 Task: Find connections with filter location Banga with filter topic #aviationwith filter profile language French with filter current company Axis Communications with filter school Careers for BANGALORE with filter industry Semiconductor Manufacturing with filter service category Email Marketing with filter keywords title Boilermaker
Action: Mouse moved to (621, 83)
Screenshot: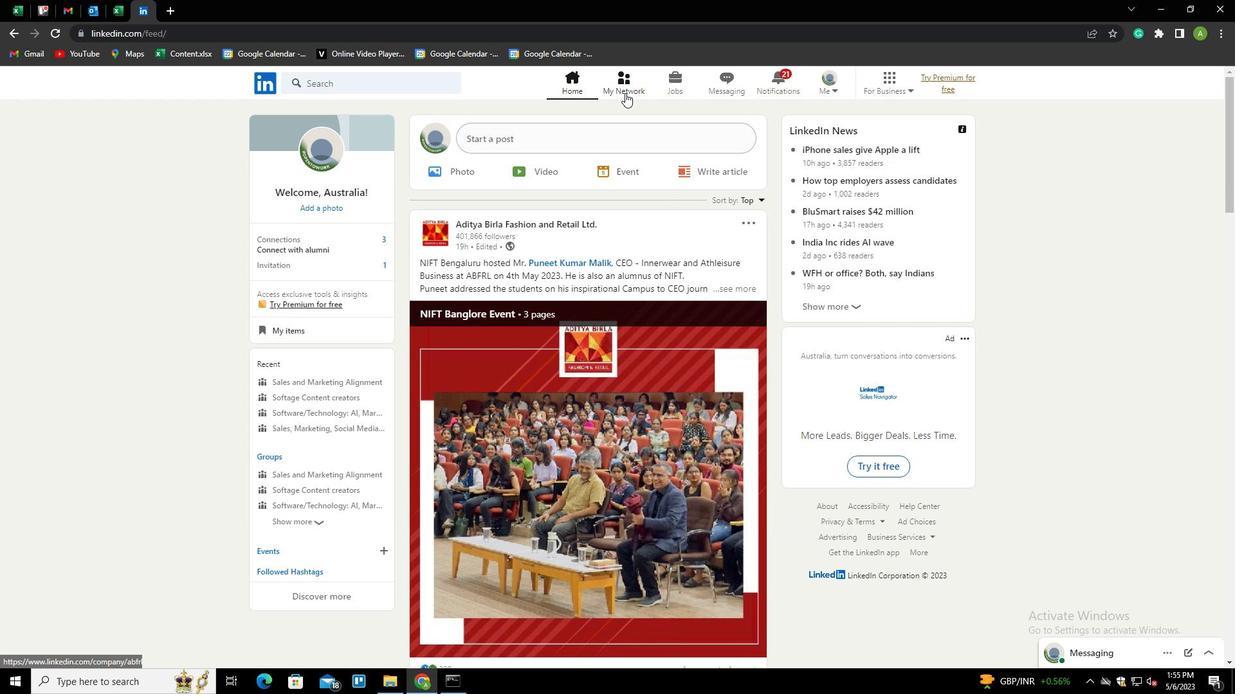 
Action: Mouse pressed left at (621, 83)
Screenshot: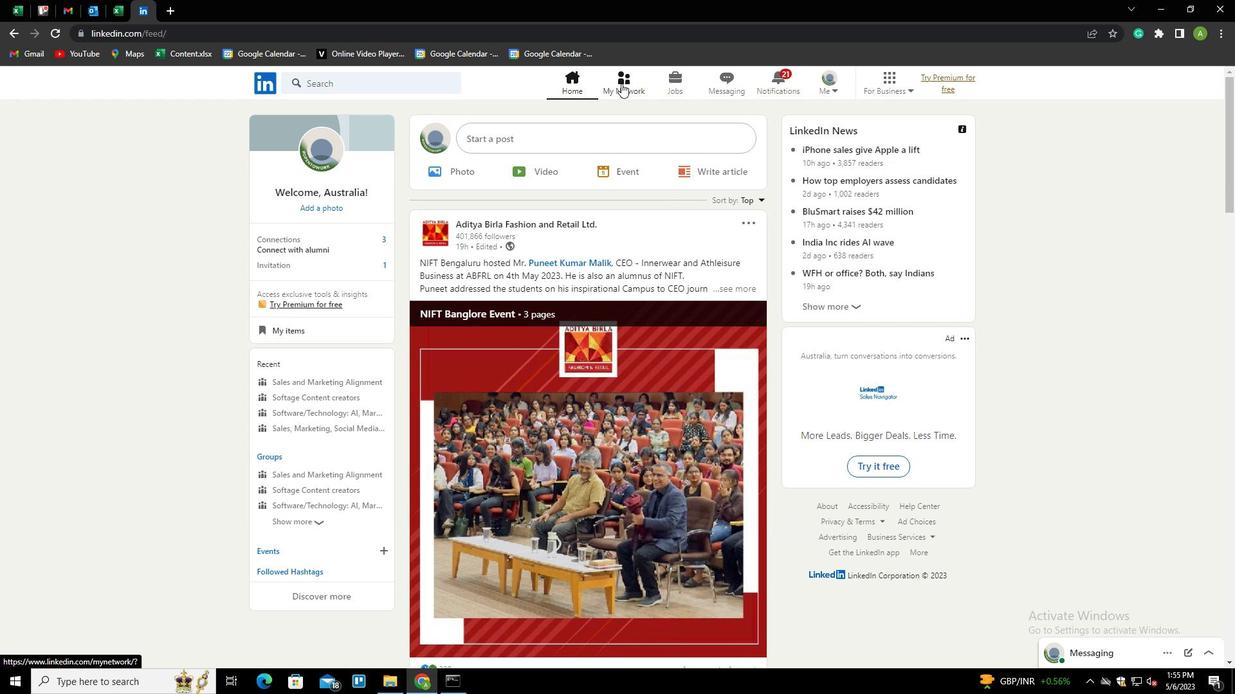 
Action: Mouse moved to (311, 151)
Screenshot: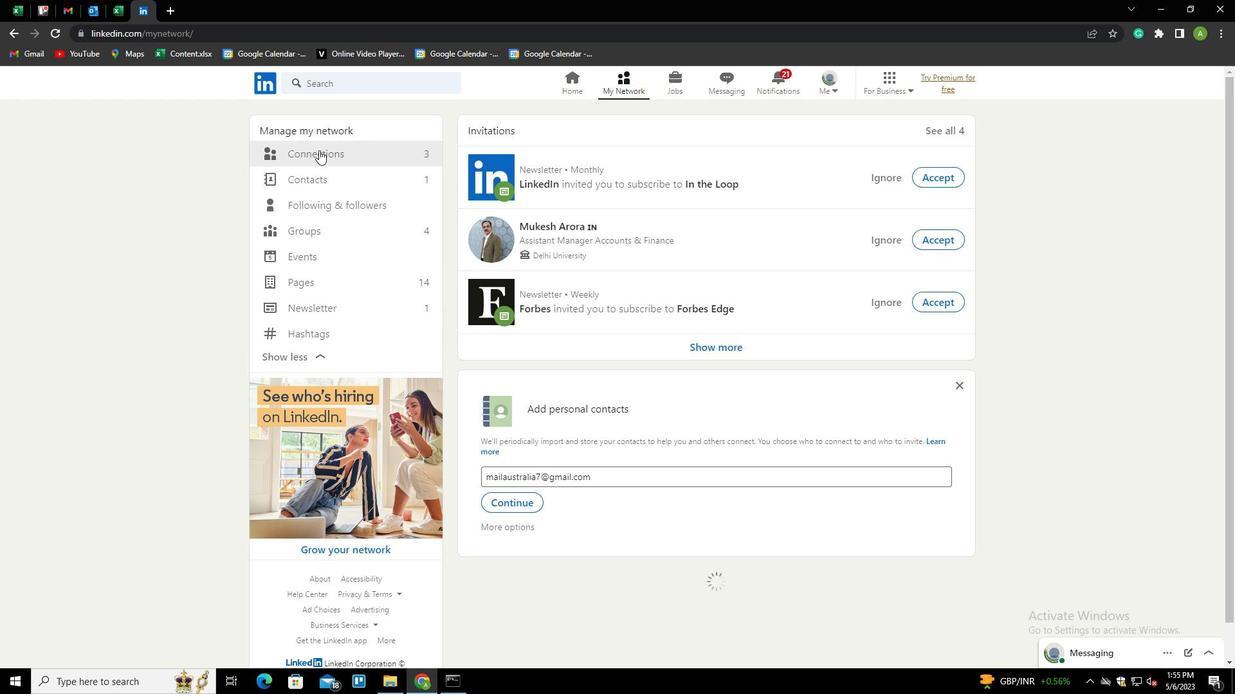 
Action: Mouse pressed left at (311, 151)
Screenshot: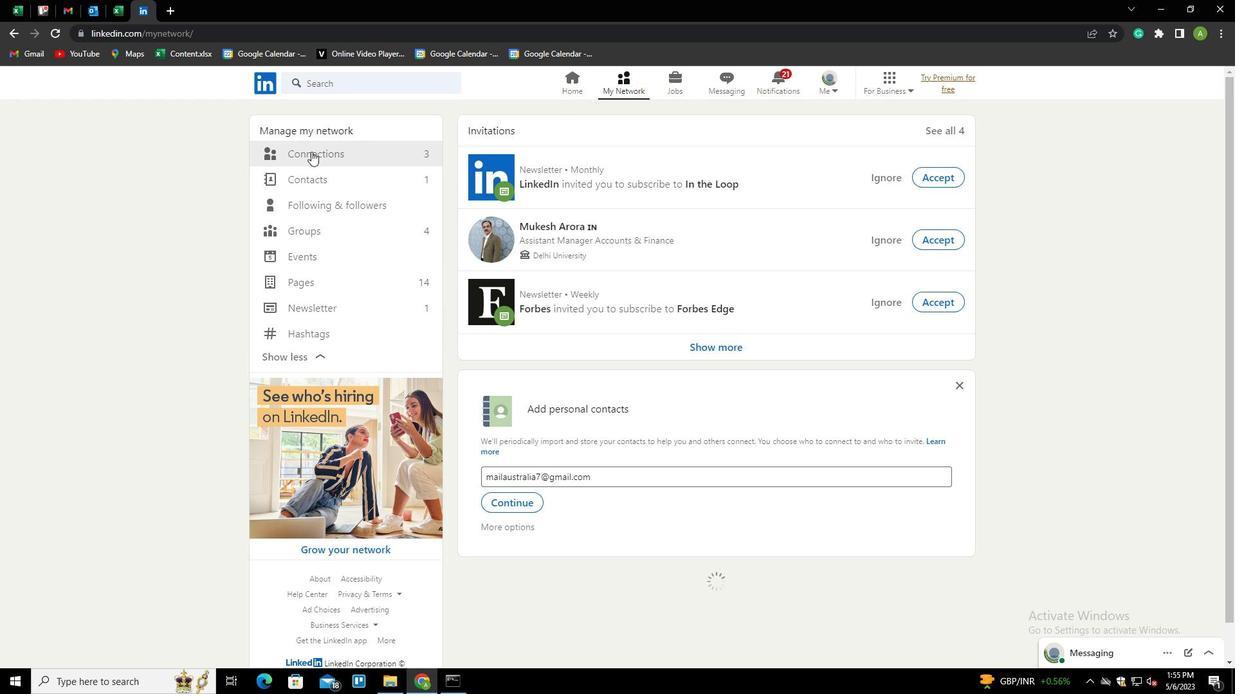 
Action: Mouse moved to (691, 155)
Screenshot: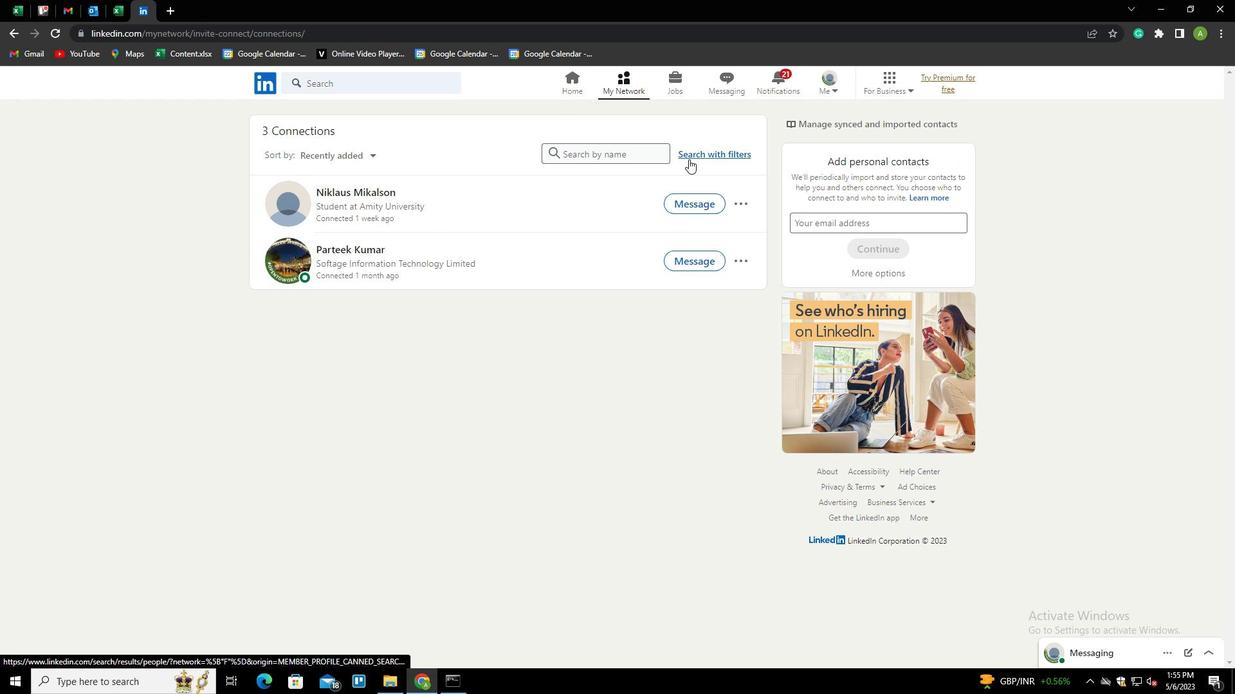 
Action: Mouse pressed left at (691, 155)
Screenshot: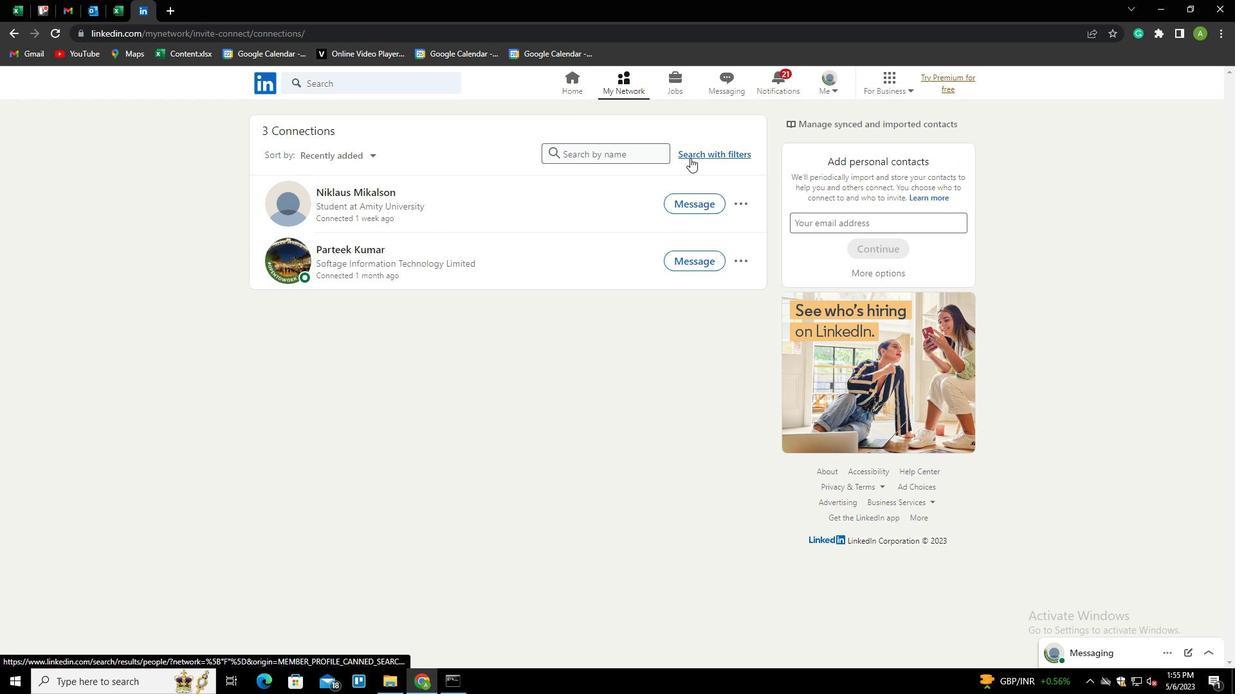 
Action: Mouse moved to (652, 115)
Screenshot: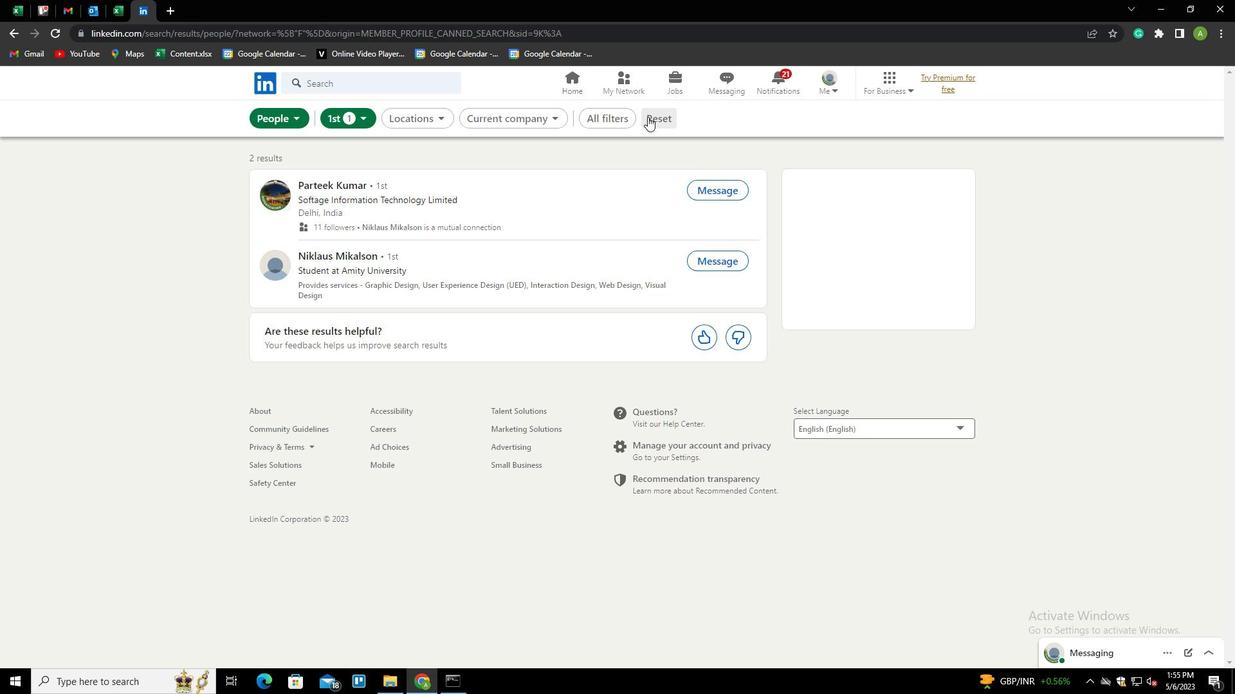 
Action: Mouse pressed left at (652, 115)
Screenshot: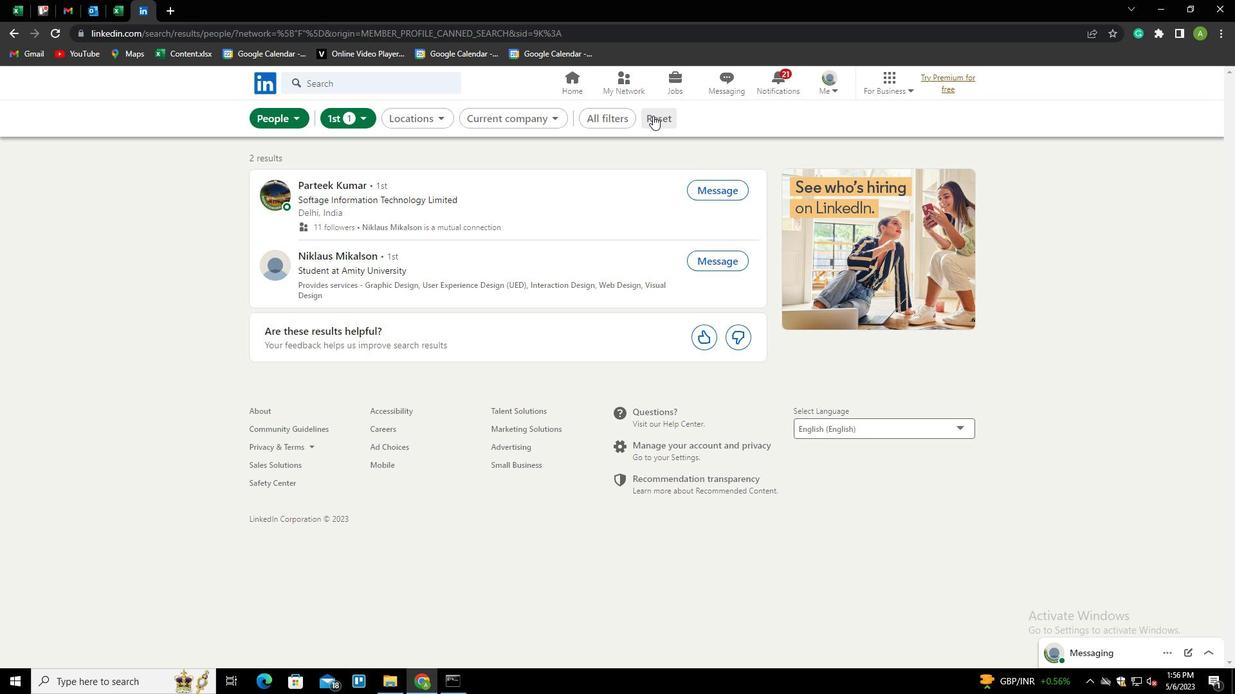 
Action: Mouse moved to (632, 117)
Screenshot: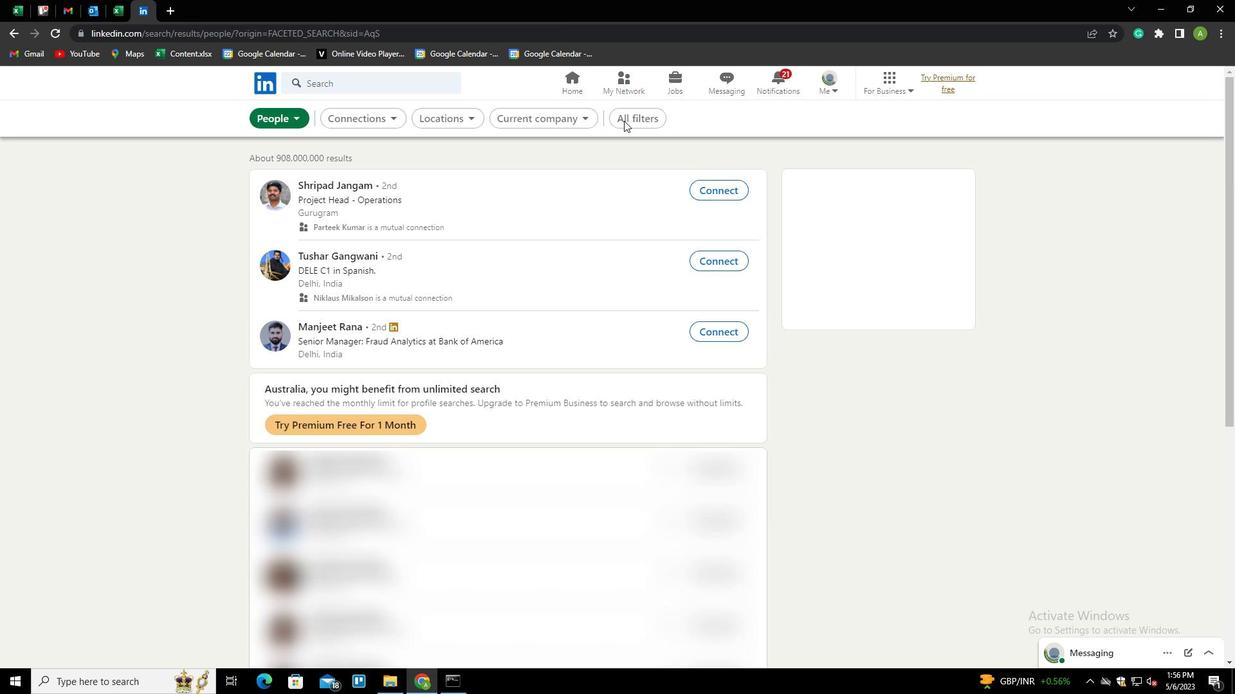 
Action: Mouse pressed left at (632, 117)
Screenshot: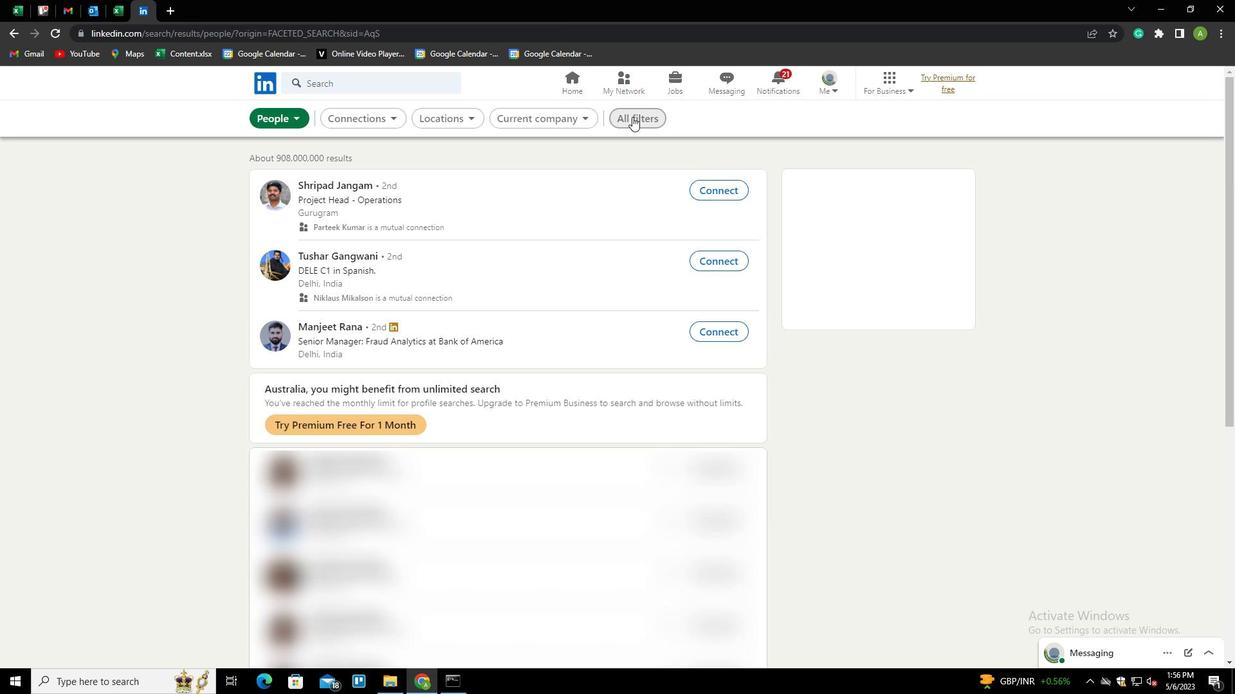 
Action: Mouse moved to (1030, 463)
Screenshot: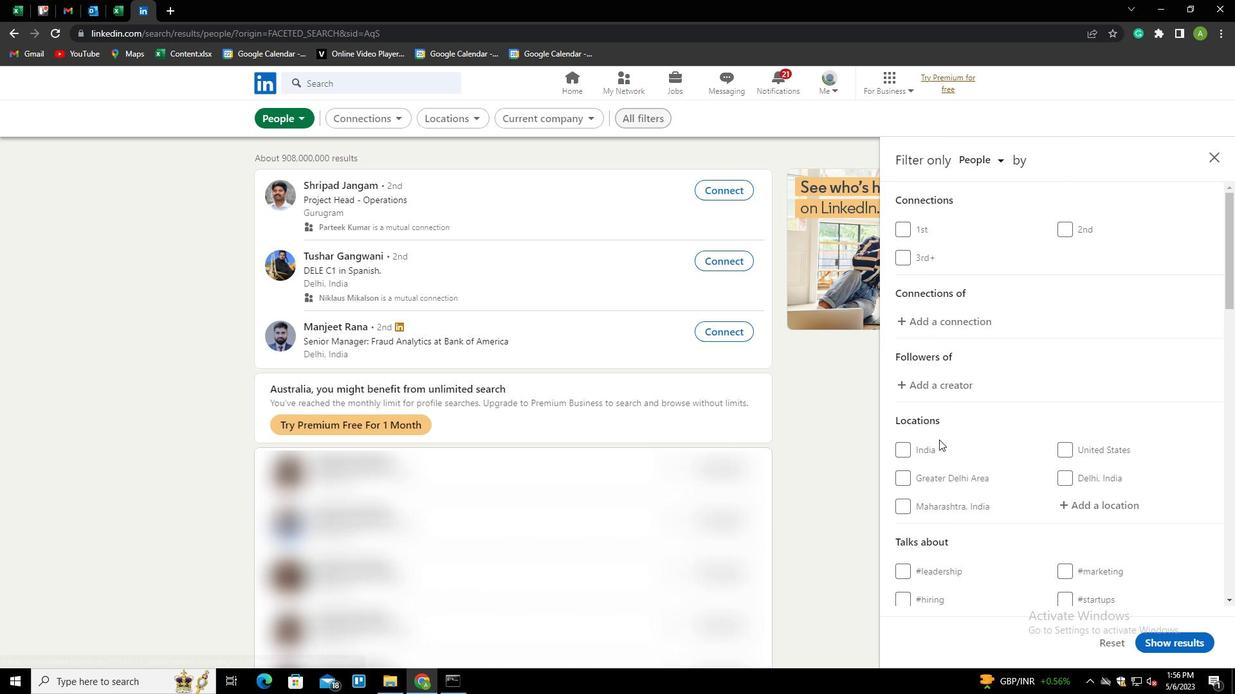 
Action: Mouse scrolled (1030, 462) with delta (0, 0)
Screenshot: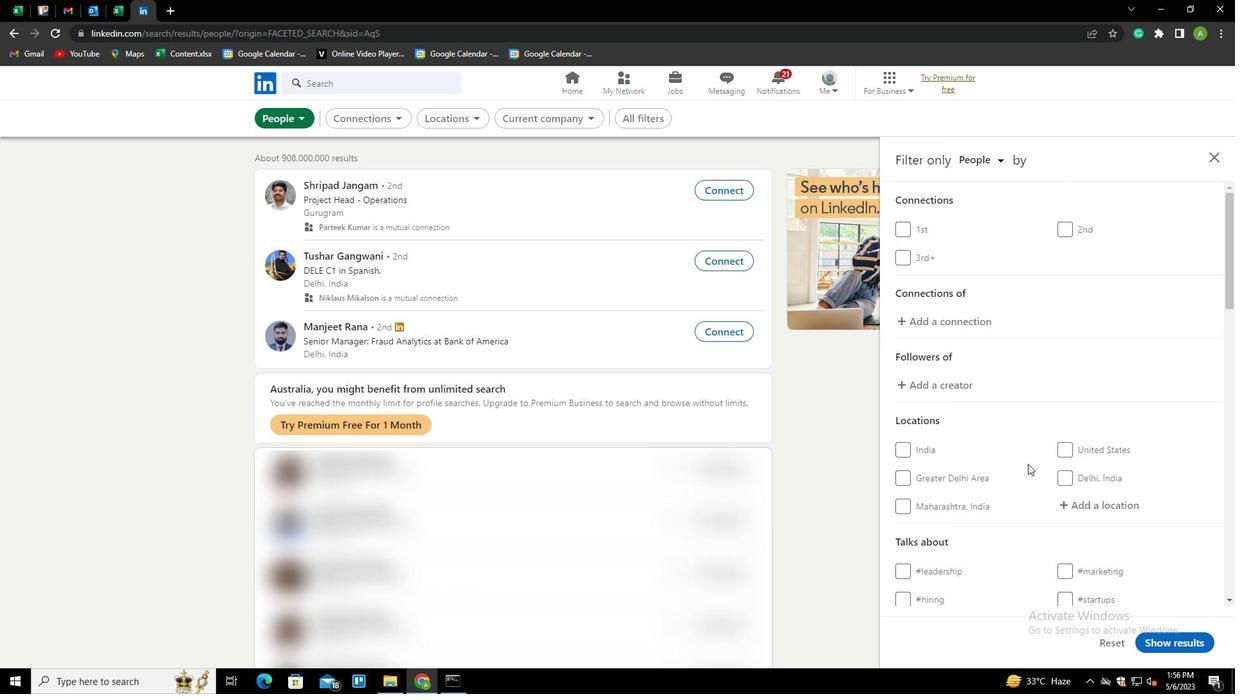 
Action: Mouse scrolled (1030, 462) with delta (0, 0)
Screenshot: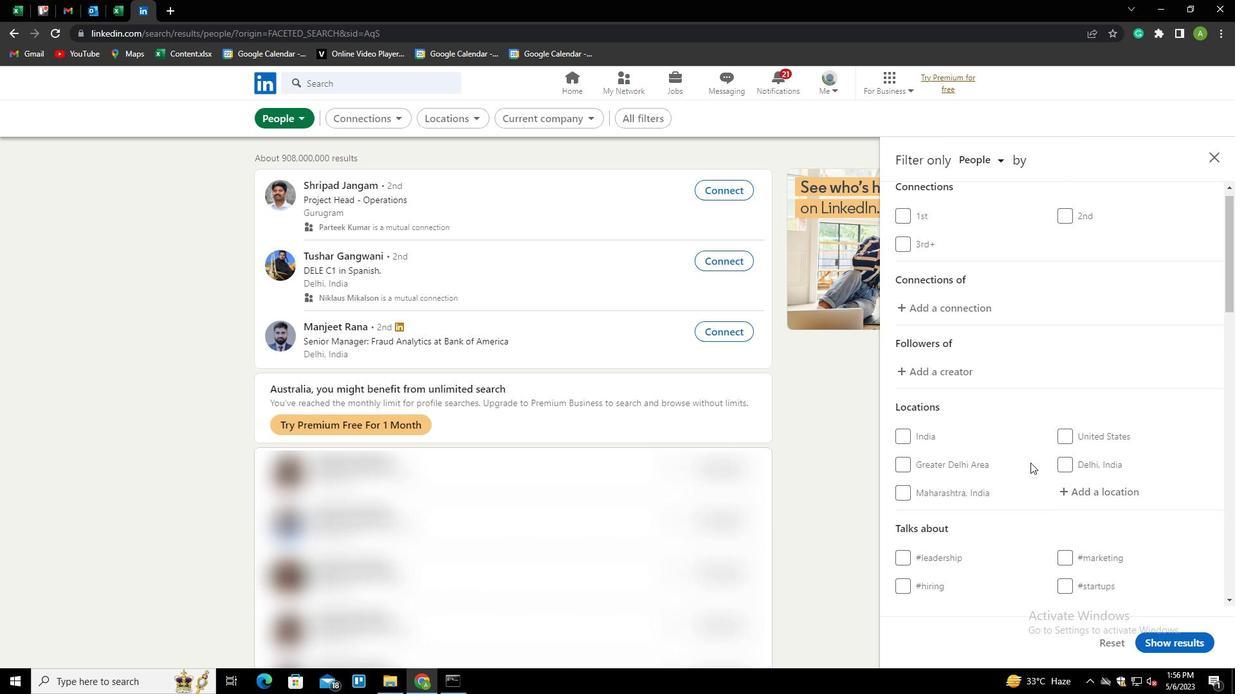 
Action: Mouse moved to (1098, 376)
Screenshot: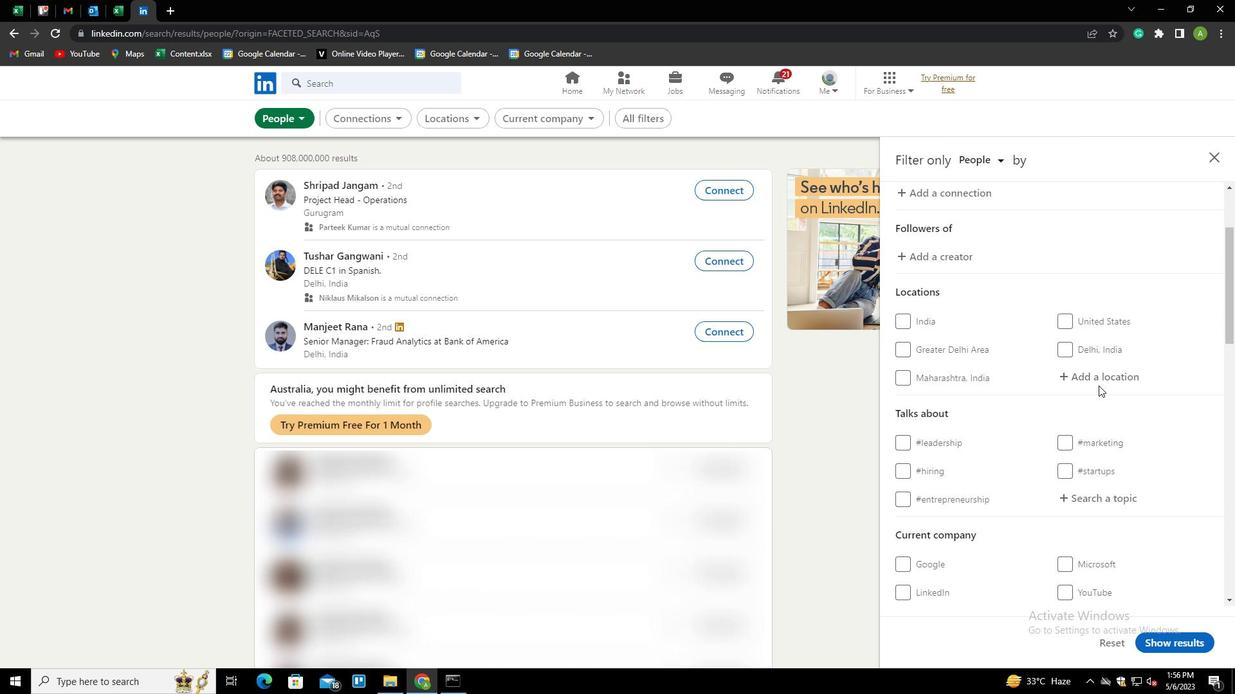 
Action: Mouse pressed left at (1098, 376)
Screenshot: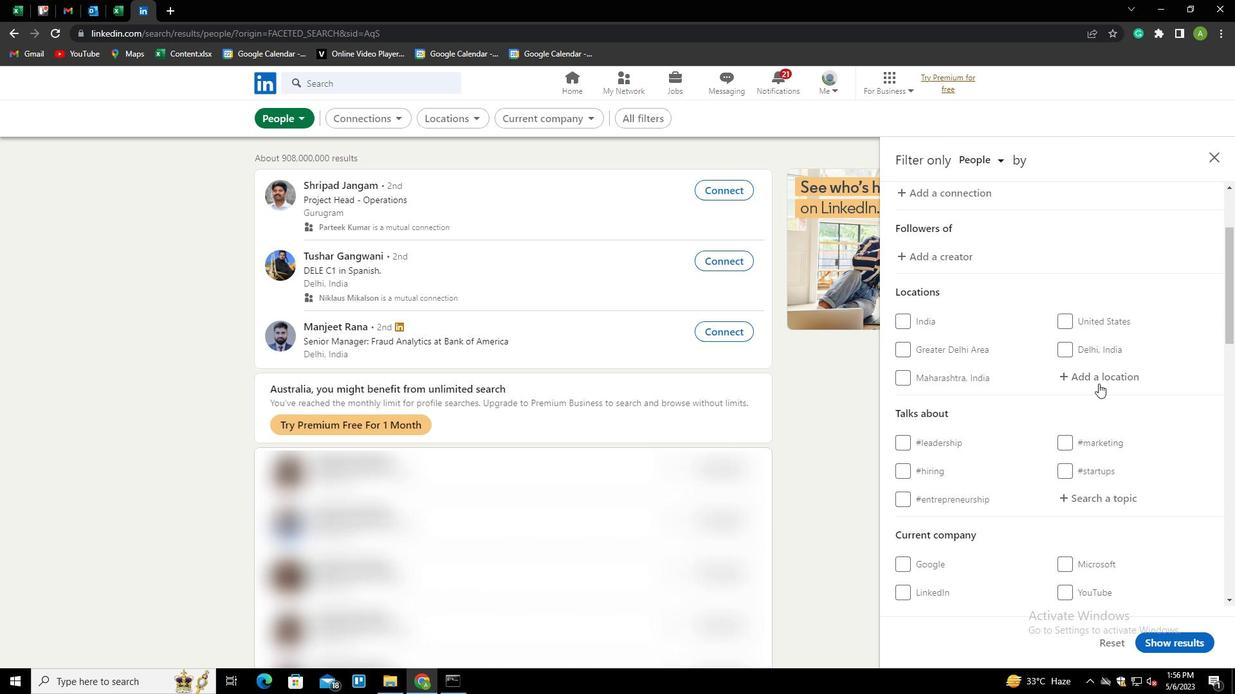 
Action: Key pressed <Key.shift>BANGA<Key.down><Key.down><Key.down><Key.enter>
Screenshot: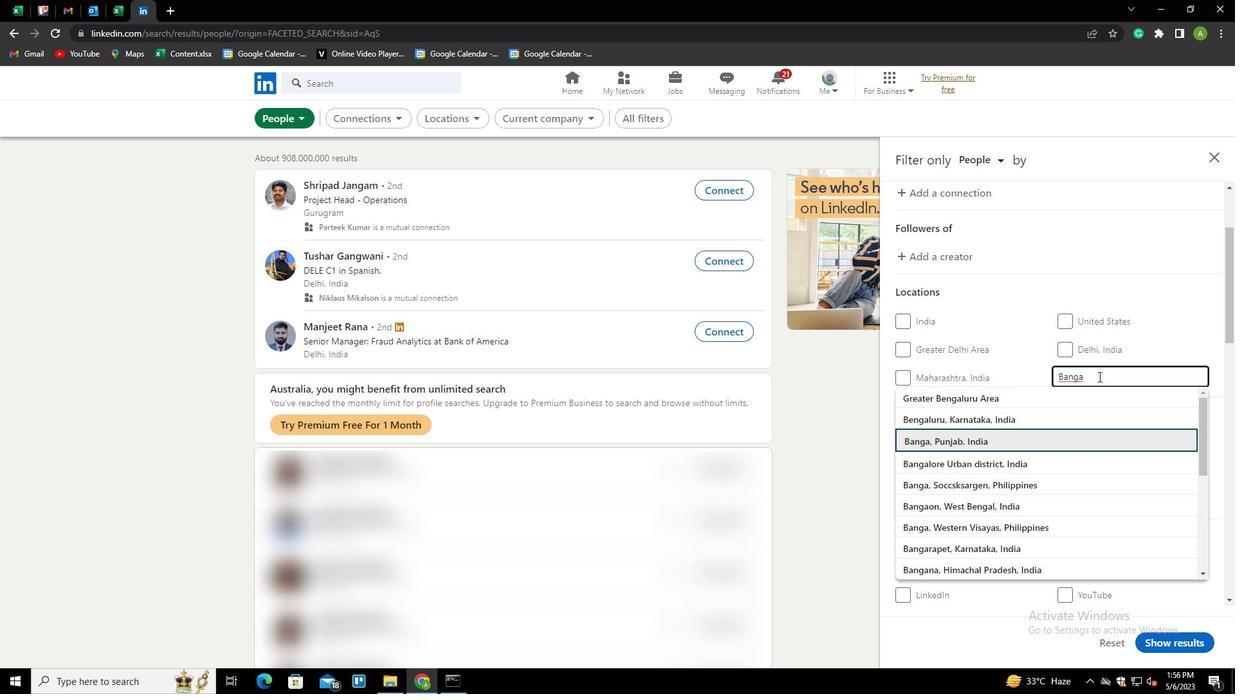 
Action: Mouse moved to (1103, 376)
Screenshot: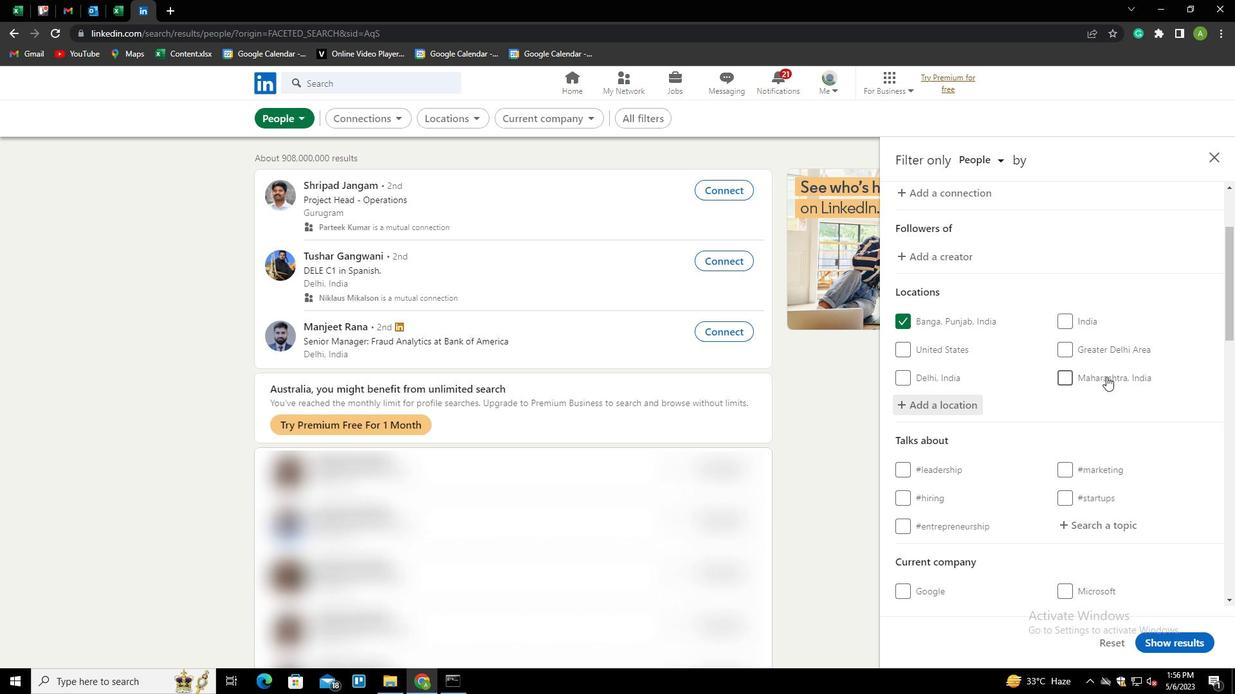 
Action: Mouse scrolled (1103, 376) with delta (0, 0)
Screenshot: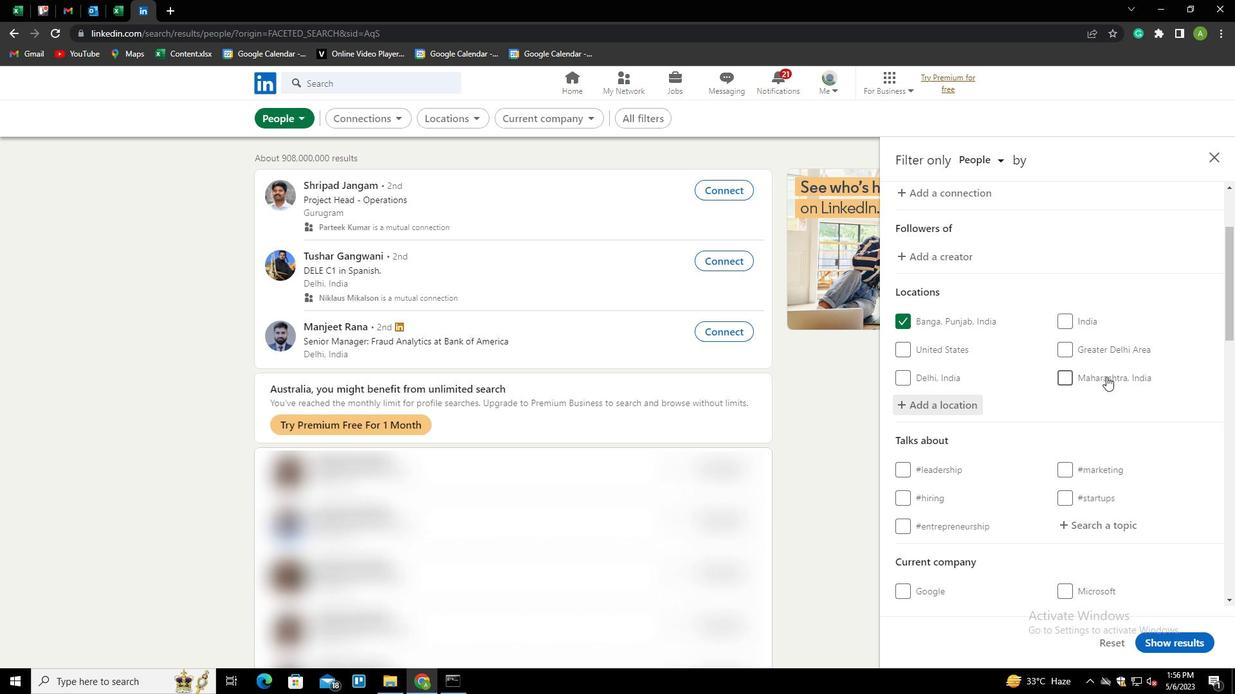 
Action: Mouse scrolled (1103, 376) with delta (0, 0)
Screenshot: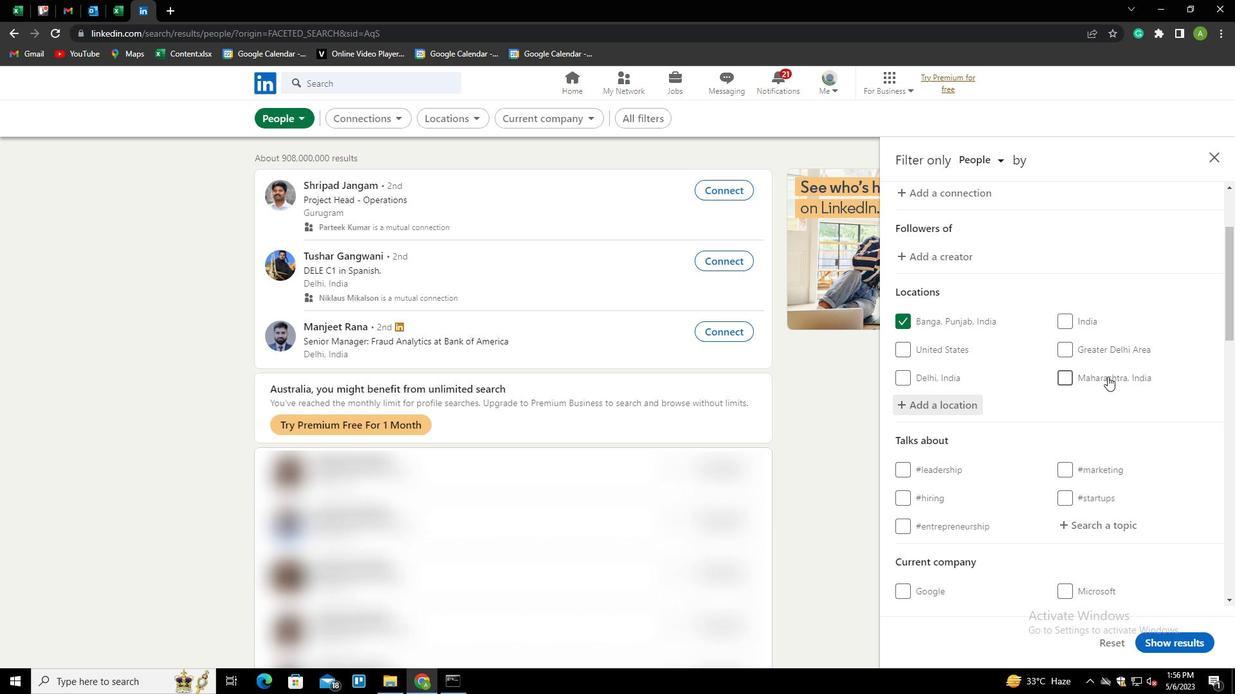 
Action: Mouse moved to (1091, 398)
Screenshot: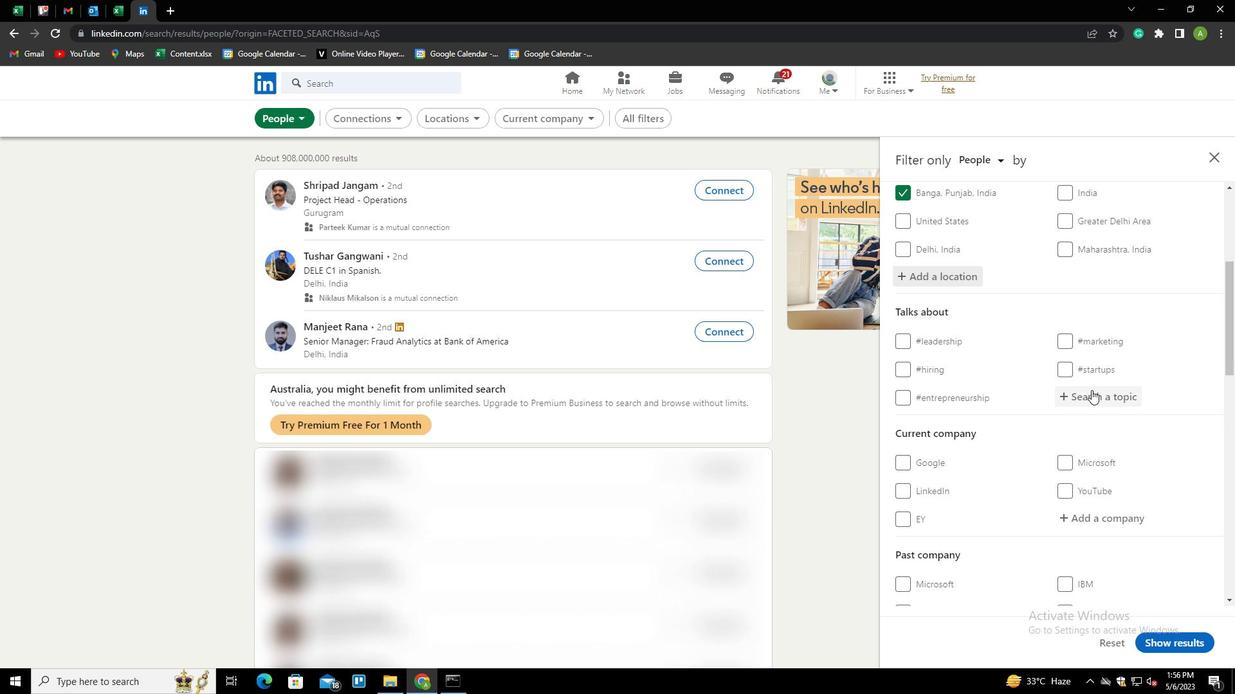 
Action: Mouse pressed left at (1091, 398)
Screenshot: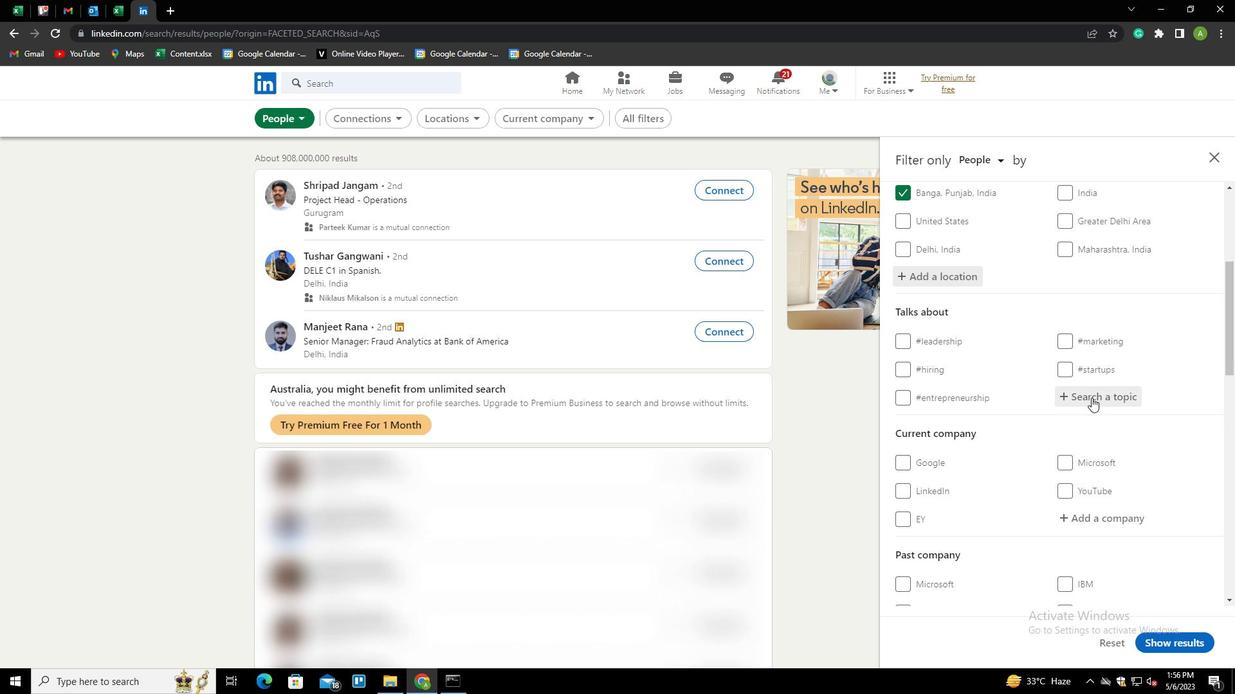 
Action: Key pressed AVIATION<Key.down><Key.enter>
Screenshot: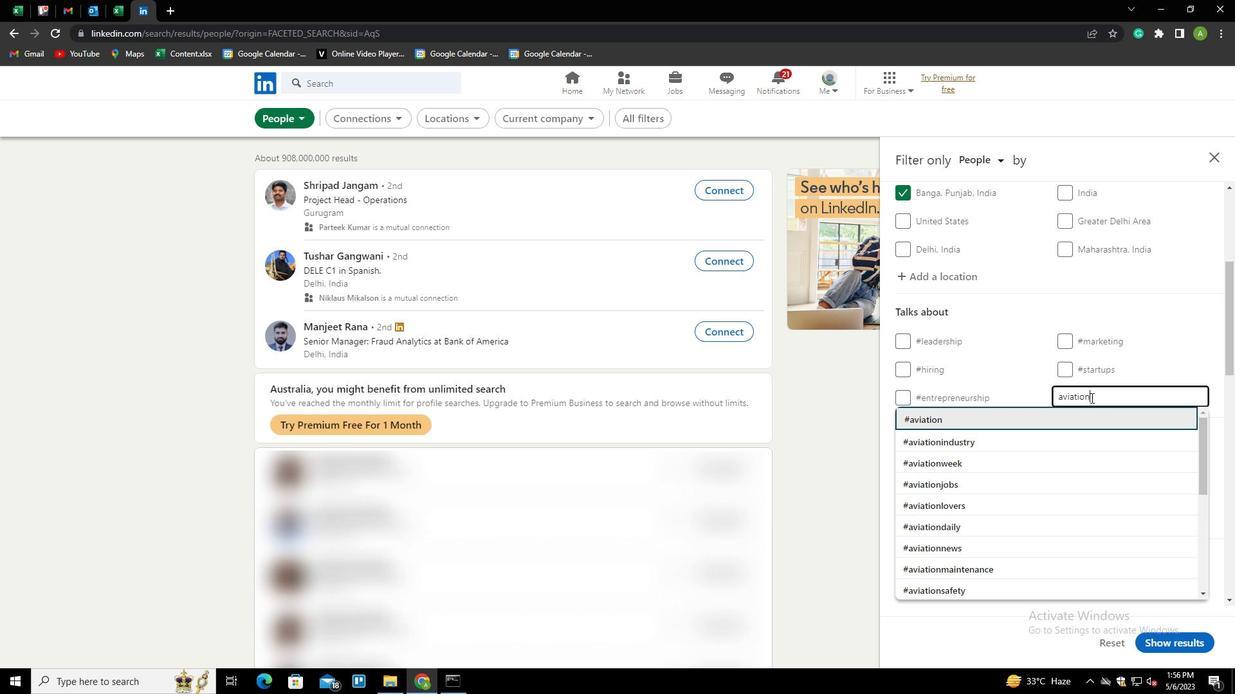 
Action: Mouse moved to (1092, 399)
Screenshot: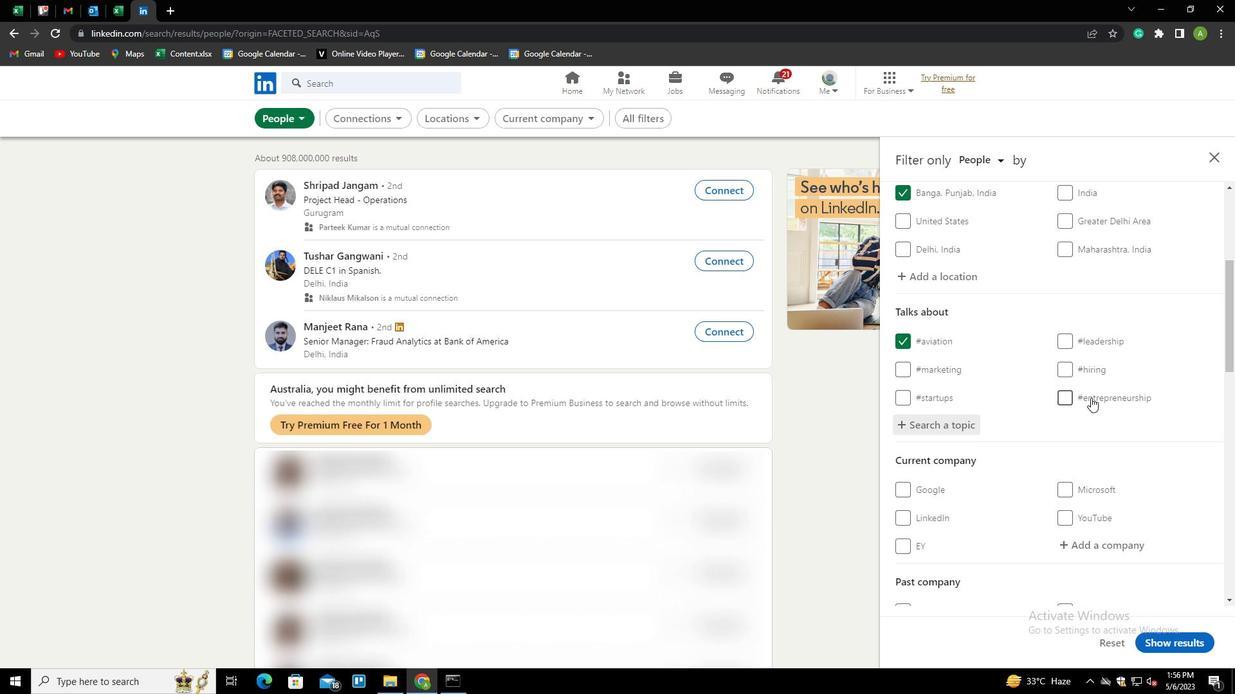 
Action: Mouse scrolled (1092, 398) with delta (0, 0)
Screenshot: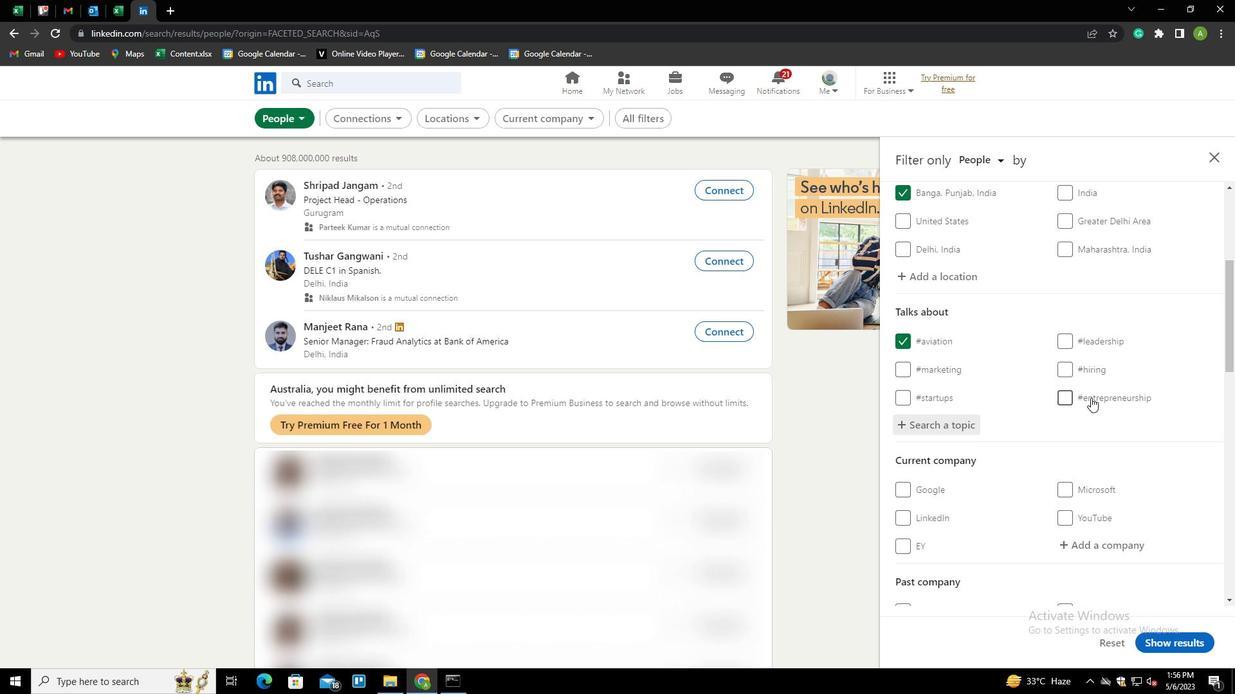 
Action: Mouse moved to (1092, 400)
Screenshot: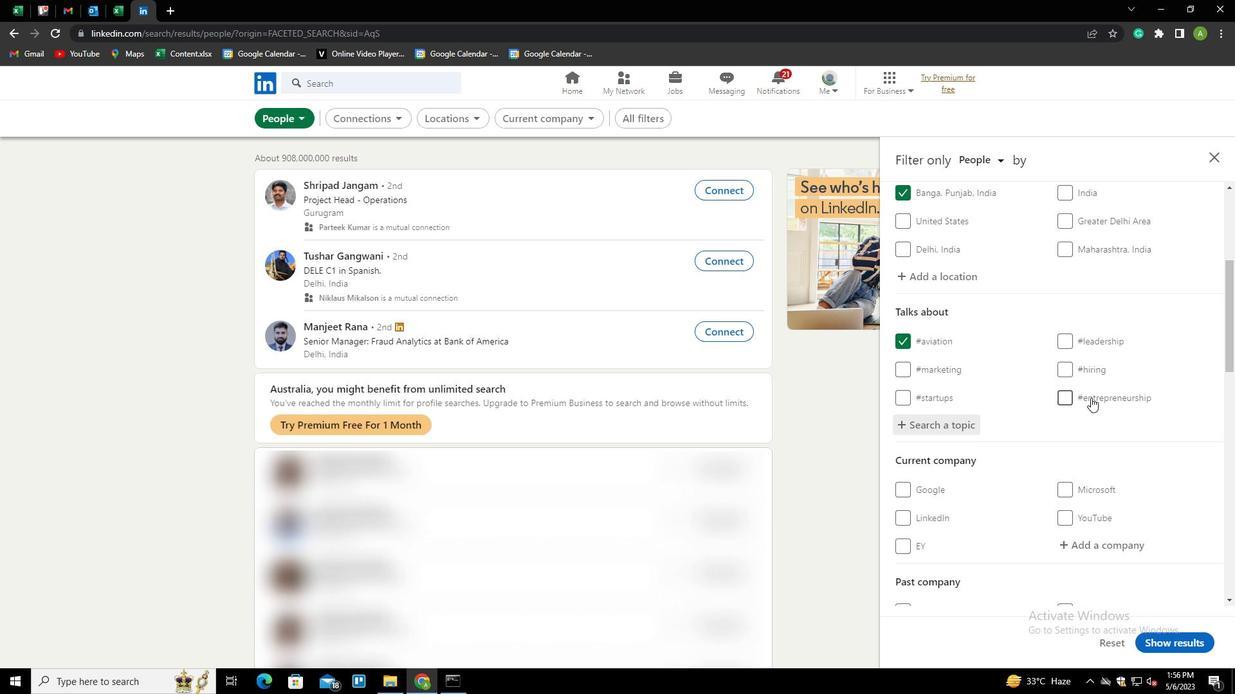 
Action: Mouse scrolled (1092, 399) with delta (0, 0)
Screenshot: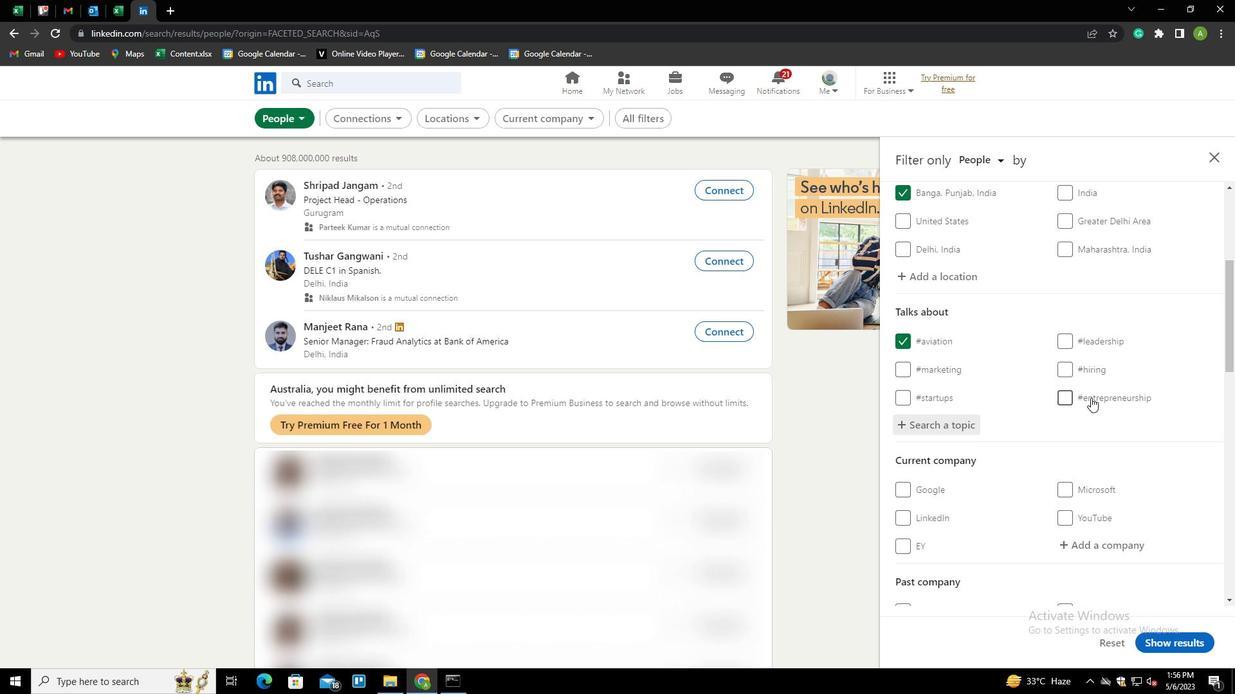 
Action: Mouse scrolled (1092, 399) with delta (0, 0)
Screenshot: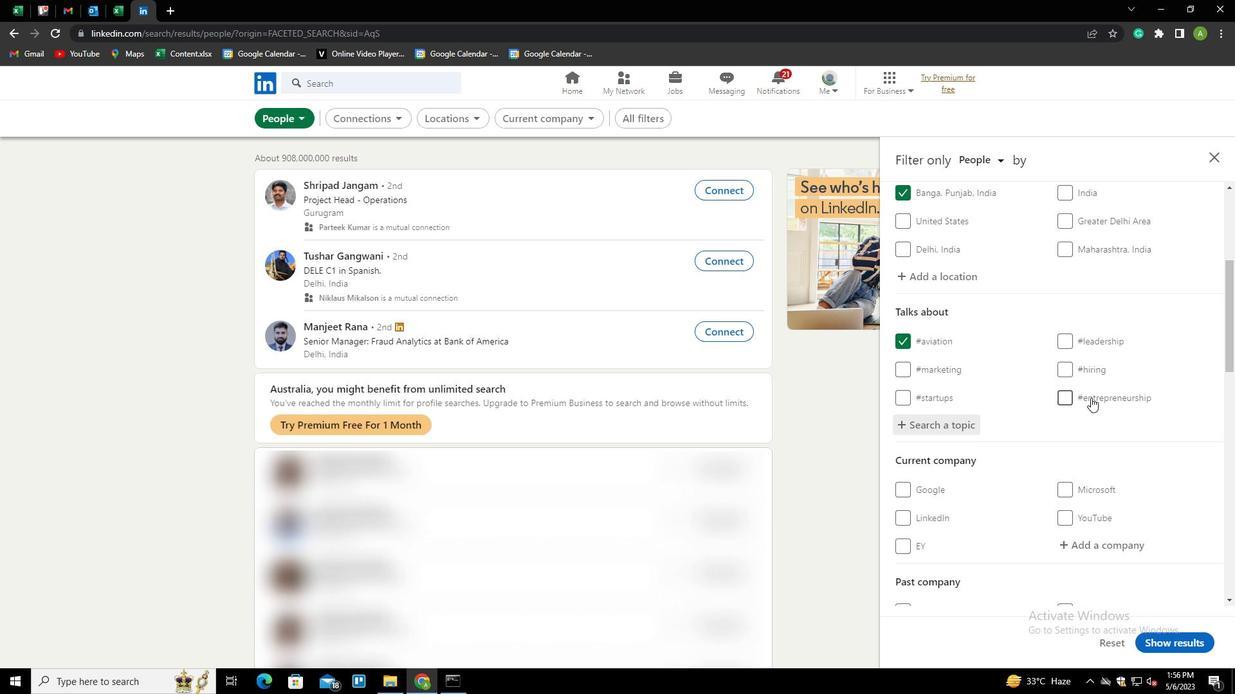 
Action: Mouse scrolled (1092, 399) with delta (0, 0)
Screenshot: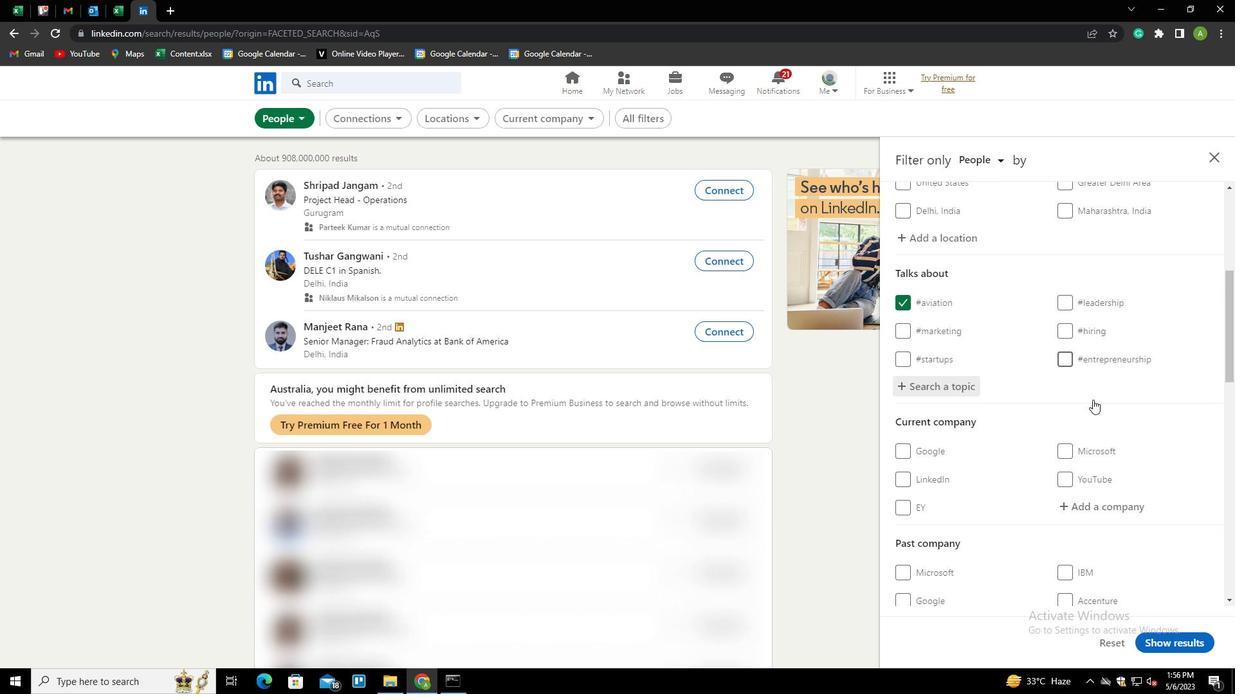 
Action: Mouse scrolled (1092, 399) with delta (0, 0)
Screenshot: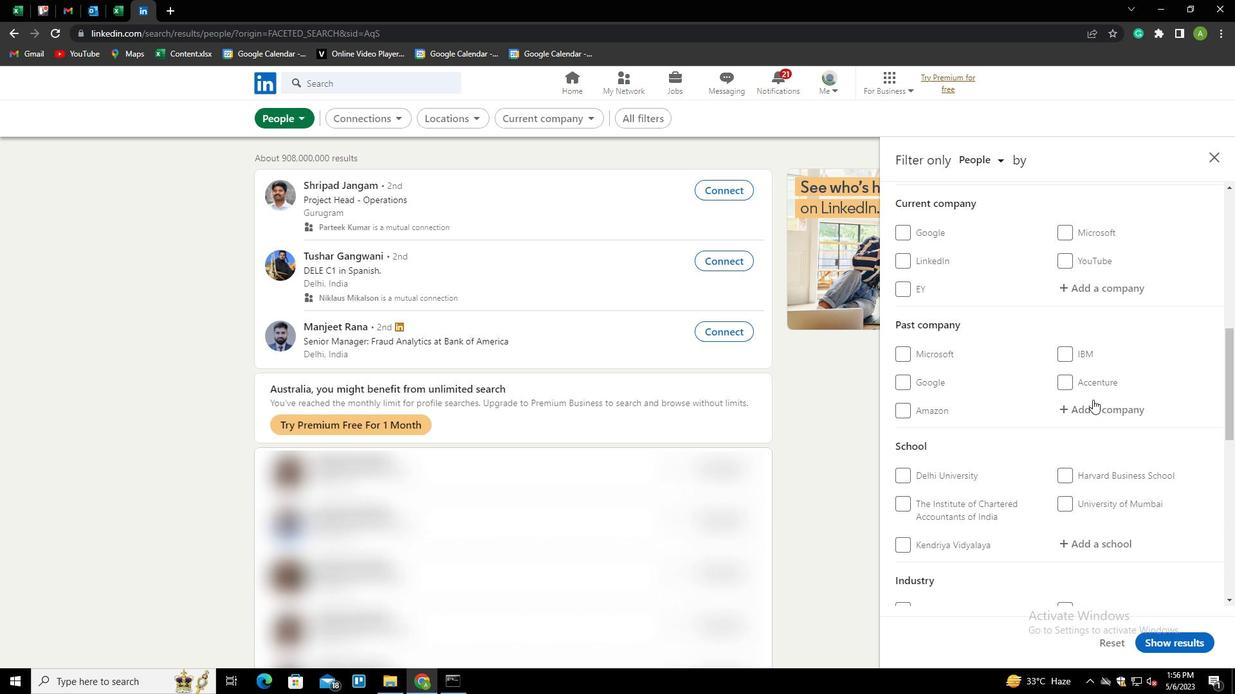 
Action: Mouse scrolled (1092, 399) with delta (0, 0)
Screenshot: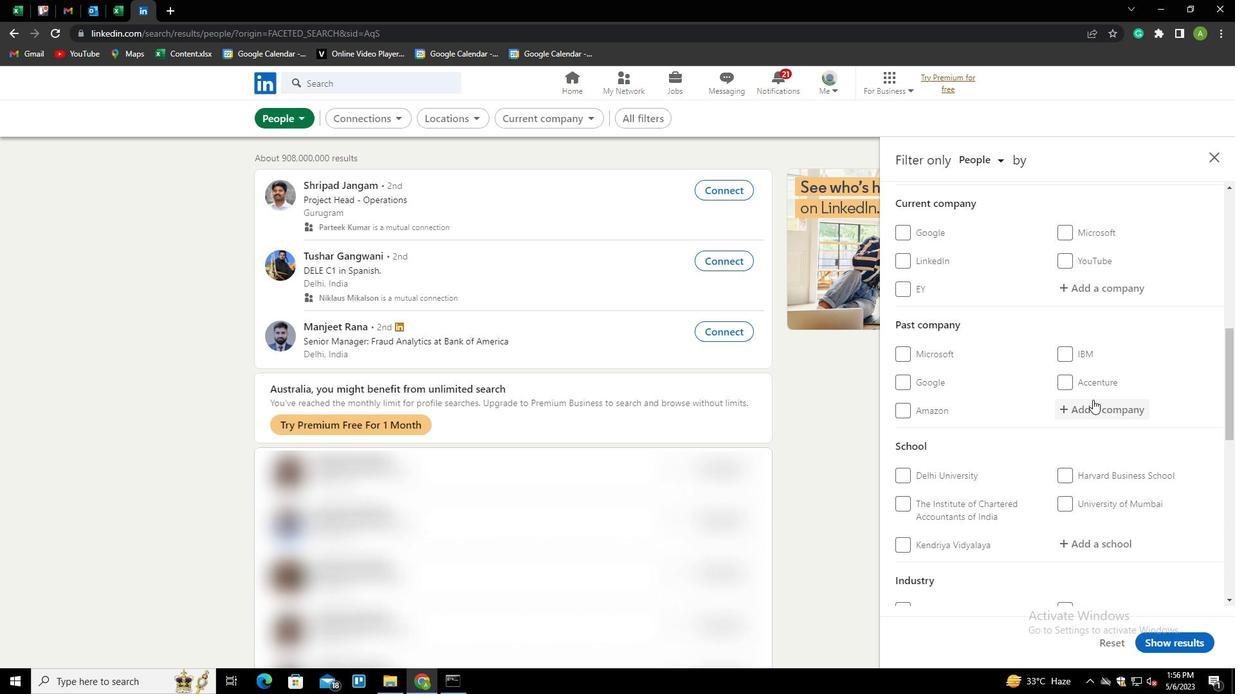 
Action: Mouse scrolled (1092, 399) with delta (0, 0)
Screenshot: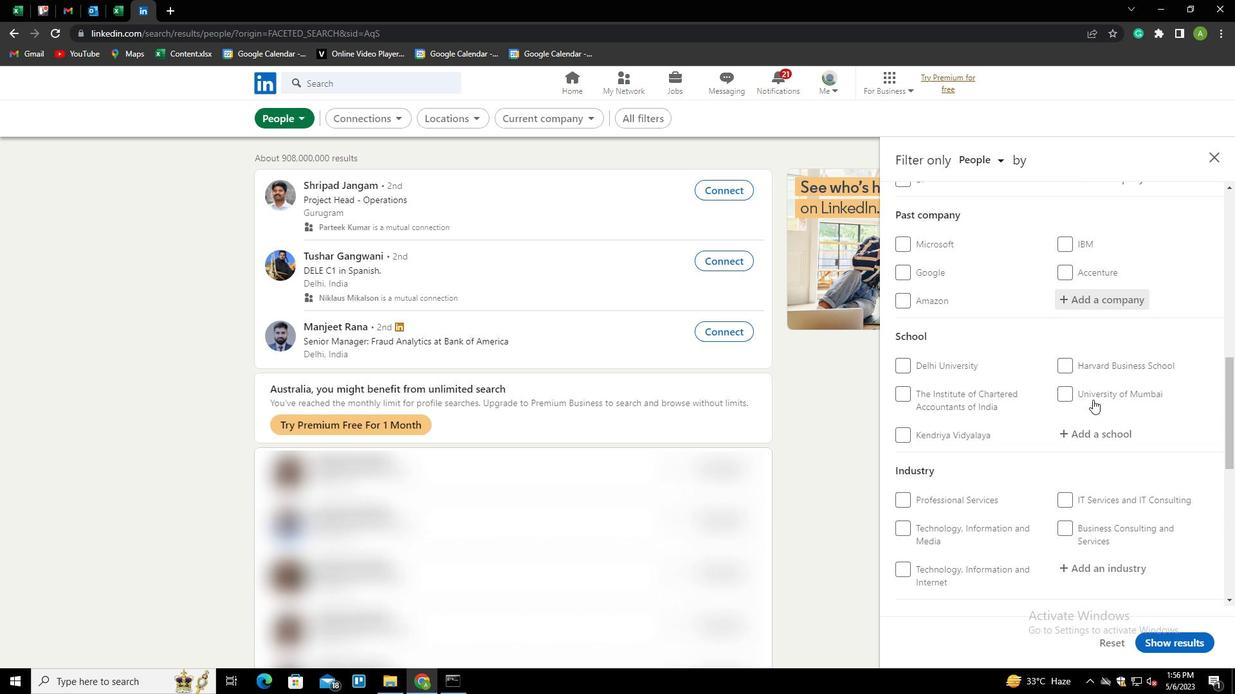 
Action: Mouse scrolled (1092, 399) with delta (0, 0)
Screenshot: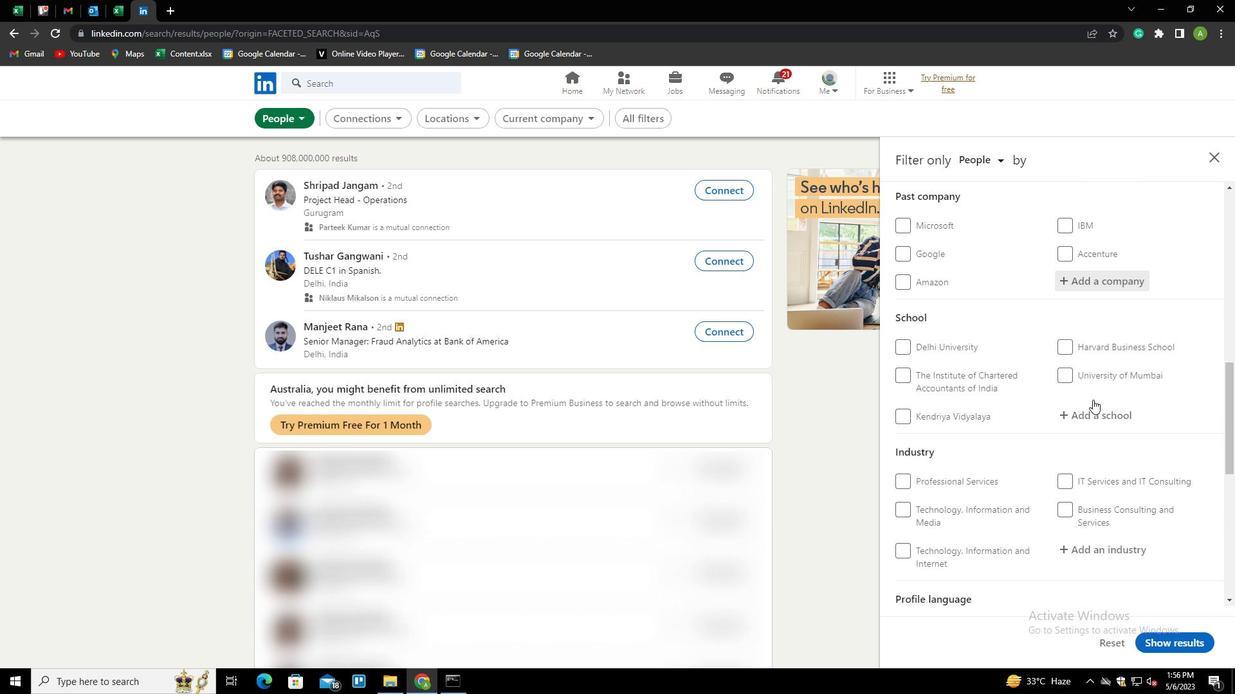 
Action: Mouse scrolled (1092, 399) with delta (0, 0)
Screenshot: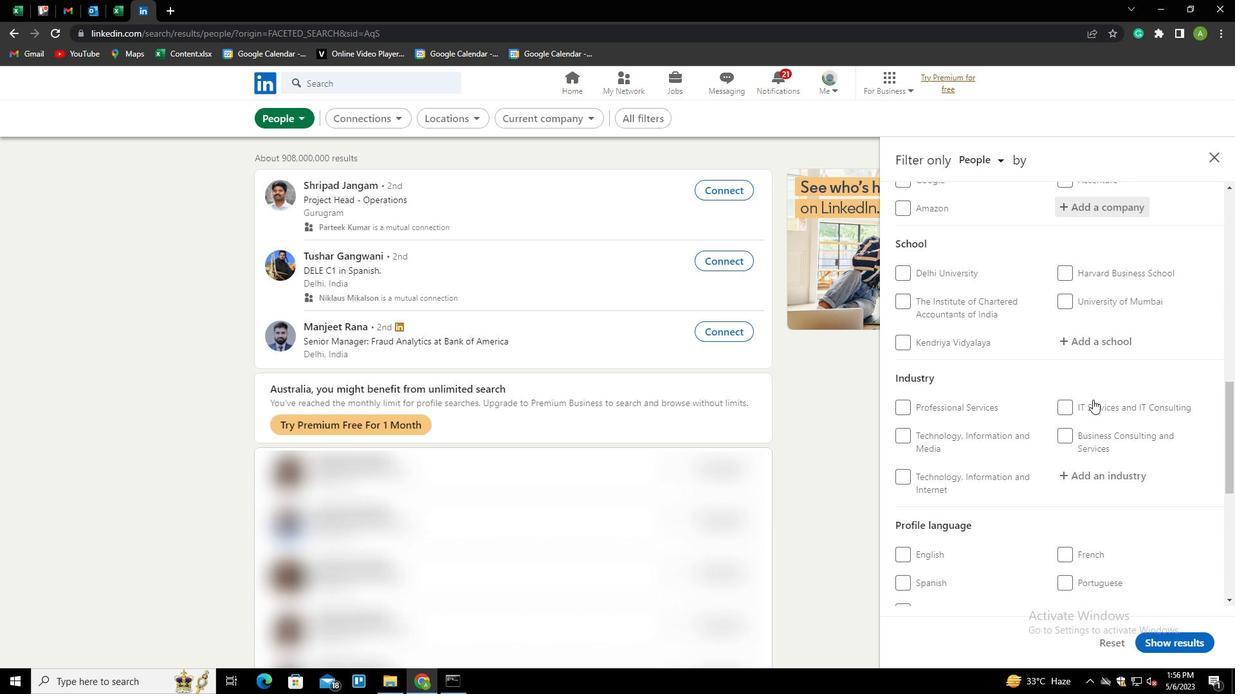 
Action: Mouse moved to (1071, 435)
Screenshot: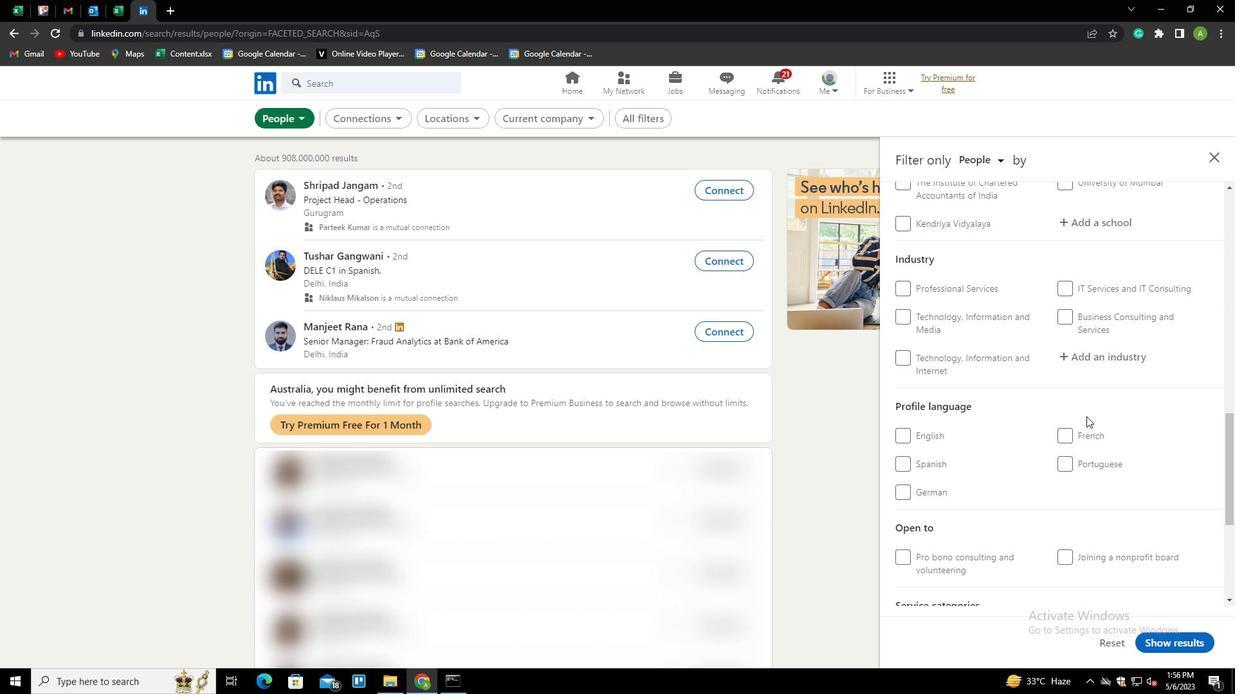 
Action: Mouse pressed left at (1071, 435)
Screenshot: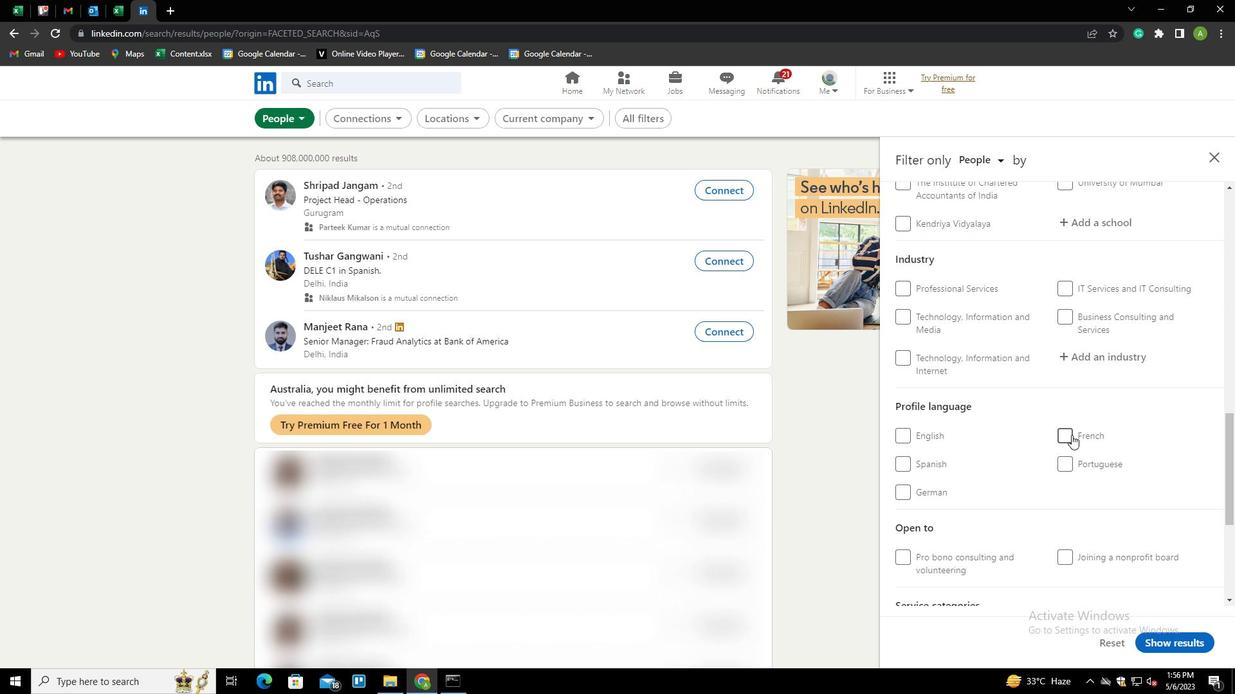 
Action: Mouse moved to (1101, 425)
Screenshot: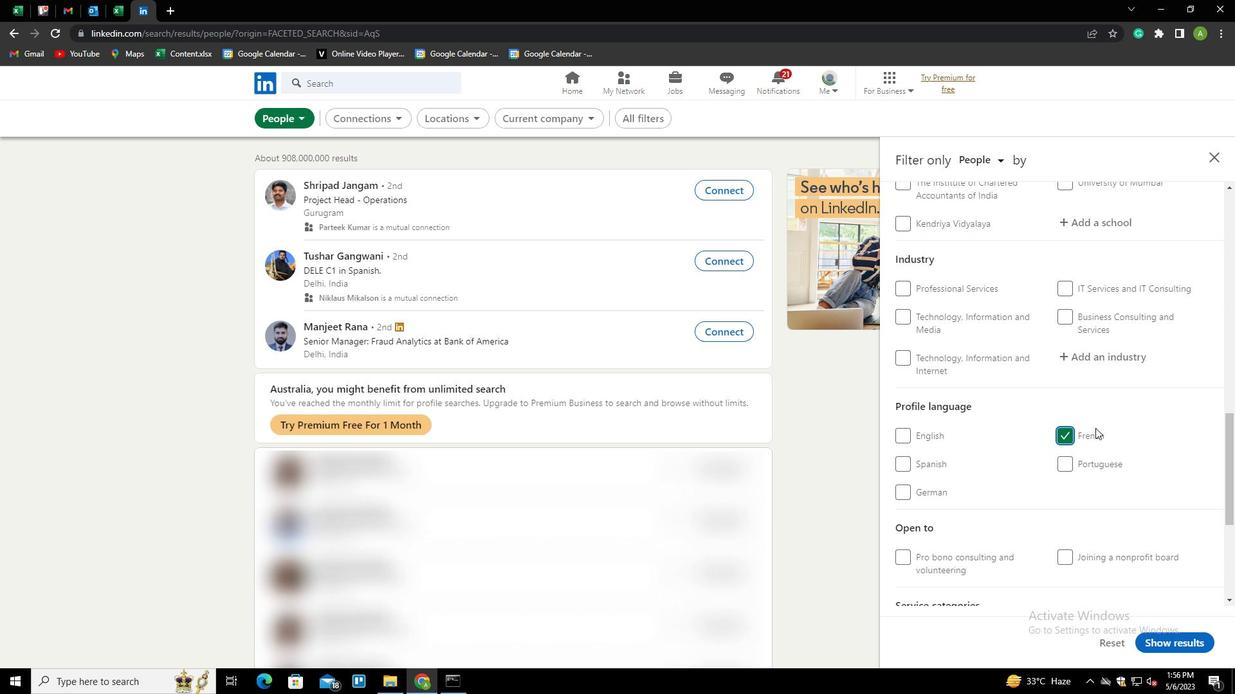 
Action: Mouse scrolled (1101, 425) with delta (0, 0)
Screenshot: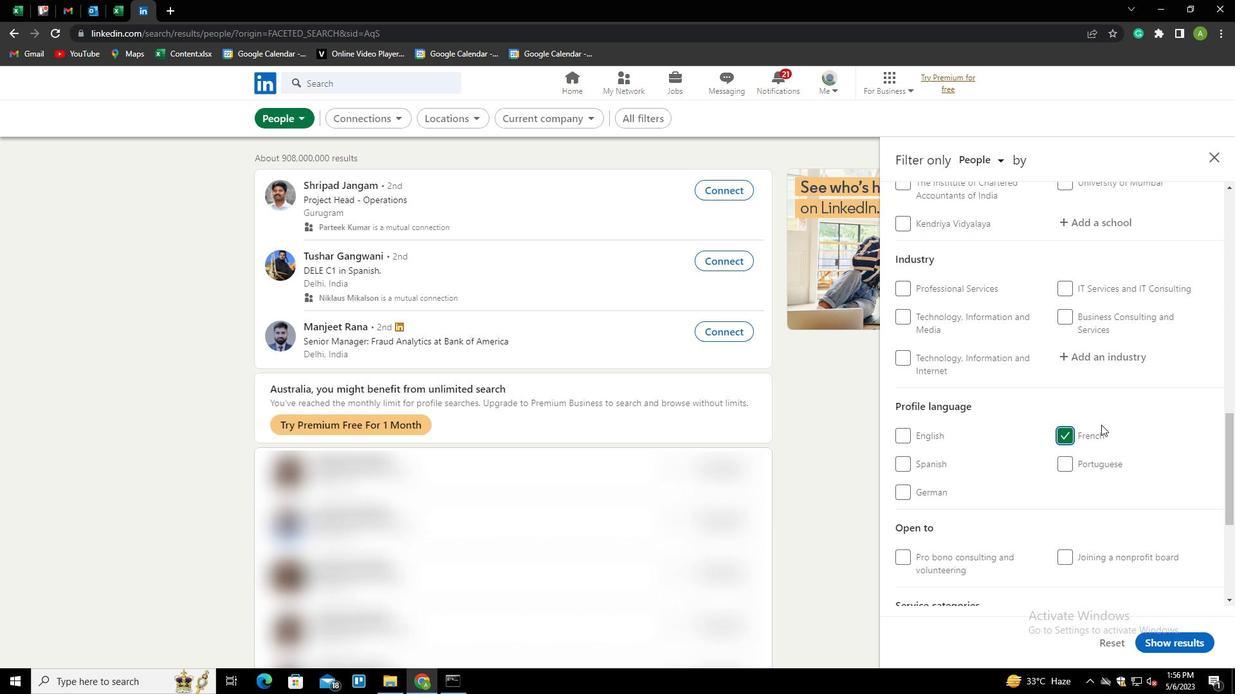 
Action: Mouse moved to (1101, 425)
Screenshot: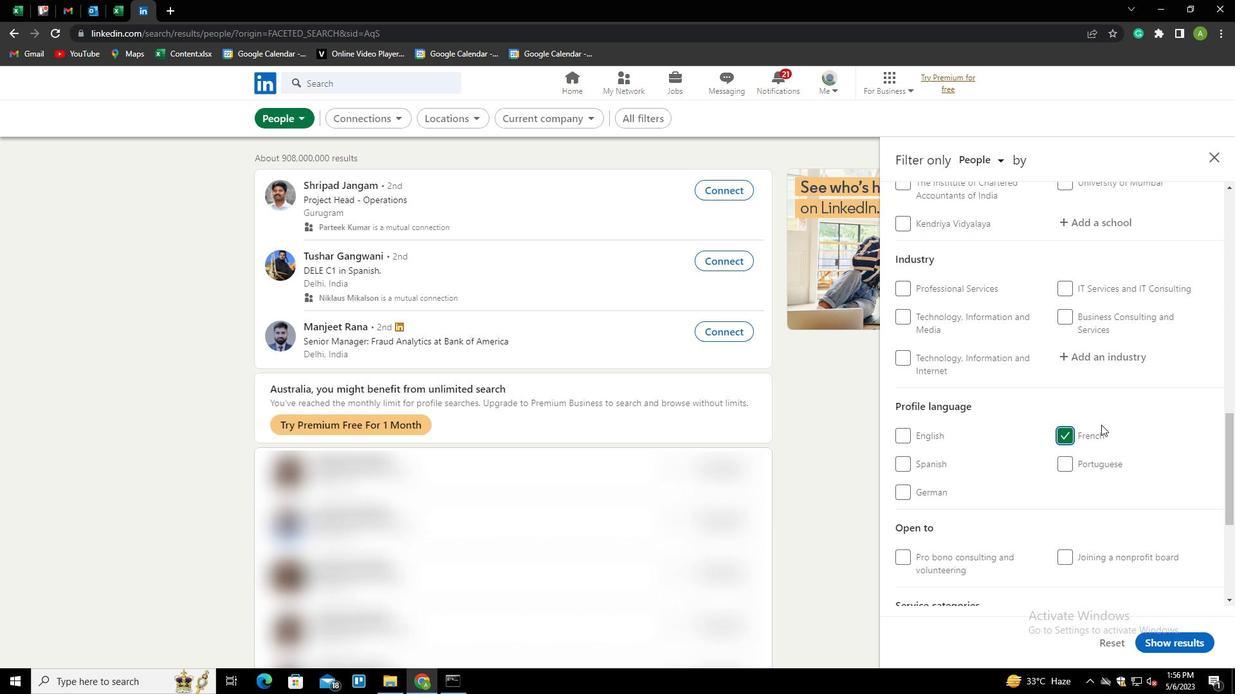 
Action: Mouse scrolled (1101, 425) with delta (0, 0)
Screenshot: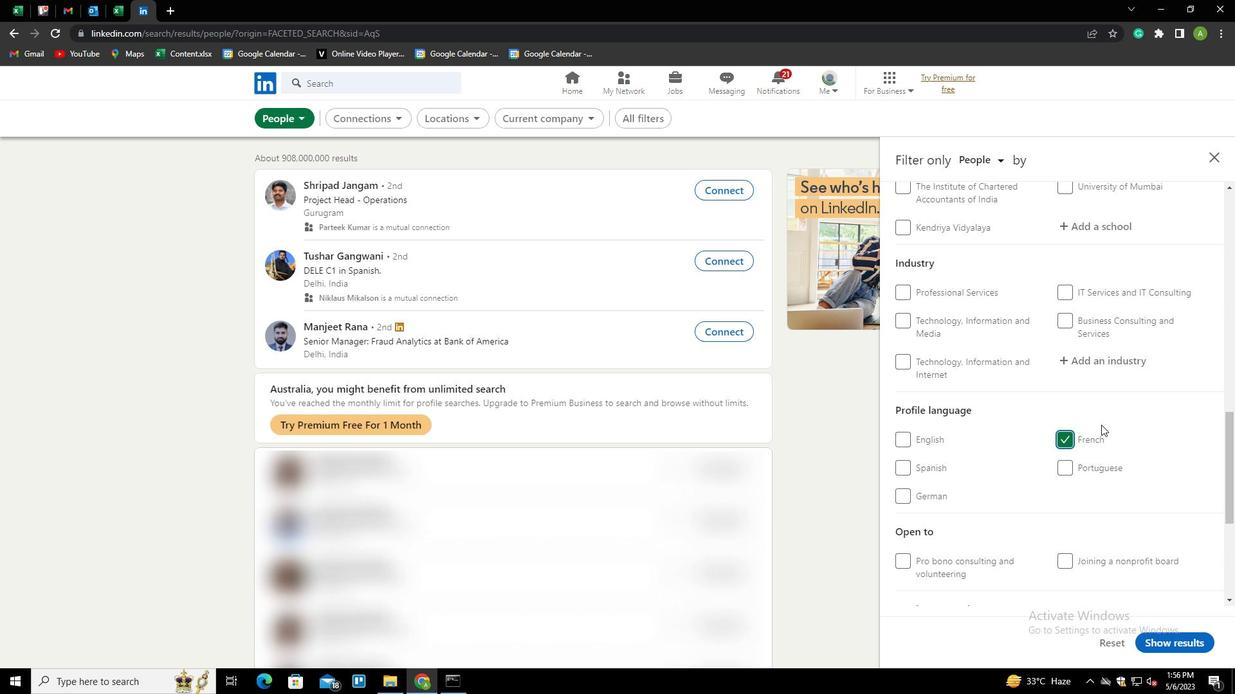 
Action: Mouse scrolled (1101, 425) with delta (0, 0)
Screenshot: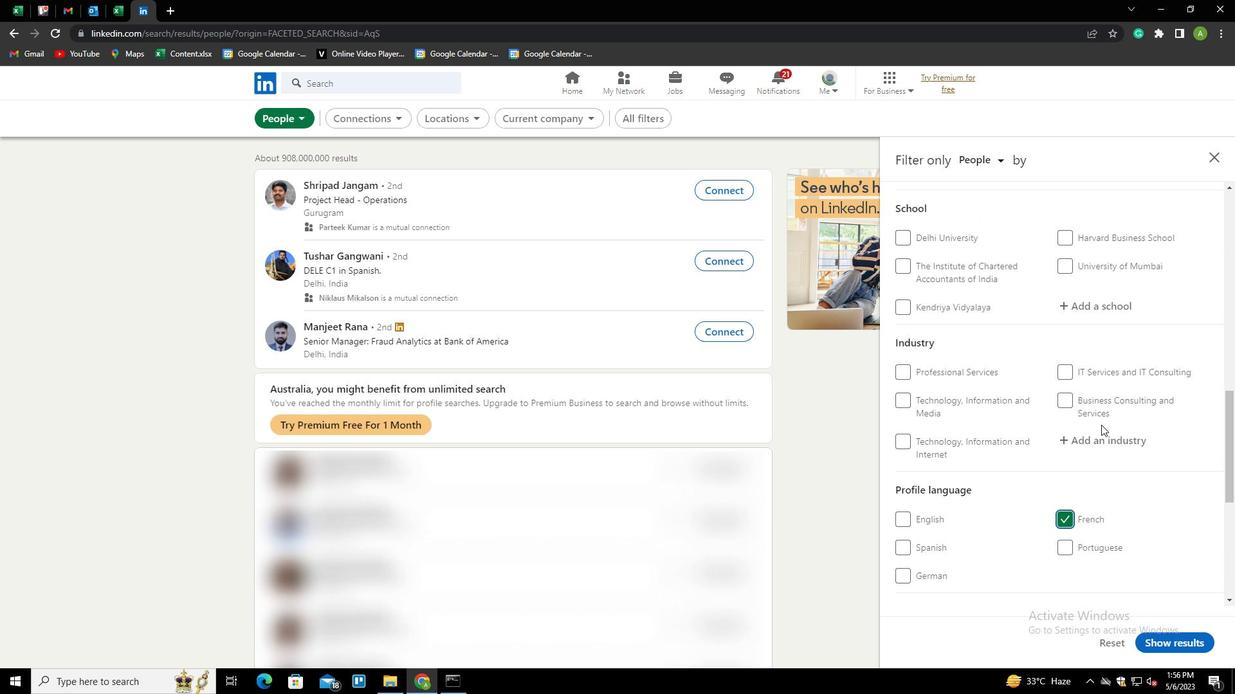 
Action: Mouse scrolled (1101, 425) with delta (0, 0)
Screenshot: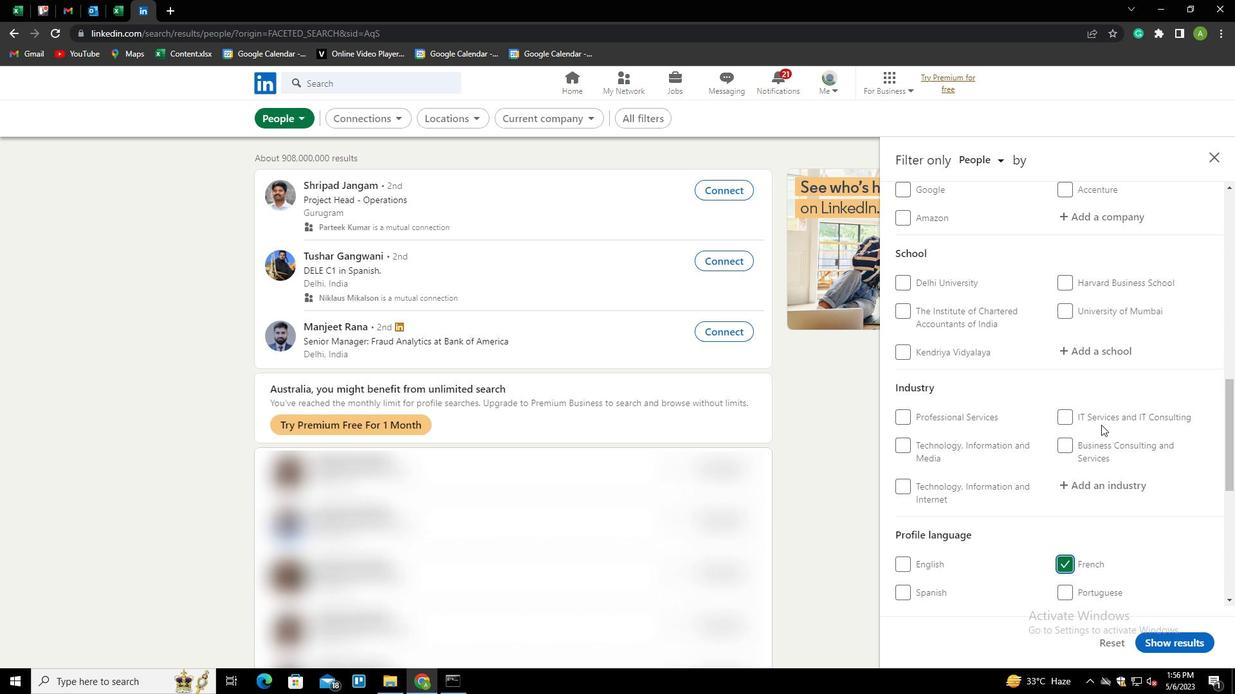 
Action: Mouse scrolled (1101, 425) with delta (0, 0)
Screenshot: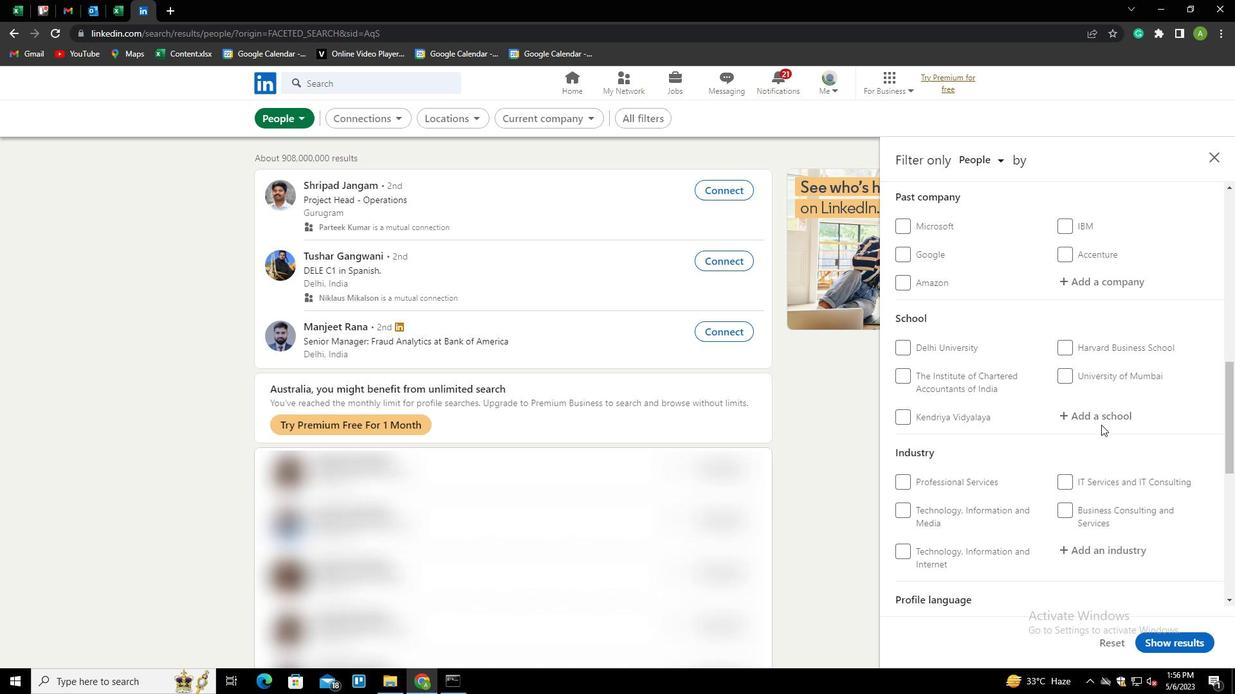 
Action: Mouse scrolled (1101, 425) with delta (0, 0)
Screenshot: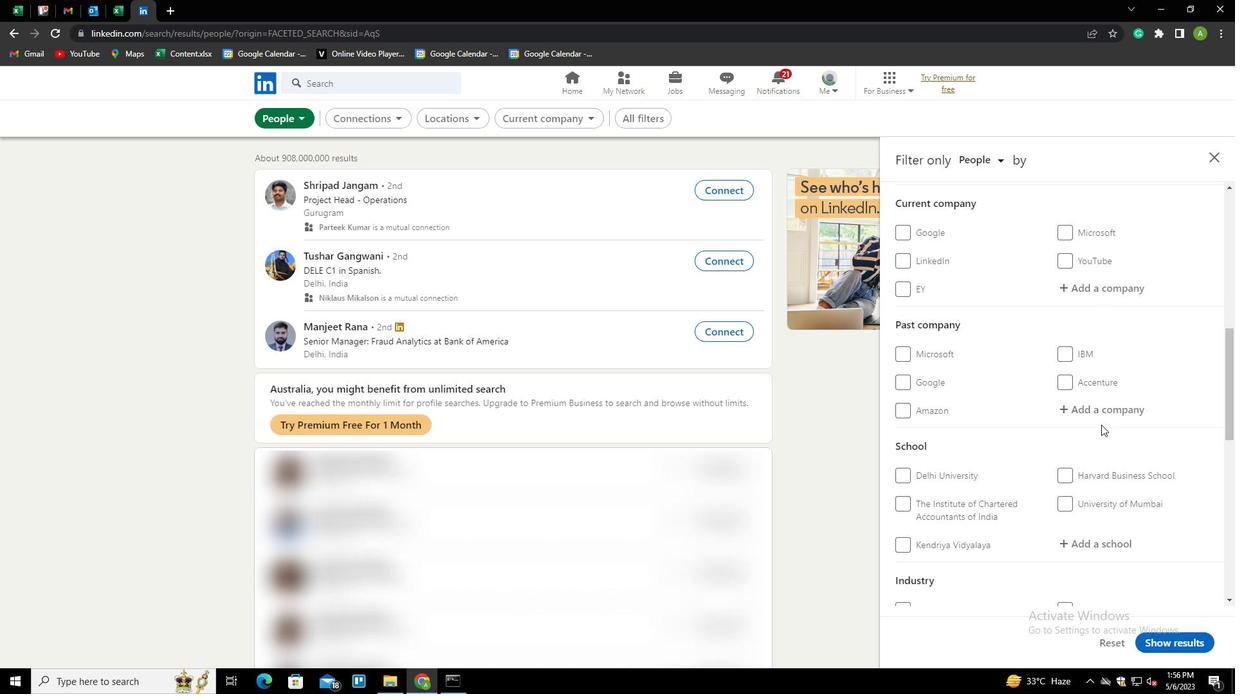 
Action: Mouse moved to (1087, 373)
Screenshot: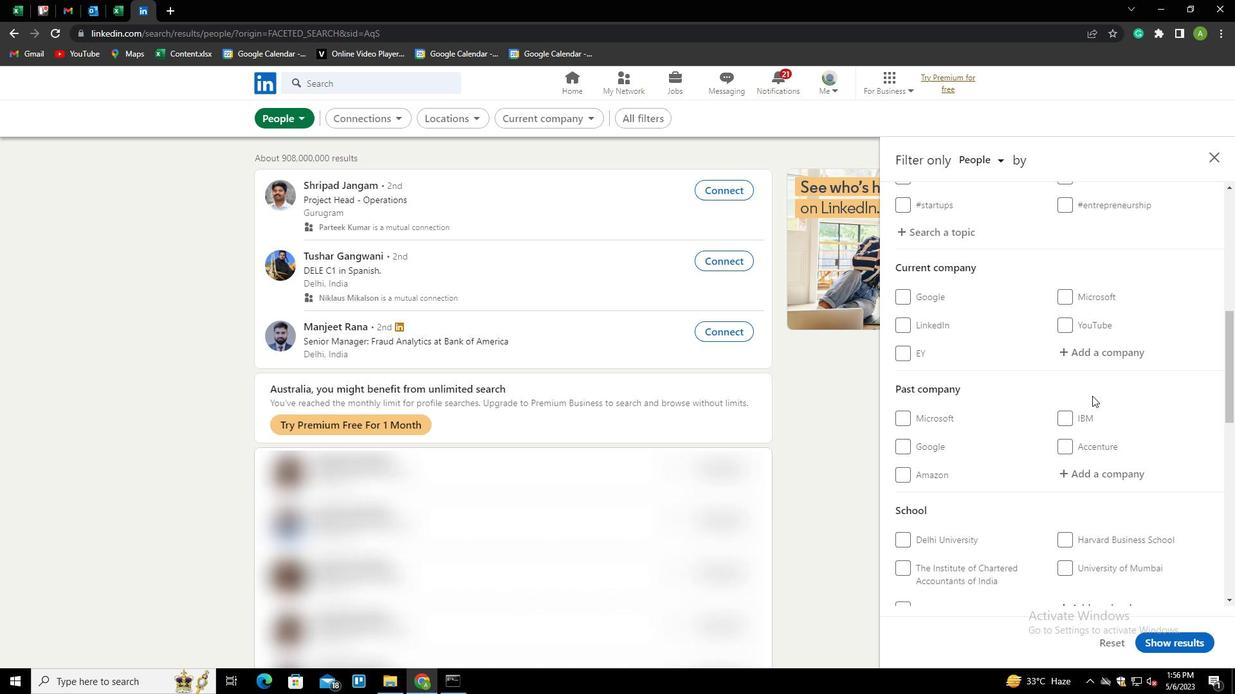 
Action: Key pressed <Key.shift>
Screenshot: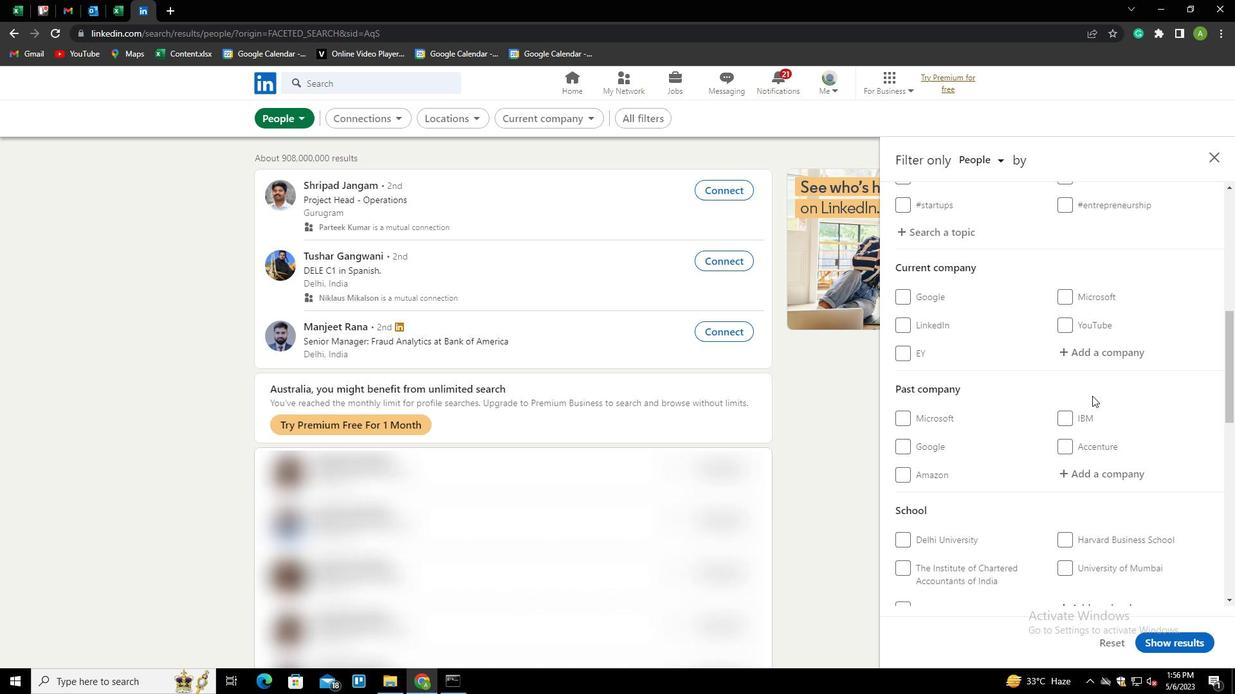 
Action: Mouse moved to (1088, 357)
Screenshot: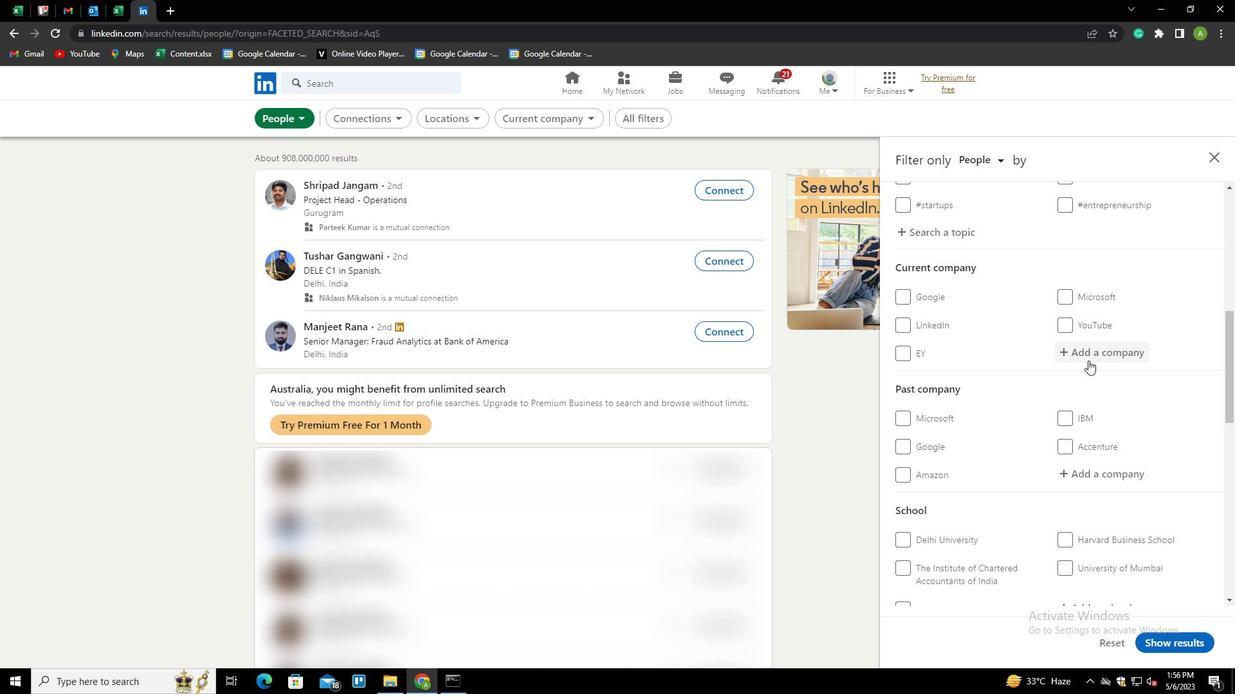 
Action: Key pressed A
Screenshot: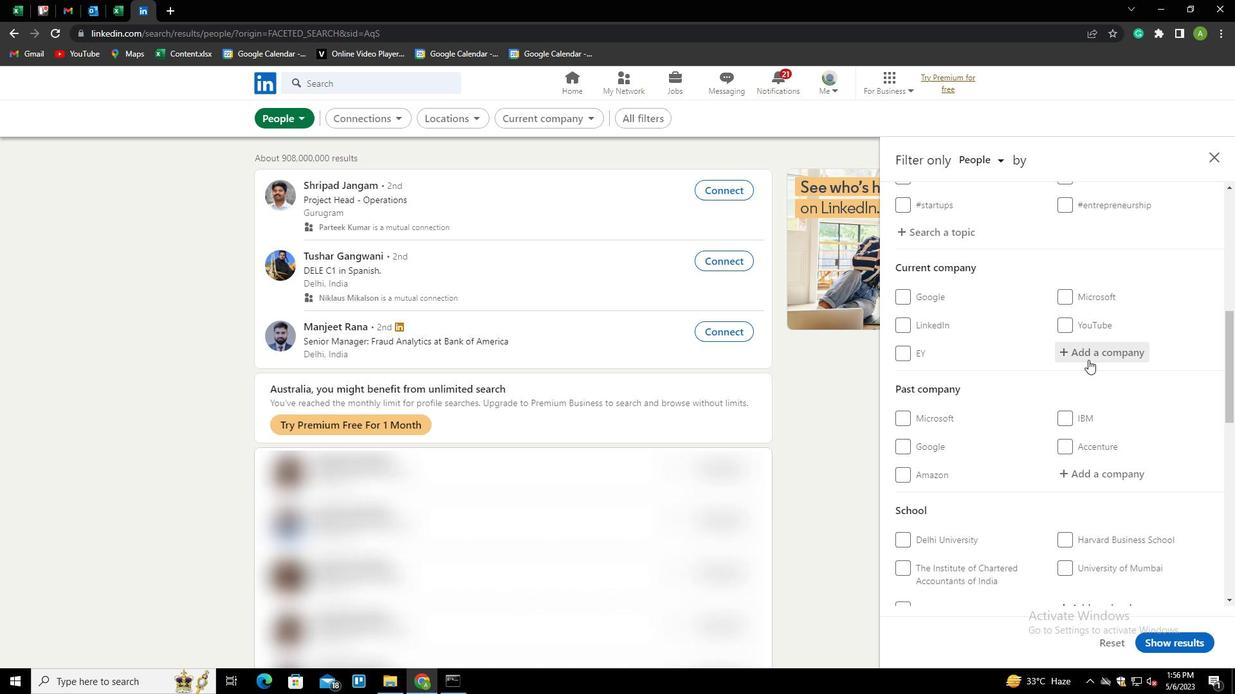 
Action: Mouse moved to (1088, 356)
Screenshot: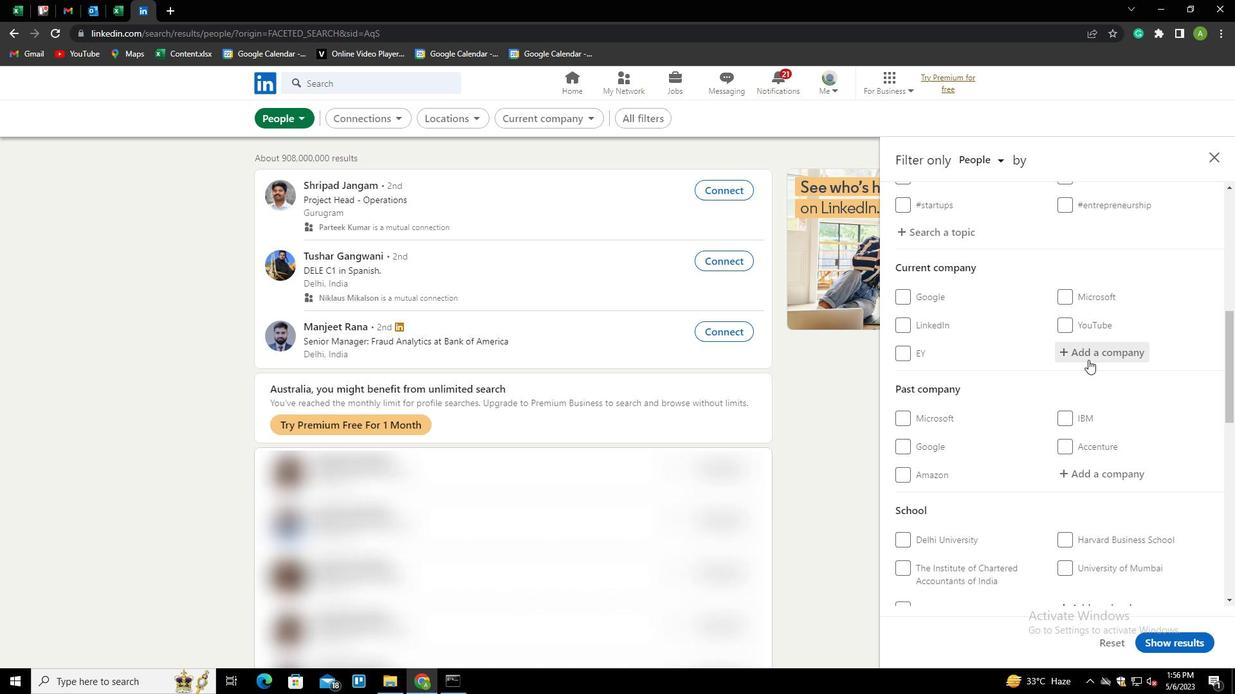 
Action: Mouse pressed left at (1088, 356)
Screenshot: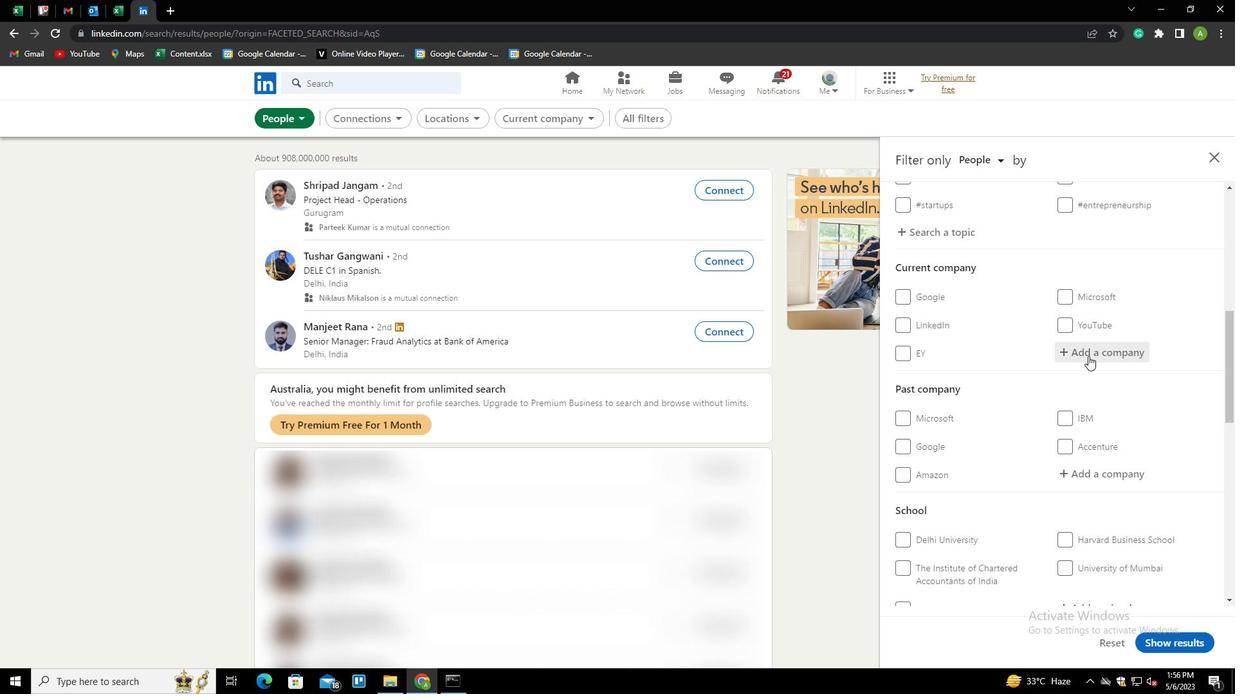 
Action: Key pressed AXIS<Key.space><Key.shift>COM<Key.backspace><Key.backspace>OMMUNICATIONS<Key.down><Key.enter>
Screenshot: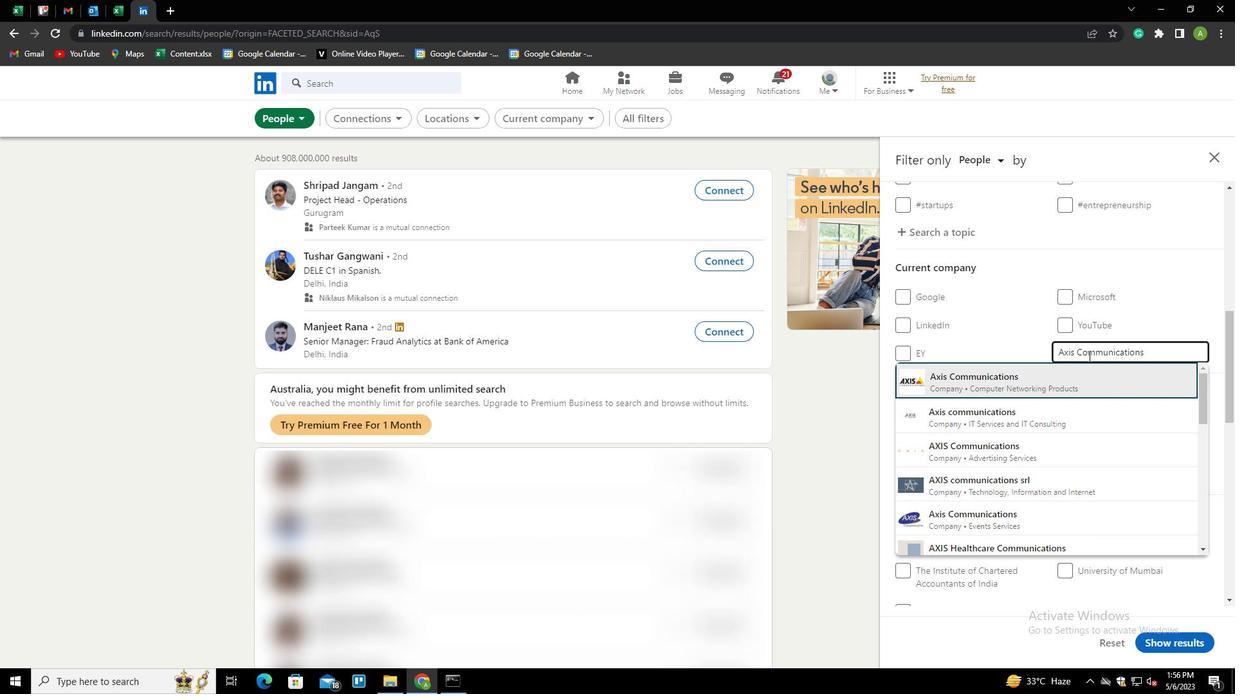 
Action: Mouse scrolled (1088, 355) with delta (0, 0)
Screenshot: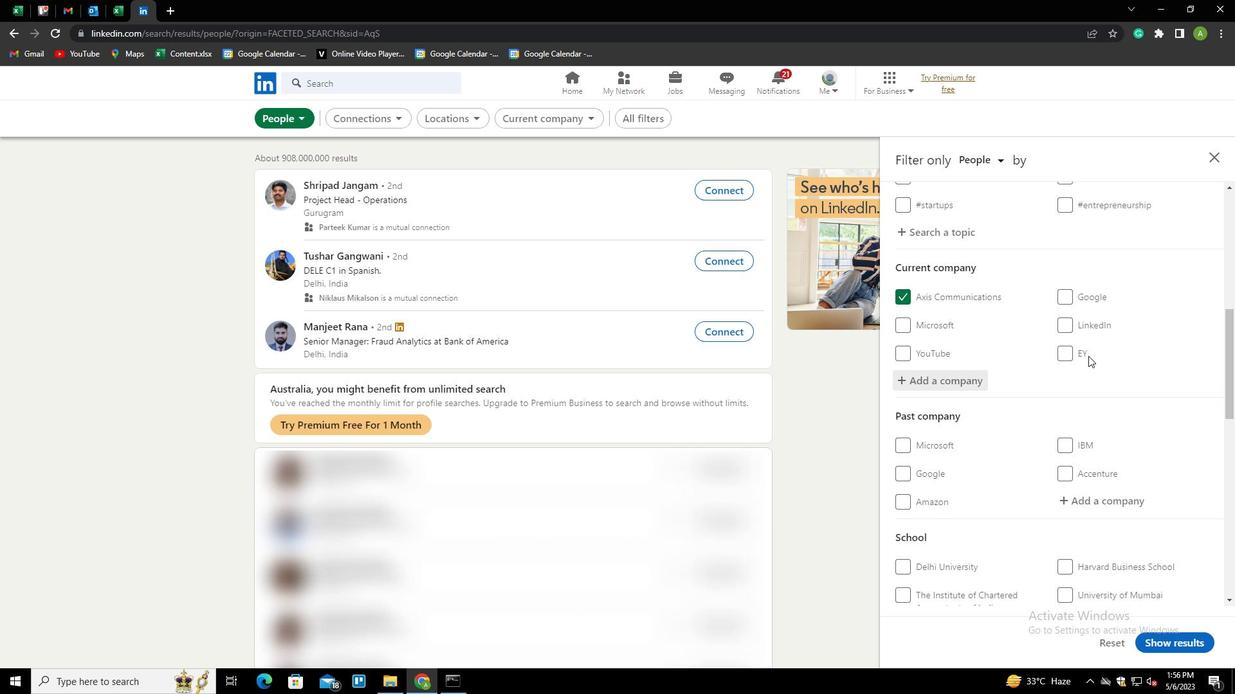 
Action: Mouse moved to (1078, 353)
Screenshot: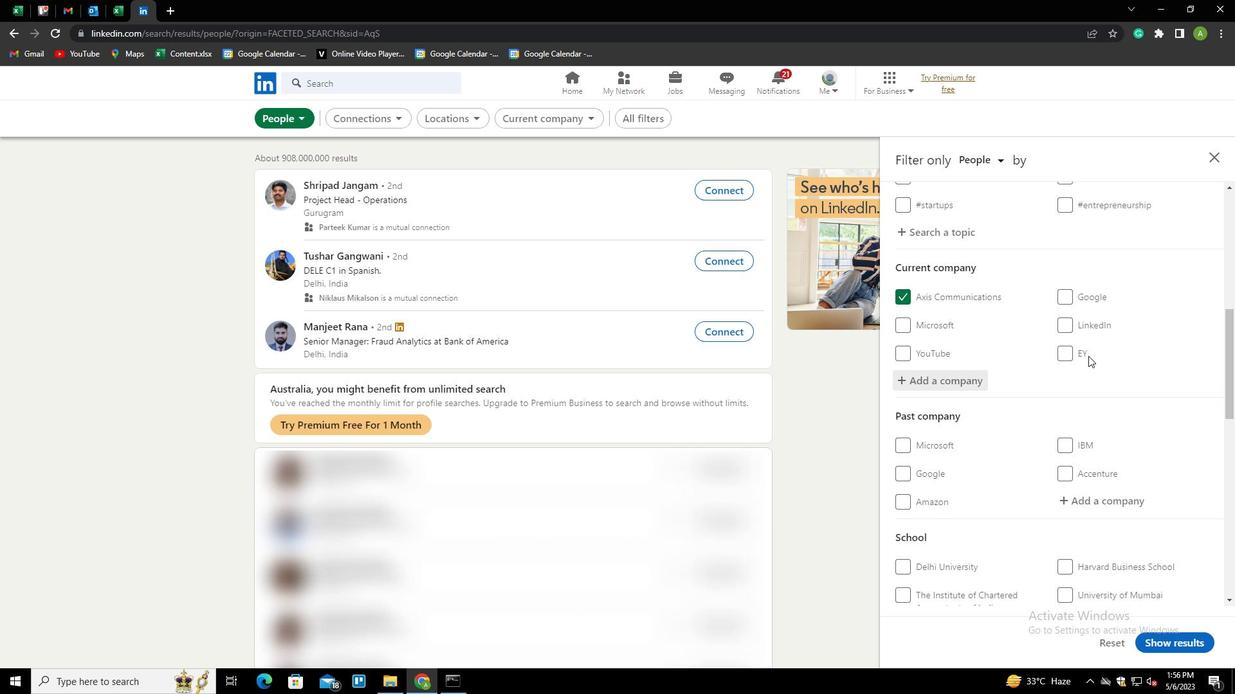 
Action: Mouse scrolled (1078, 352) with delta (0, 0)
Screenshot: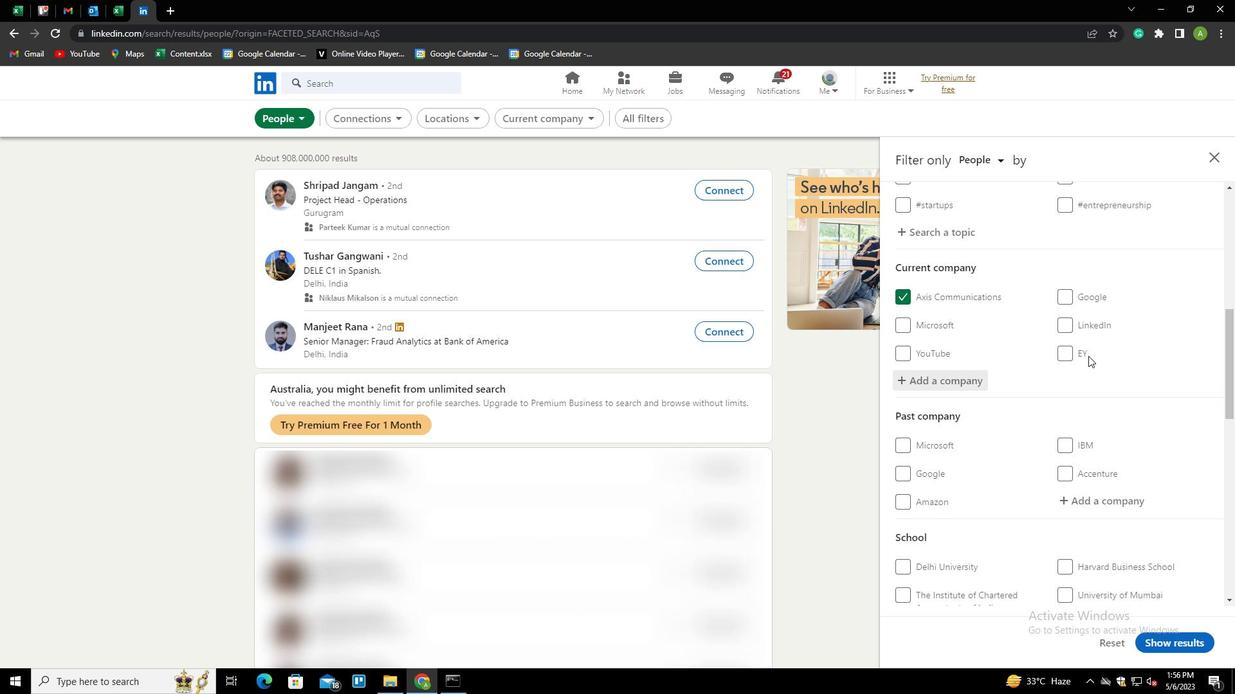 
Action: Mouse scrolled (1078, 352) with delta (0, 0)
Screenshot: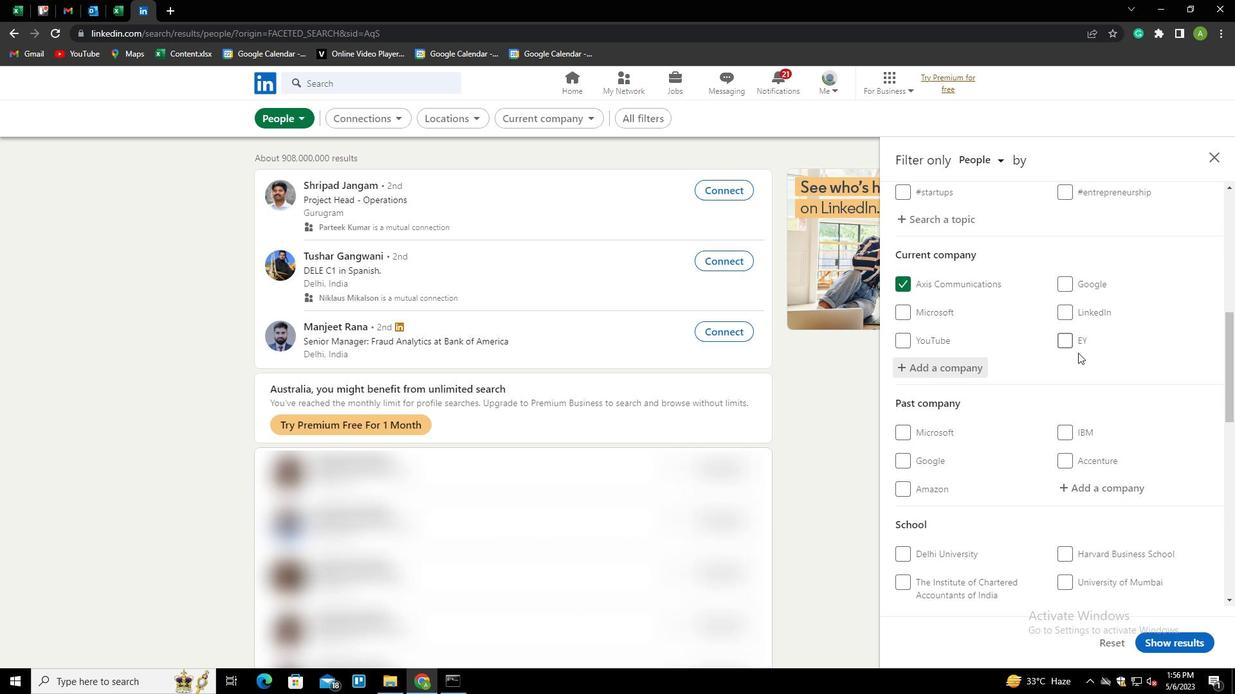 
Action: Mouse scrolled (1078, 352) with delta (0, 0)
Screenshot: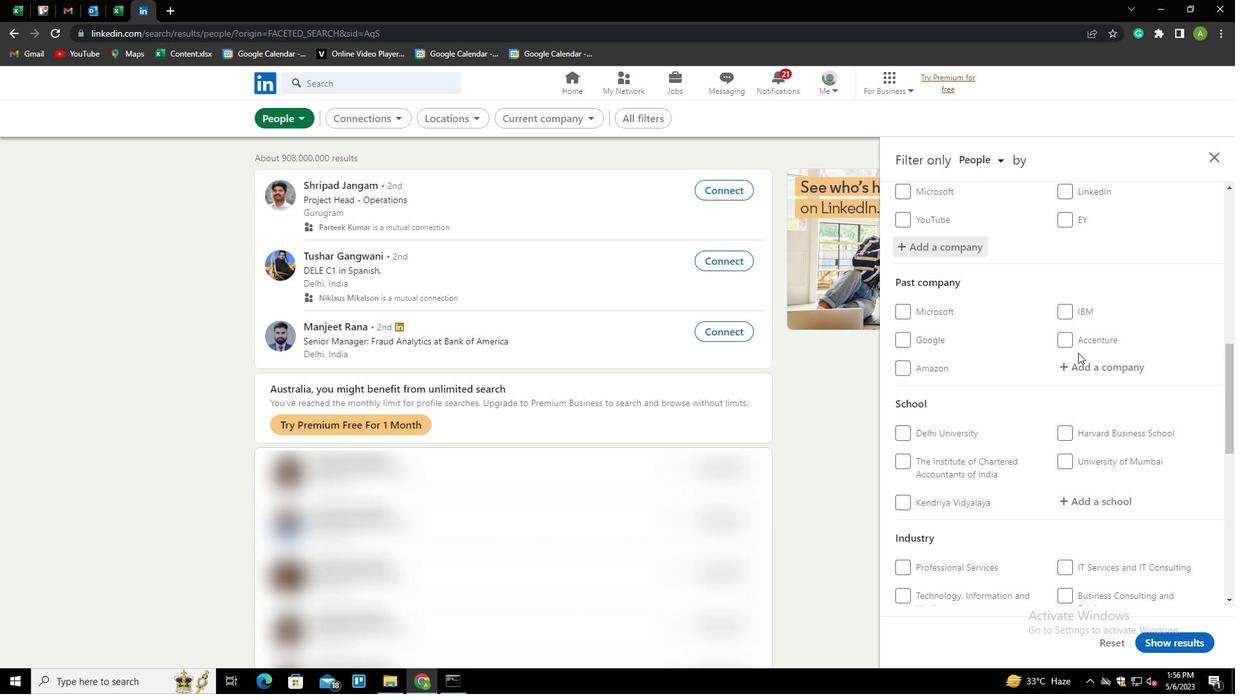 
Action: Mouse moved to (1086, 382)
Screenshot: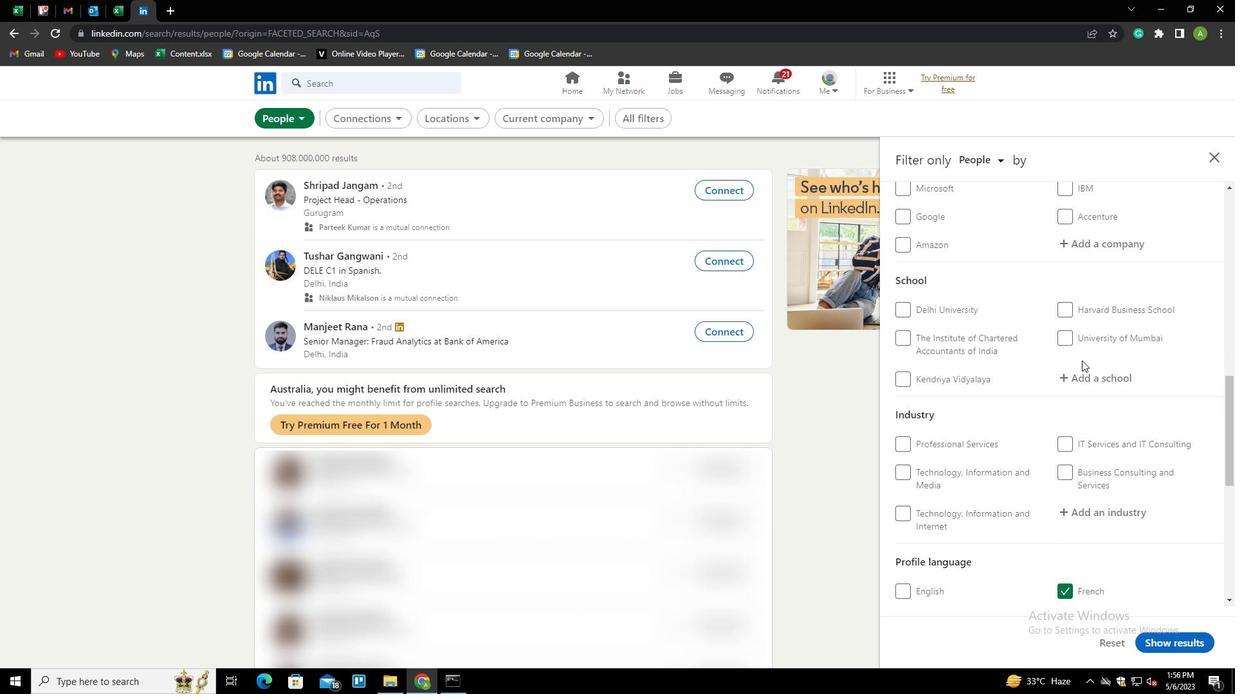 
Action: Mouse pressed left at (1086, 382)
Screenshot: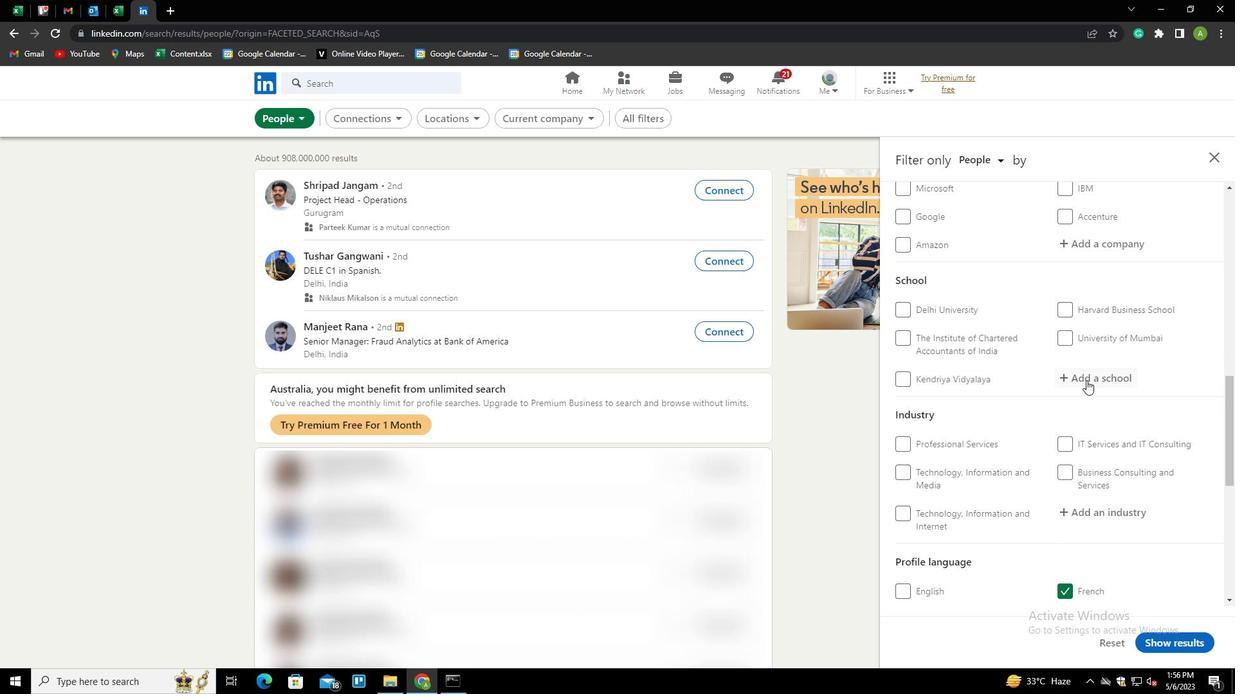 
Action: Key pressed <Key.shift>CAREER
Screenshot: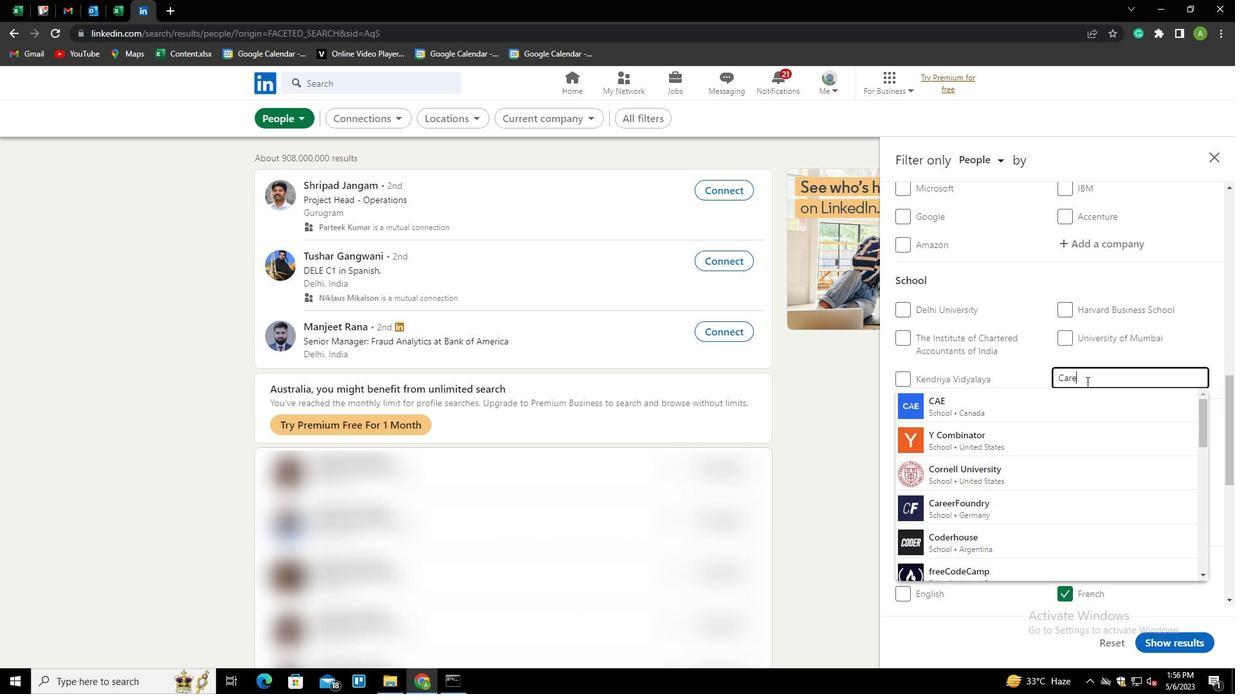 
Action: Mouse moved to (1084, 382)
Screenshot: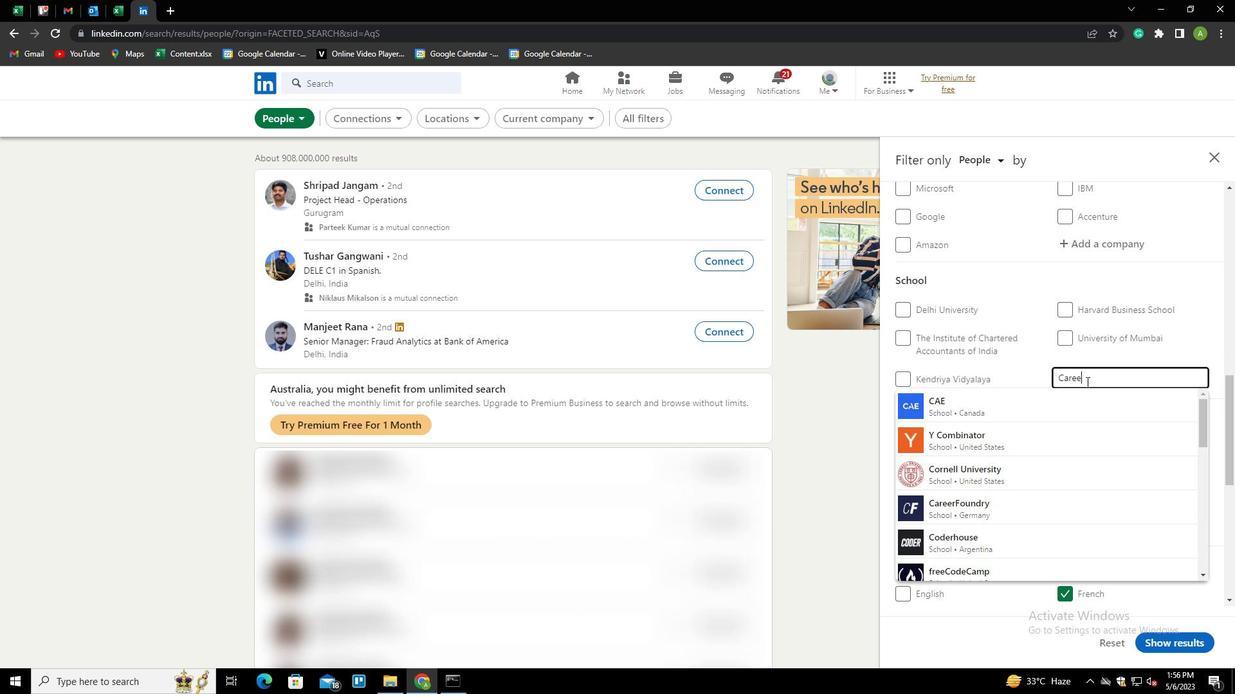 
Action: Key pressed S<Key.space>FOR<Key.space><Key.shift>BANGALORE<Key.down><Key.enter>
Screenshot: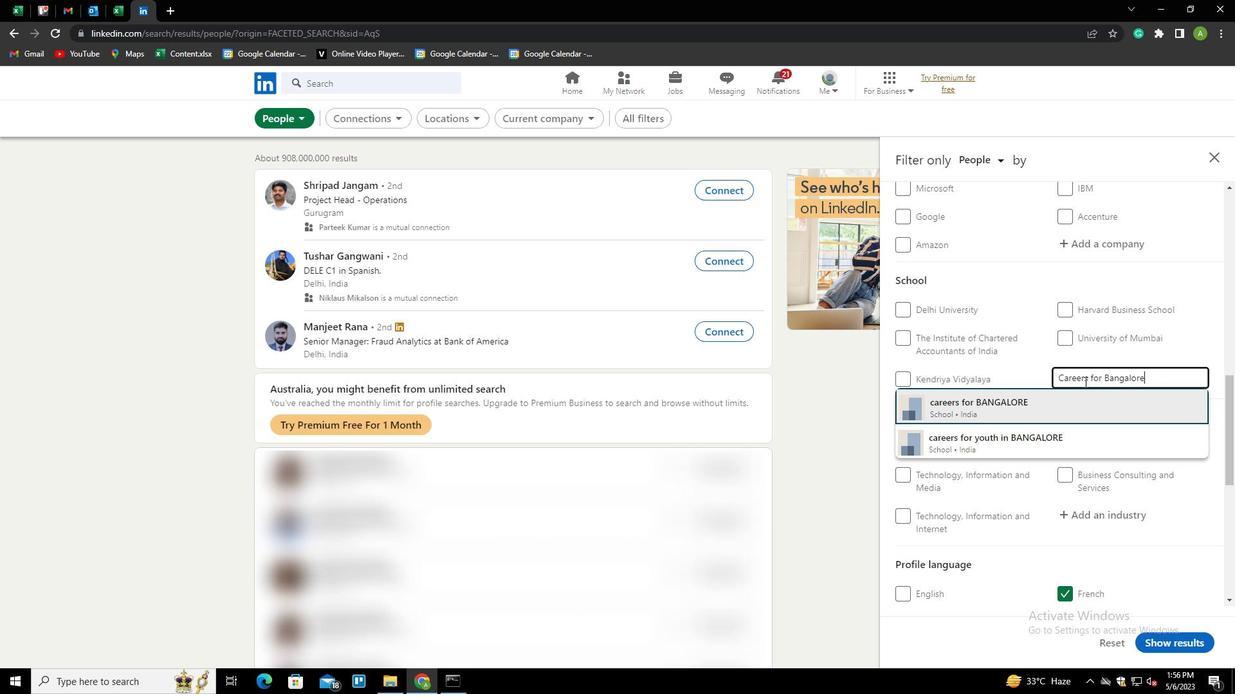 
Action: Mouse scrolled (1084, 381) with delta (0, 0)
Screenshot: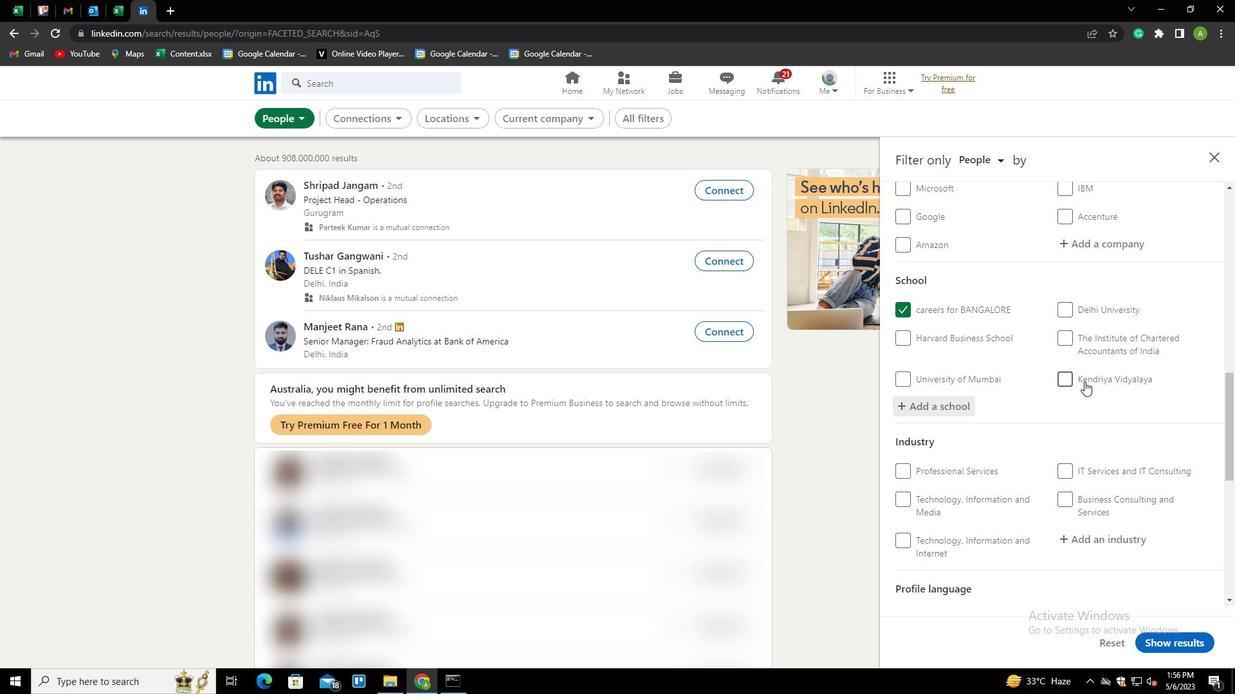 
Action: Mouse scrolled (1084, 381) with delta (0, 0)
Screenshot: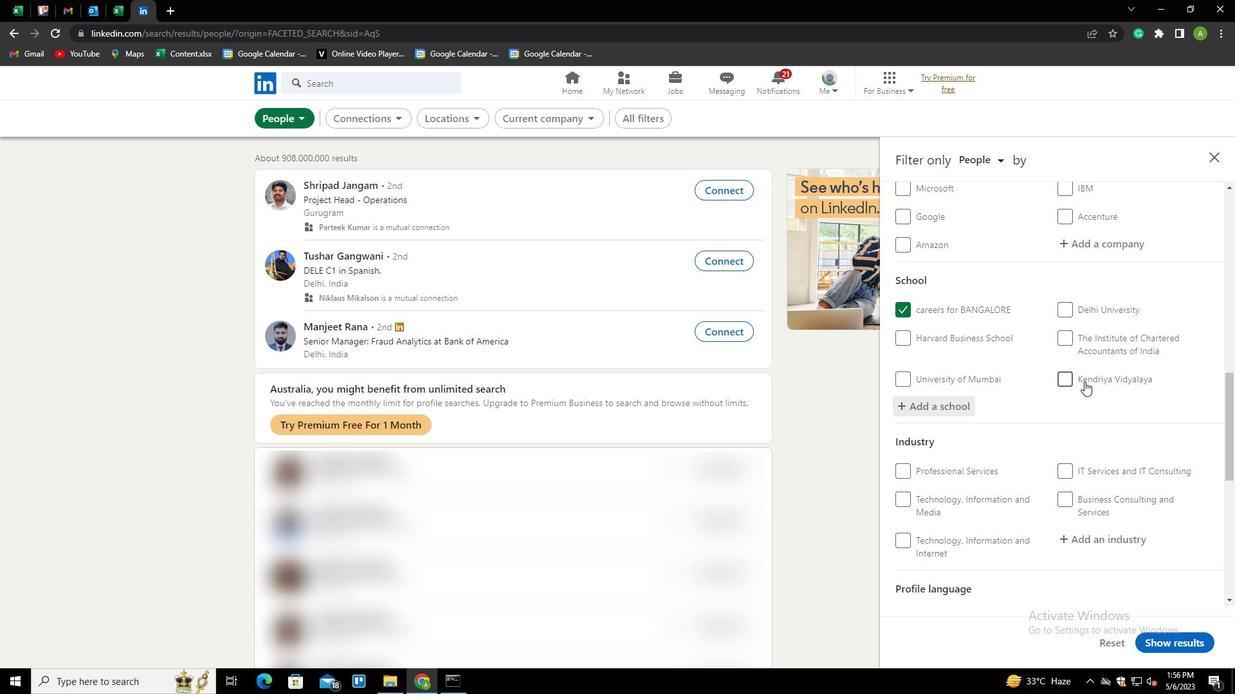 
Action: Mouse scrolled (1084, 381) with delta (0, 0)
Screenshot: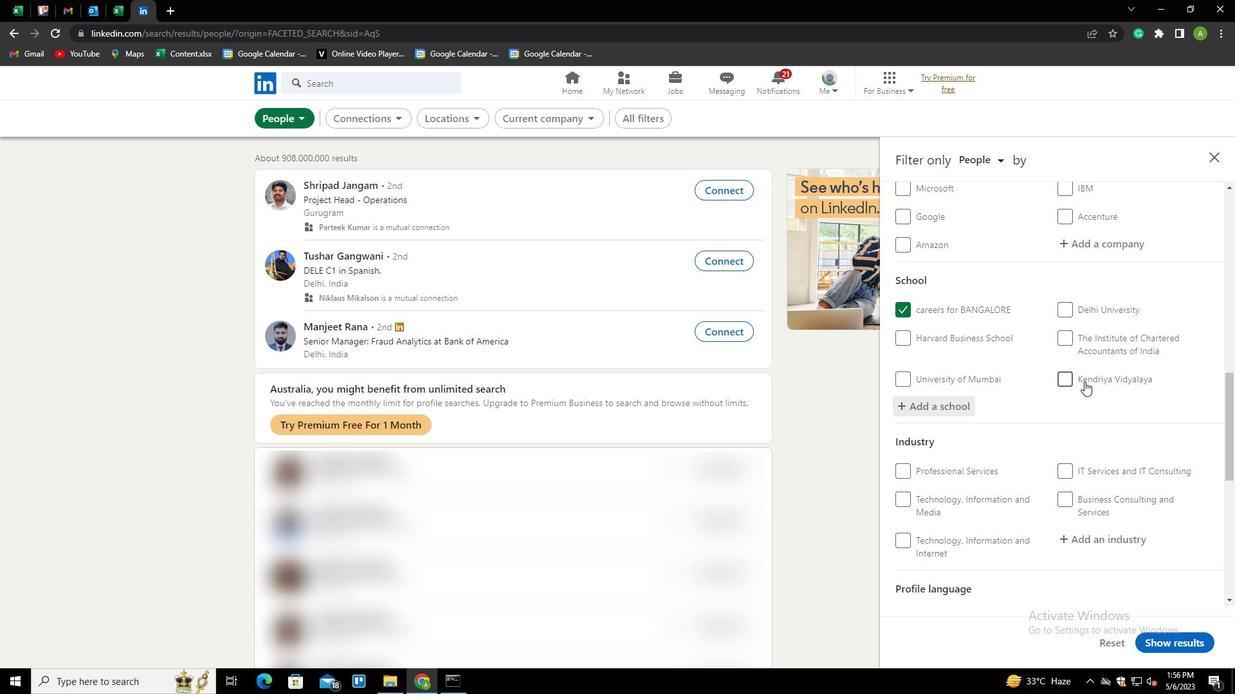 
Action: Mouse moved to (1075, 348)
Screenshot: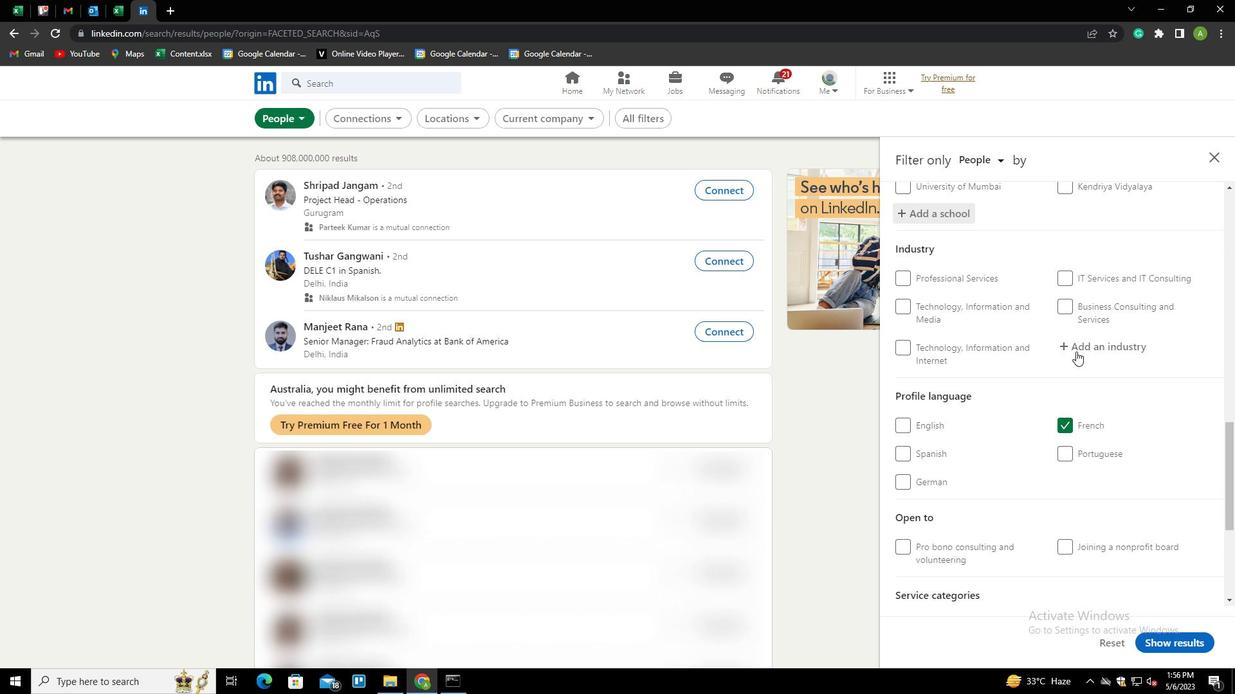 
Action: Mouse pressed left at (1075, 348)
Screenshot: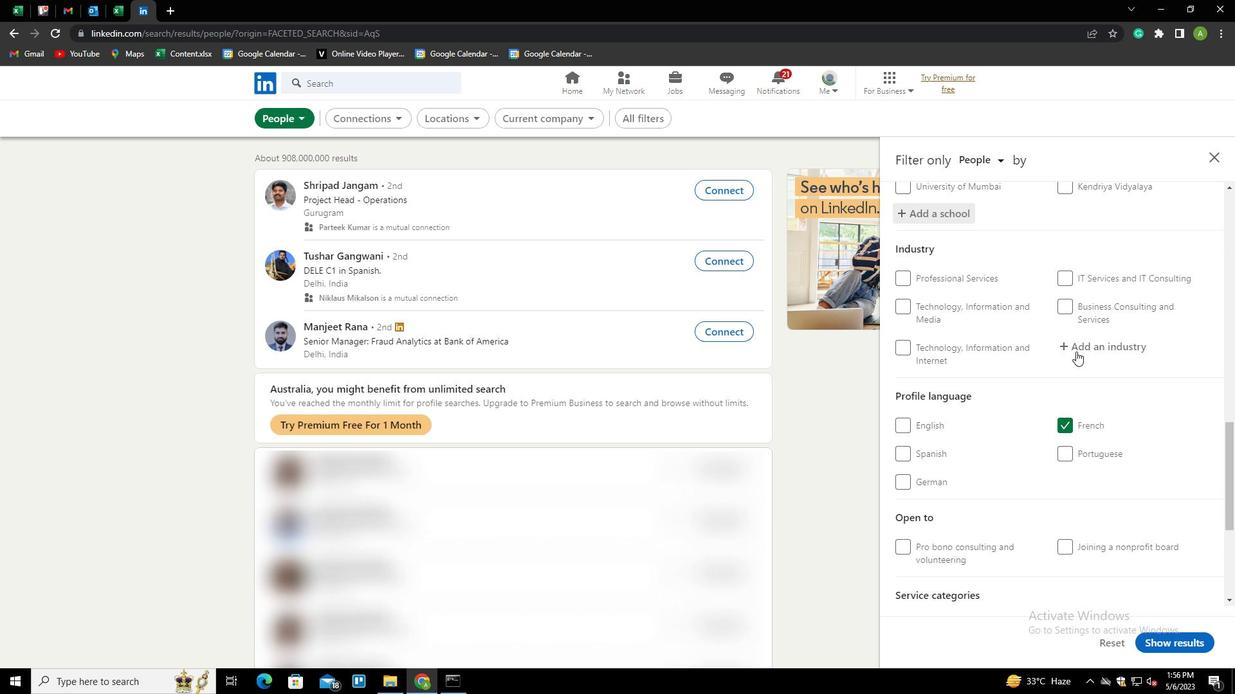 
Action: Key pressed <Key.shift>
Screenshot: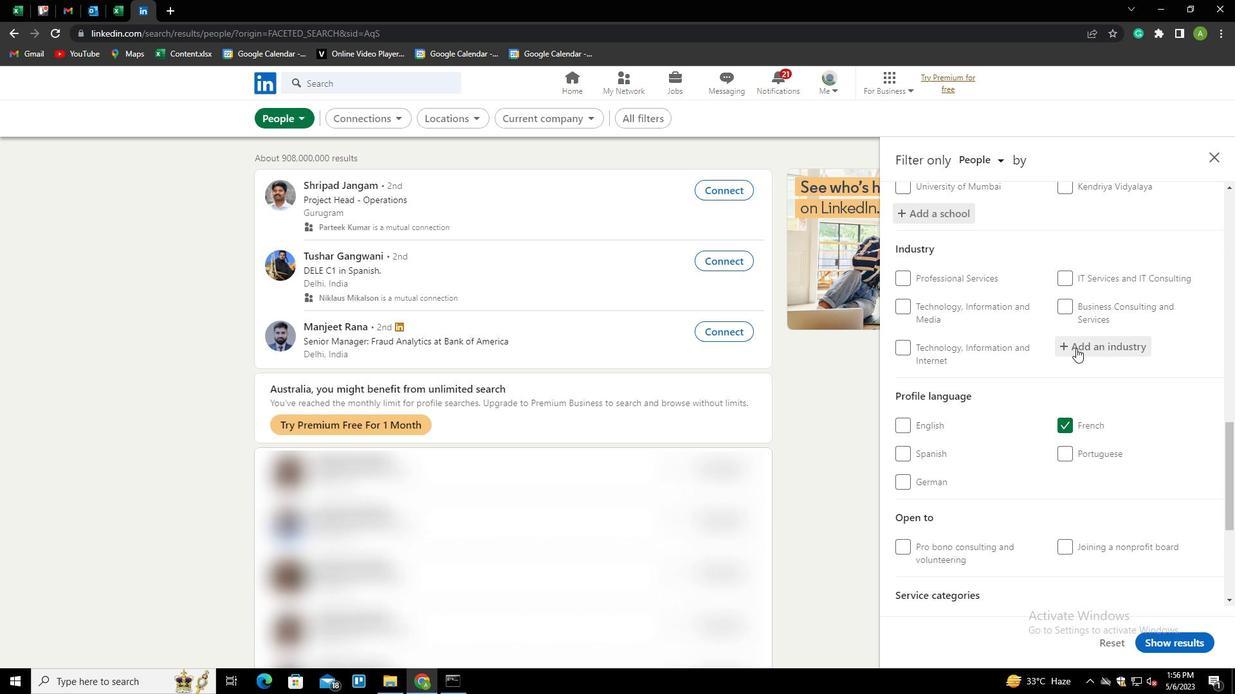 
Action: Mouse moved to (1074, 348)
Screenshot: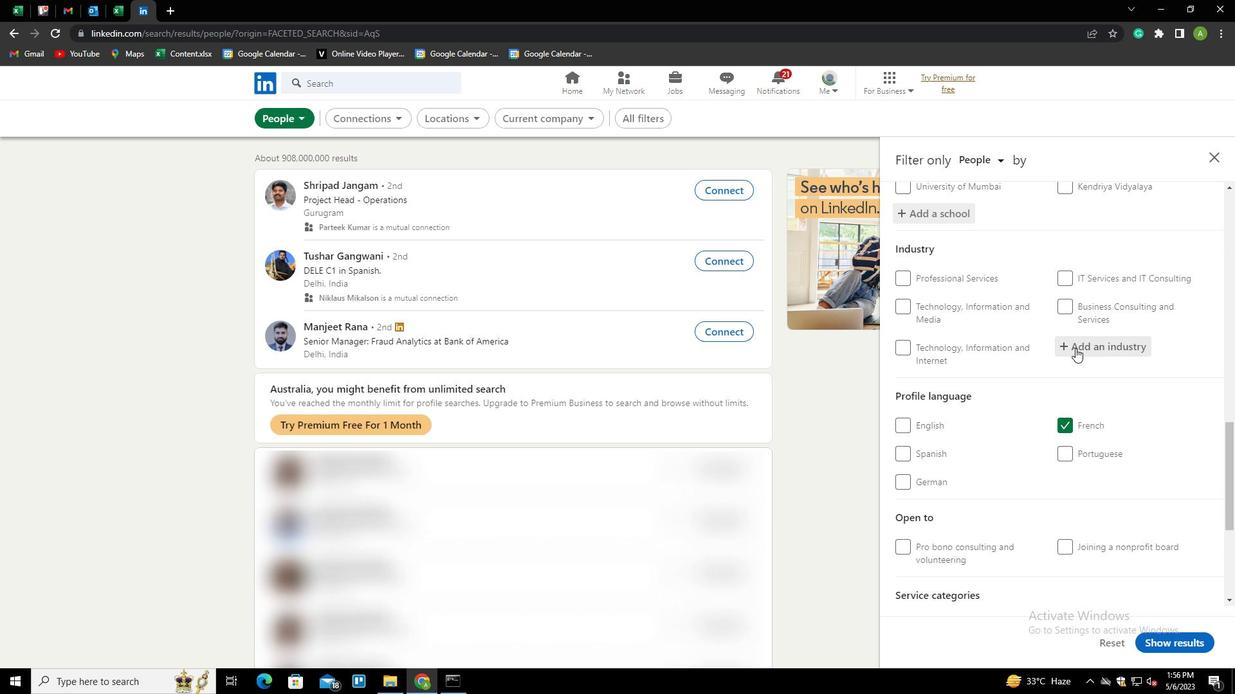 
Action: Key pressed S
Screenshot: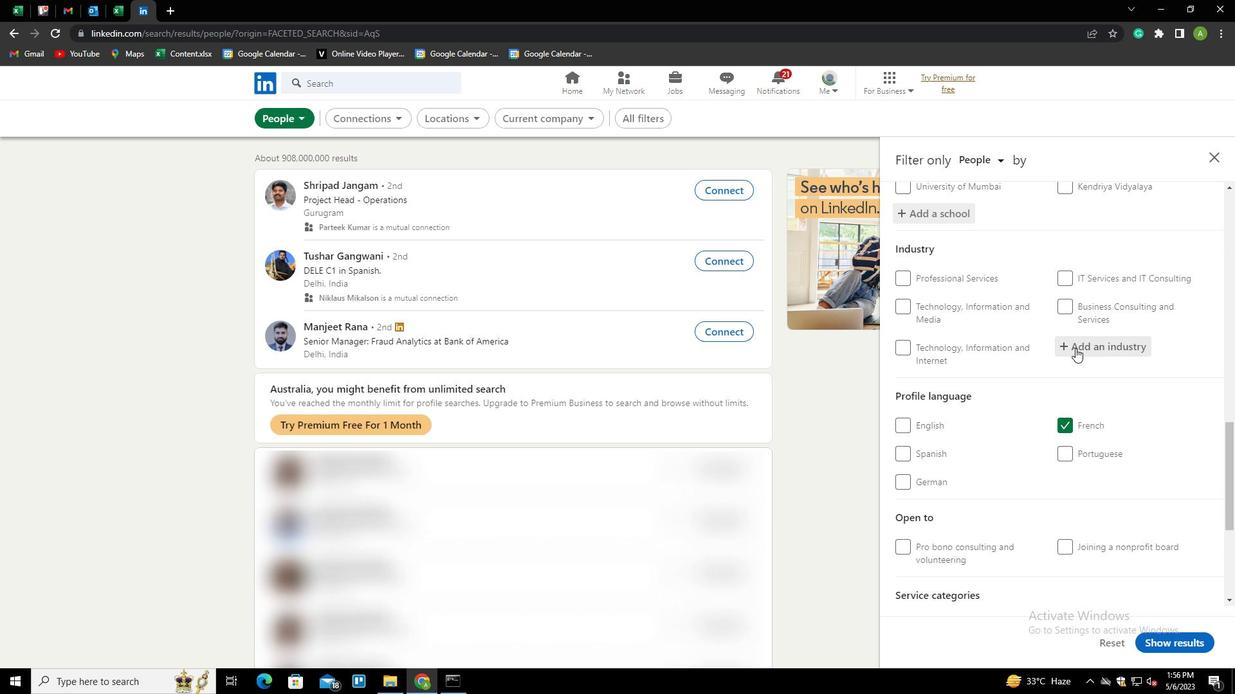 
Action: Mouse moved to (1073, 348)
Screenshot: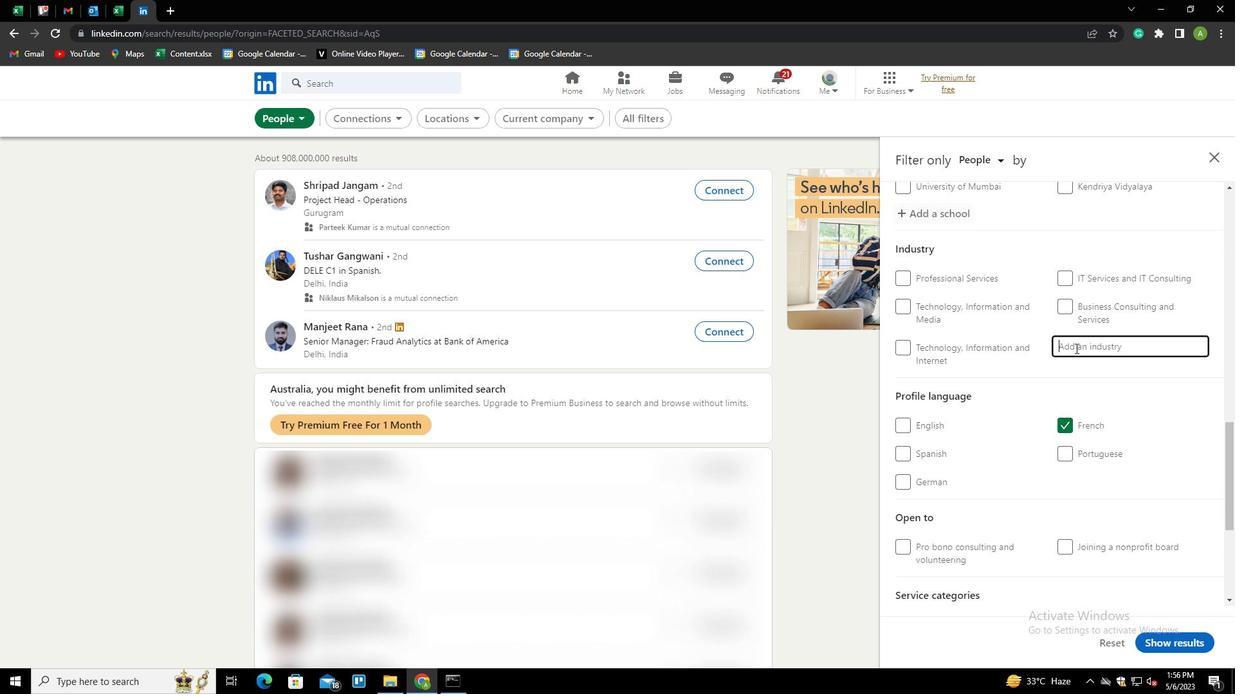 
Action: Key pressed EMOC<Key.backspace><Key.backspace>ICOMD<Key.backspace><Key.backspace>NDUCTOR<Key.space><Key.shift>MANUFACTURING<Key.down><Key.enter>
Screenshot: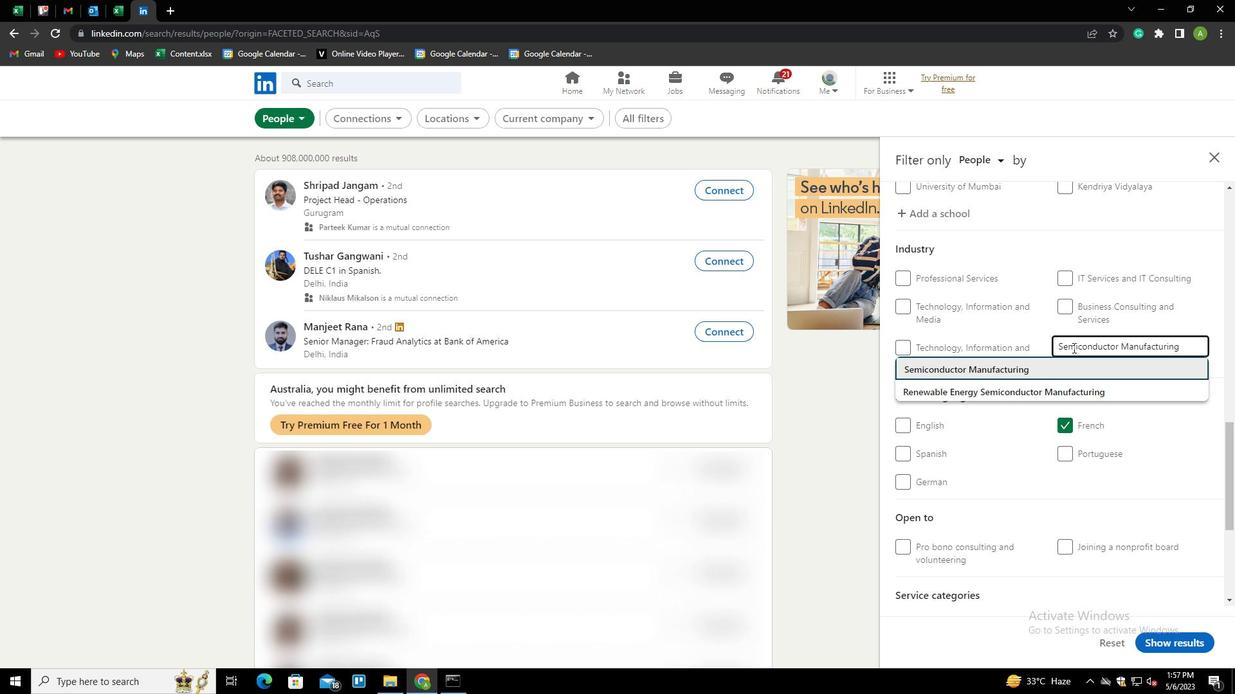 
Action: Mouse scrolled (1073, 347) with delta (0, 0)
Screenshot: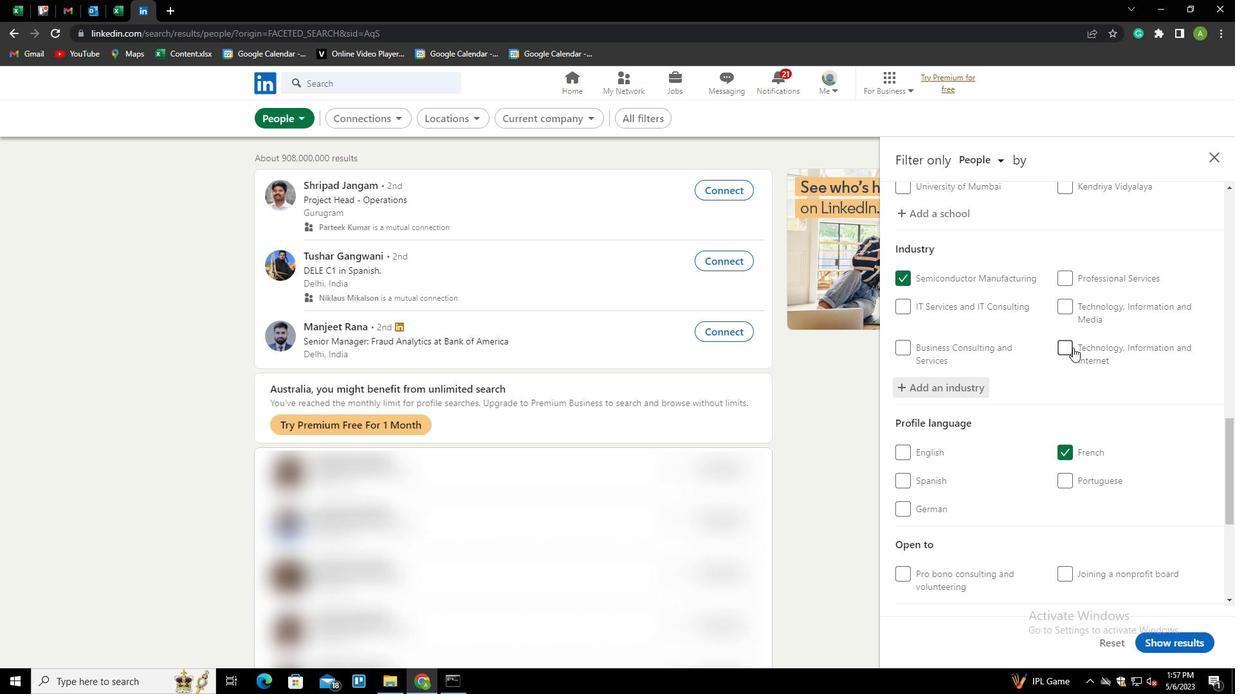 
Action: Mouse scrolled (1073, 347) with delta (0, 0)
Screenshot: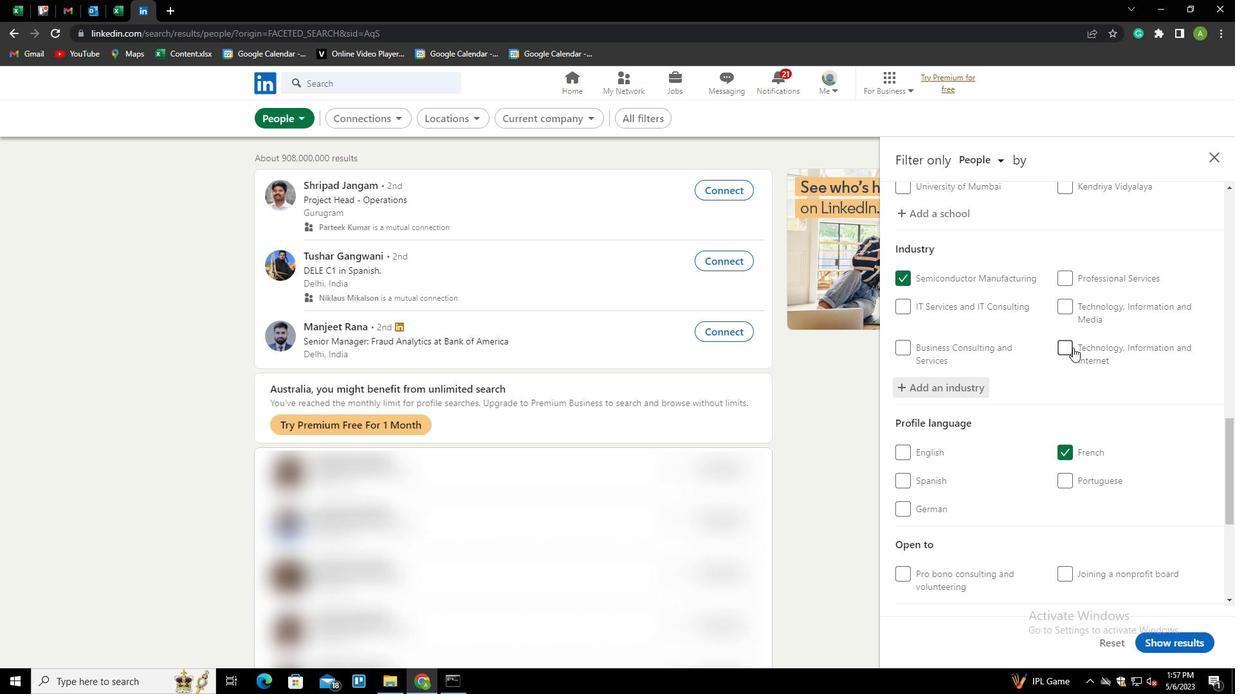 
Action: Mouse scrolled (1073, 347) with delta (0, 0)
Screenshot: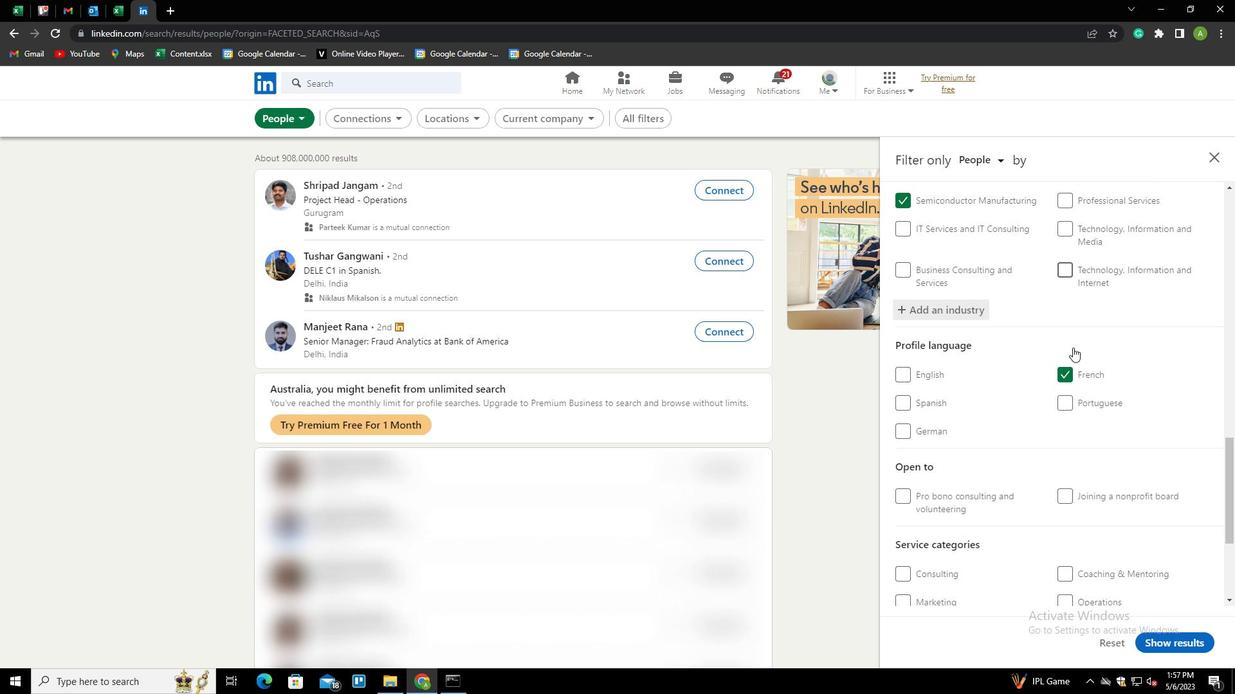 
Action: Mouse scrolled (1073, 347) with delta (0, 0)
Screenshot: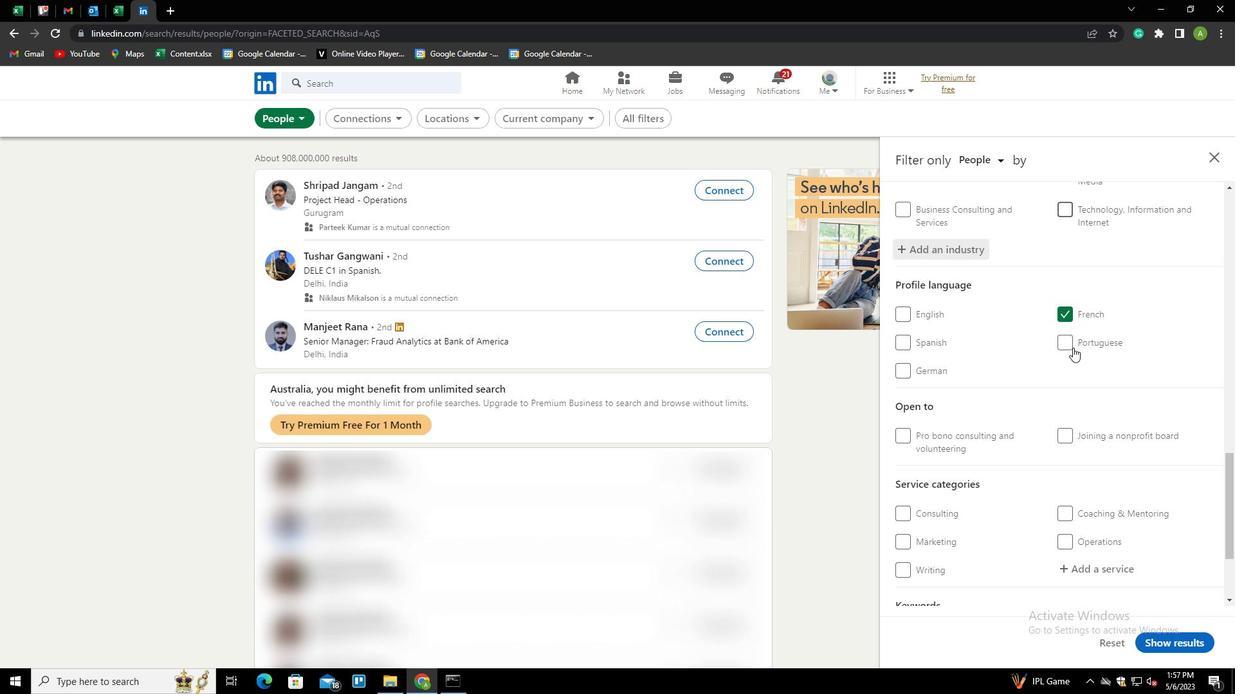 
Action: Mouse scrolled (1073, 347) with delta (0, 0)
Screenshot: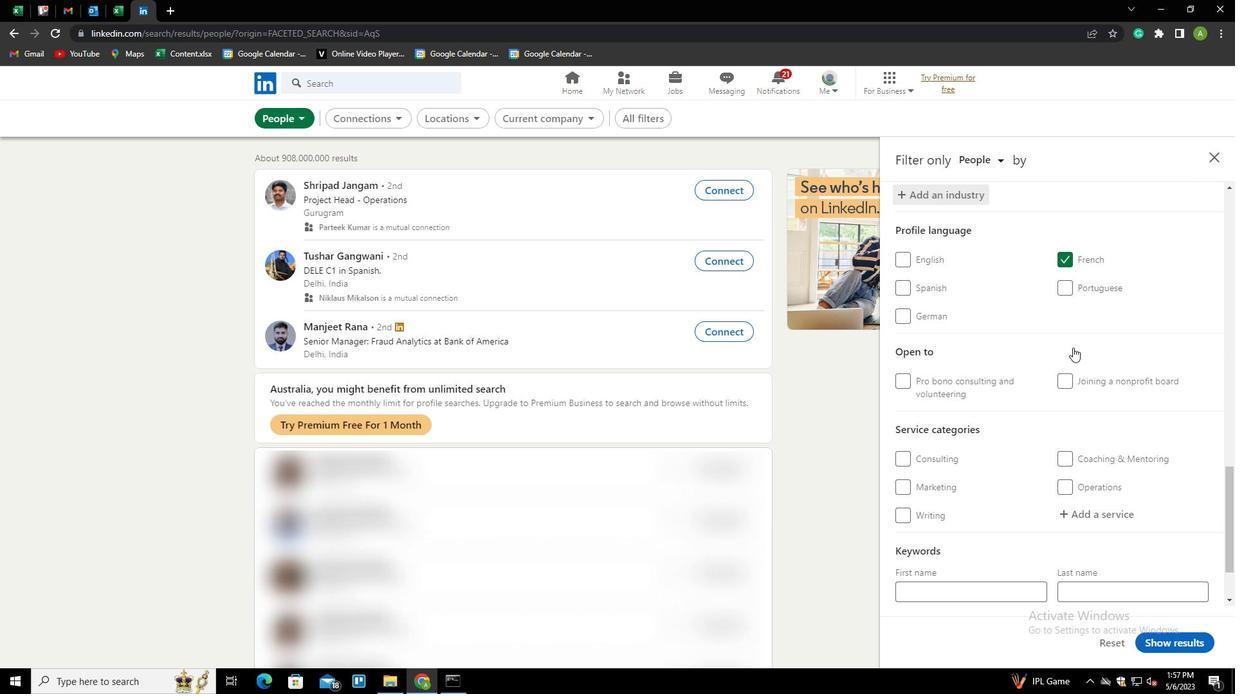 
Action: Mouse scrolled (1073, 347) with delta (0, 0)
Screenshot: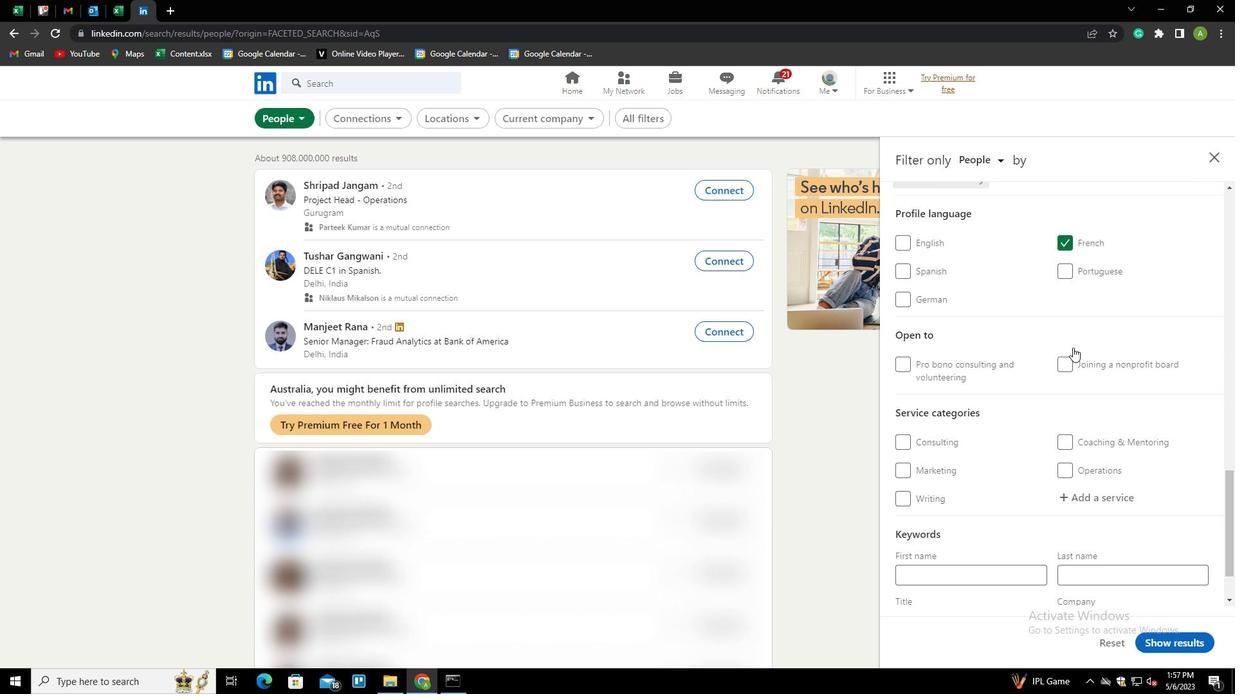
Action: Mouse moved to (1080, 429)
Screenshot: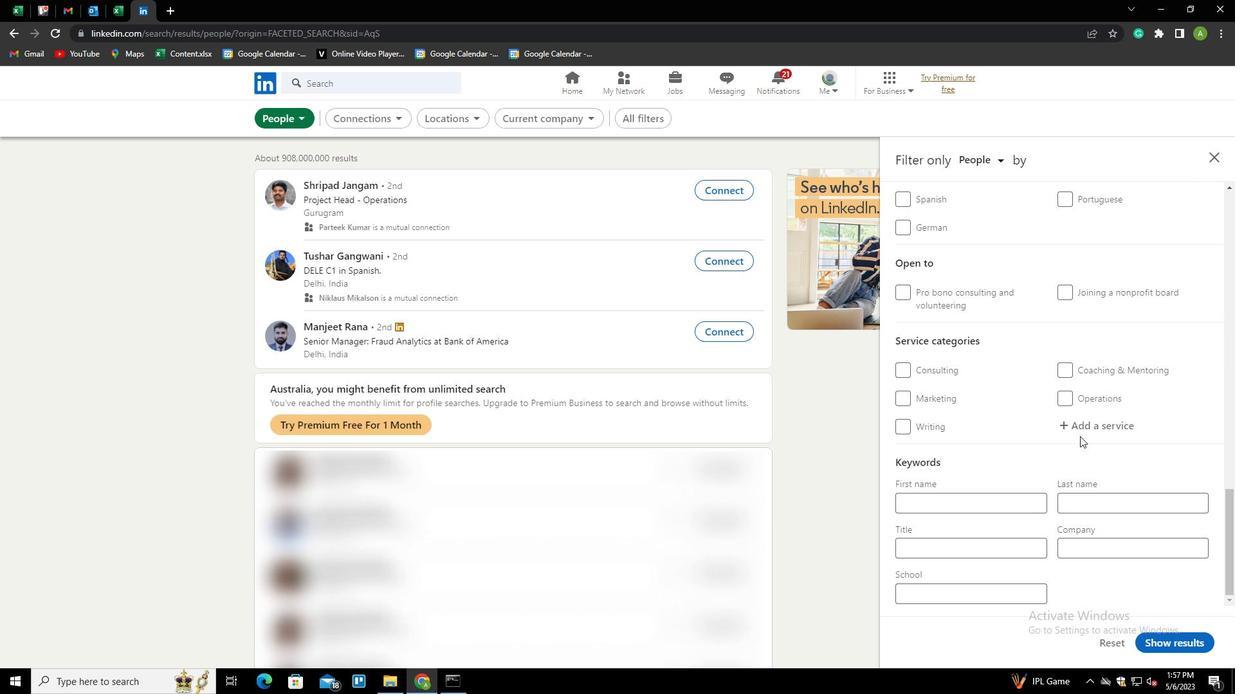 
Action: Mouse pressed left at (1080, 429)
Screenshot: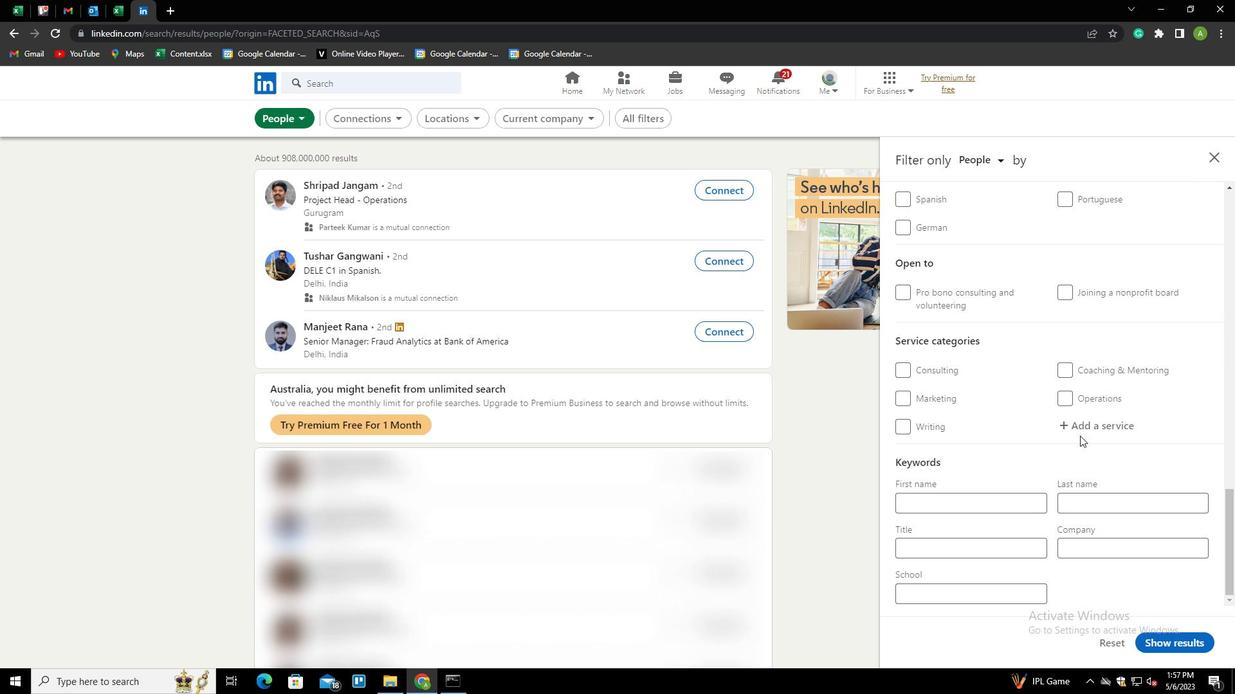 
Action: Key pressed <Key.shift>EMAIL<Key.space><Key.shift>MARKETING<Key.down><Key.enter>
Screenshot: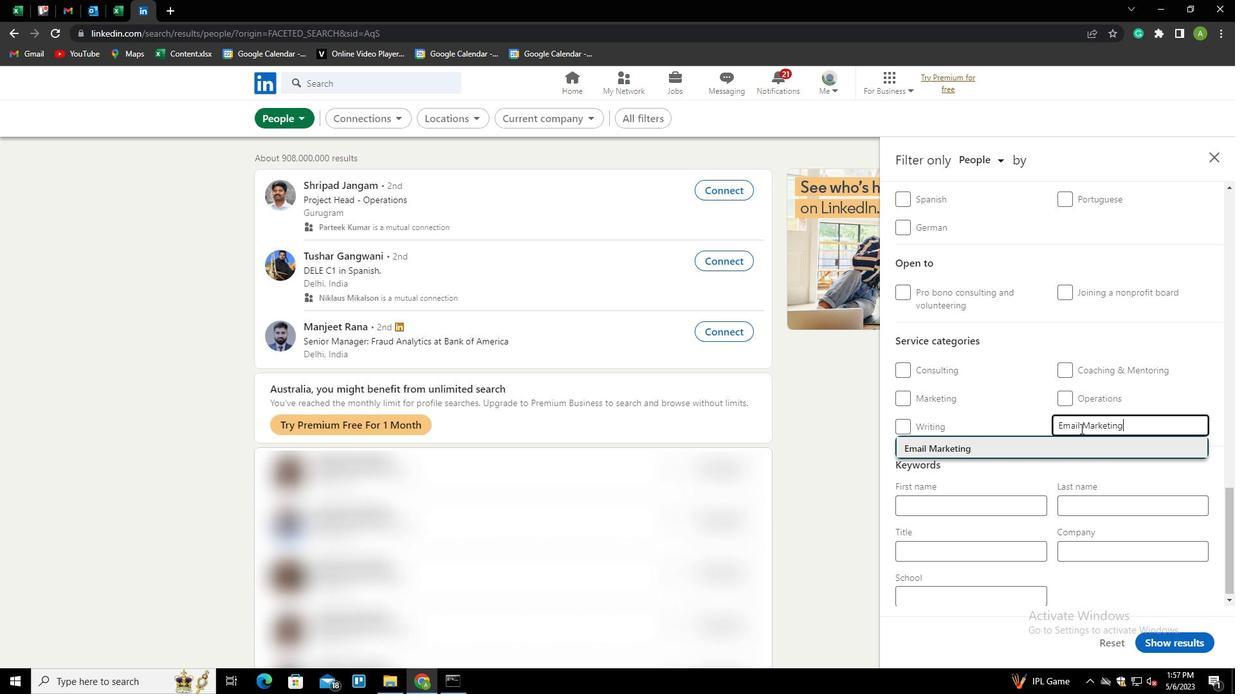 
Action: Mouse scrolled (1080, 428) with delta (0, 0)
Screenshot: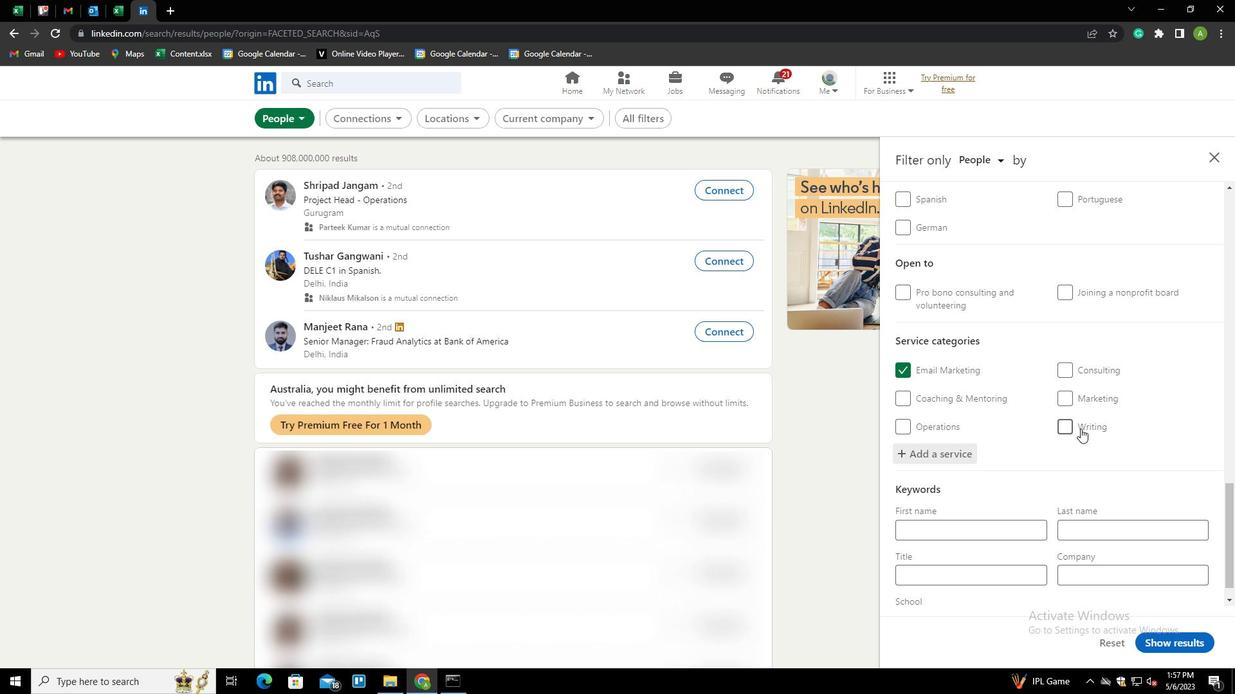 
Action: Mouse scrolled (1080, 428) with delta (0, 0)
Screenshot: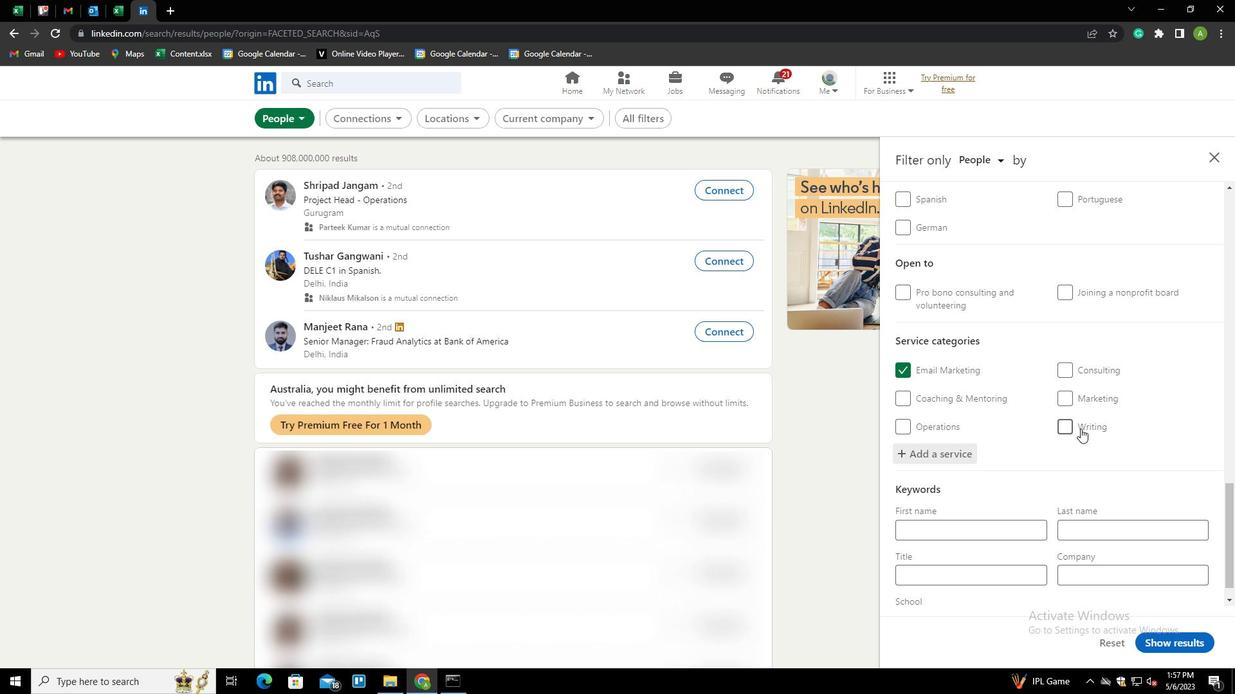 
Action: Mouse scrolled (1080, 428) with delta (0, 0)
Screenshot: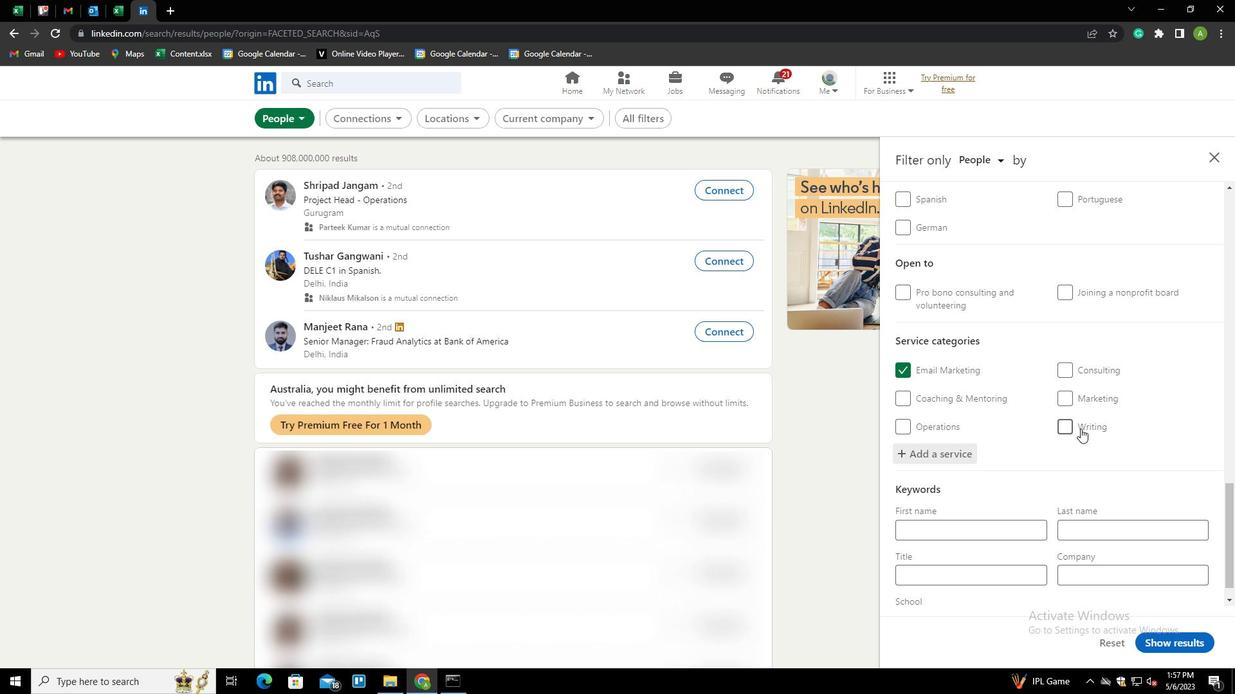 
Action: Mouse scrolled (1080, 428) with delta (0, 0)
Screenshot: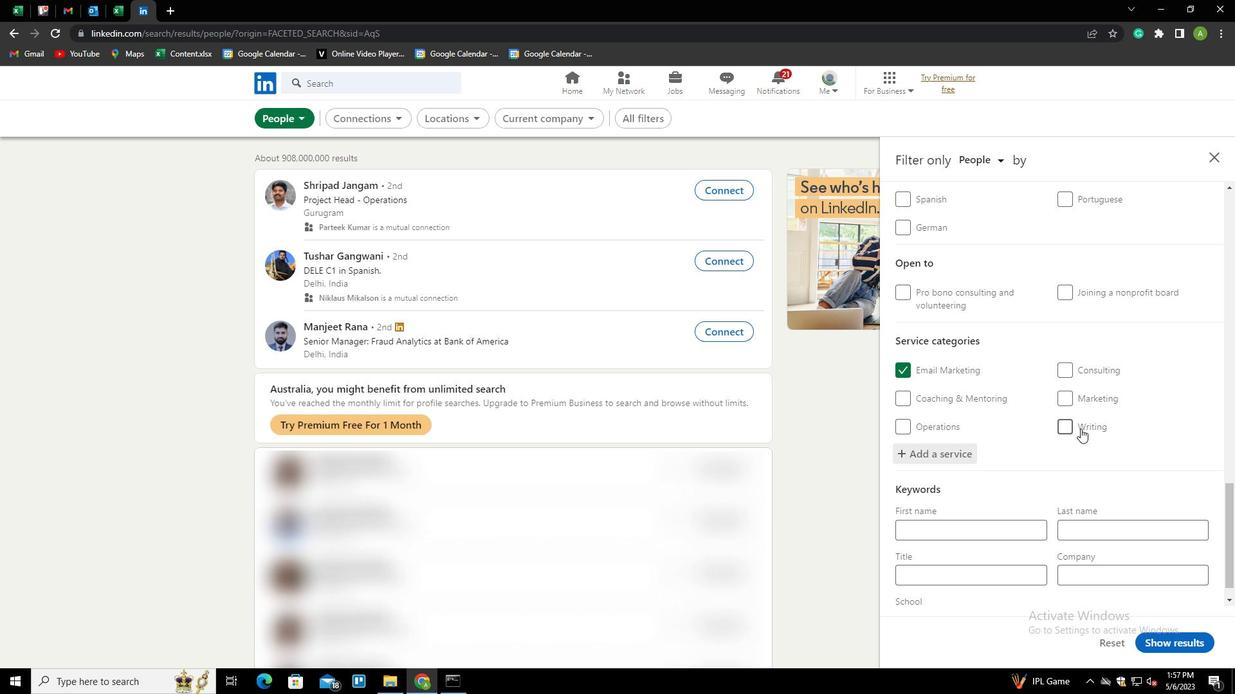 
Action: Mouse moved to (1022, 539)
Screenshot: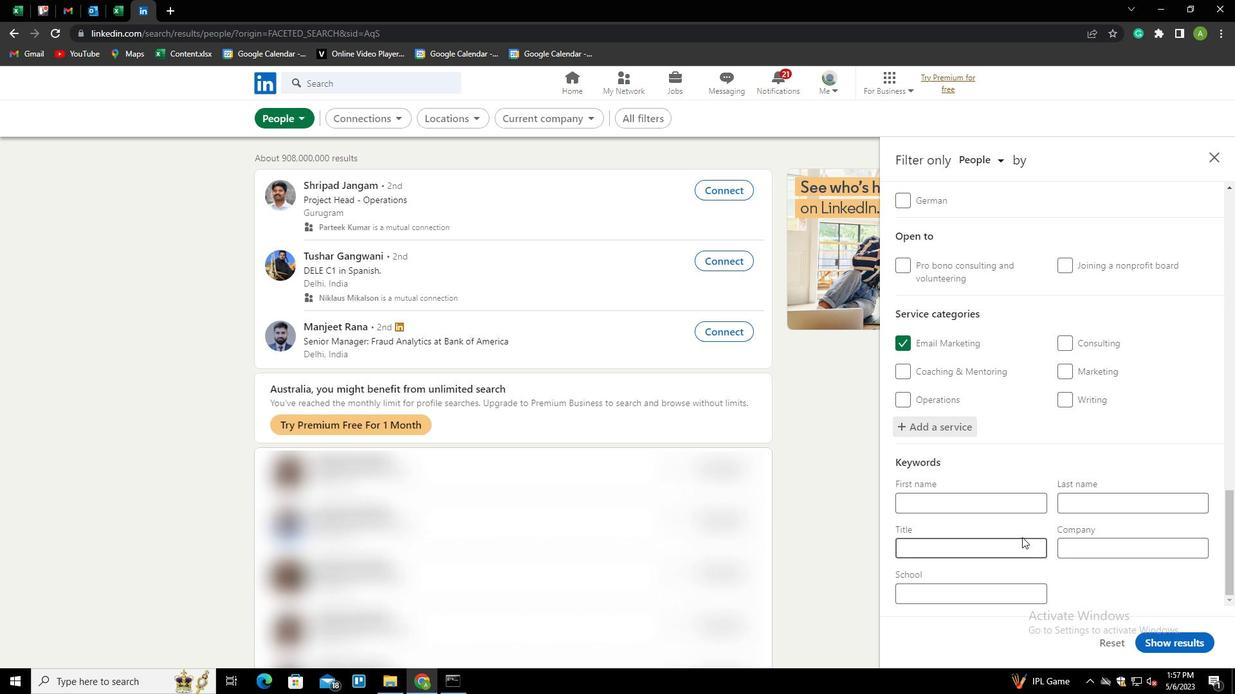 
Action: Mouse pressed left at (1022, 539)
Screenshot: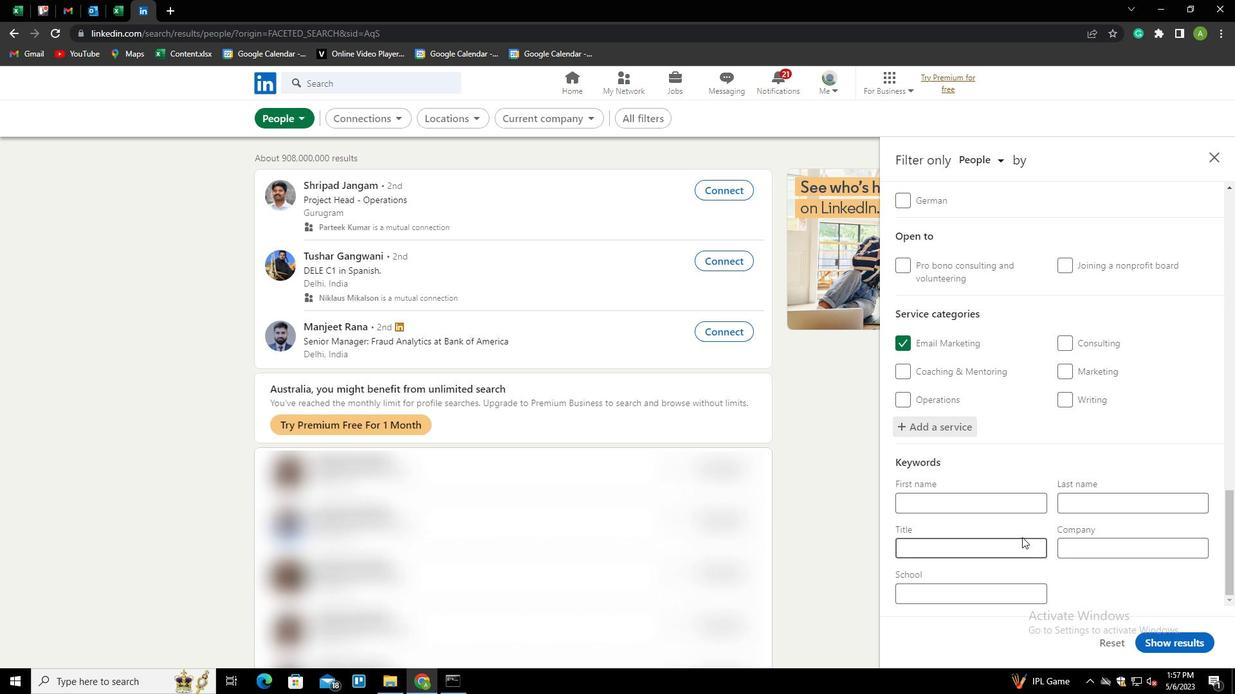 
Action: Mouse moved to (1022, 539)
Screenshot: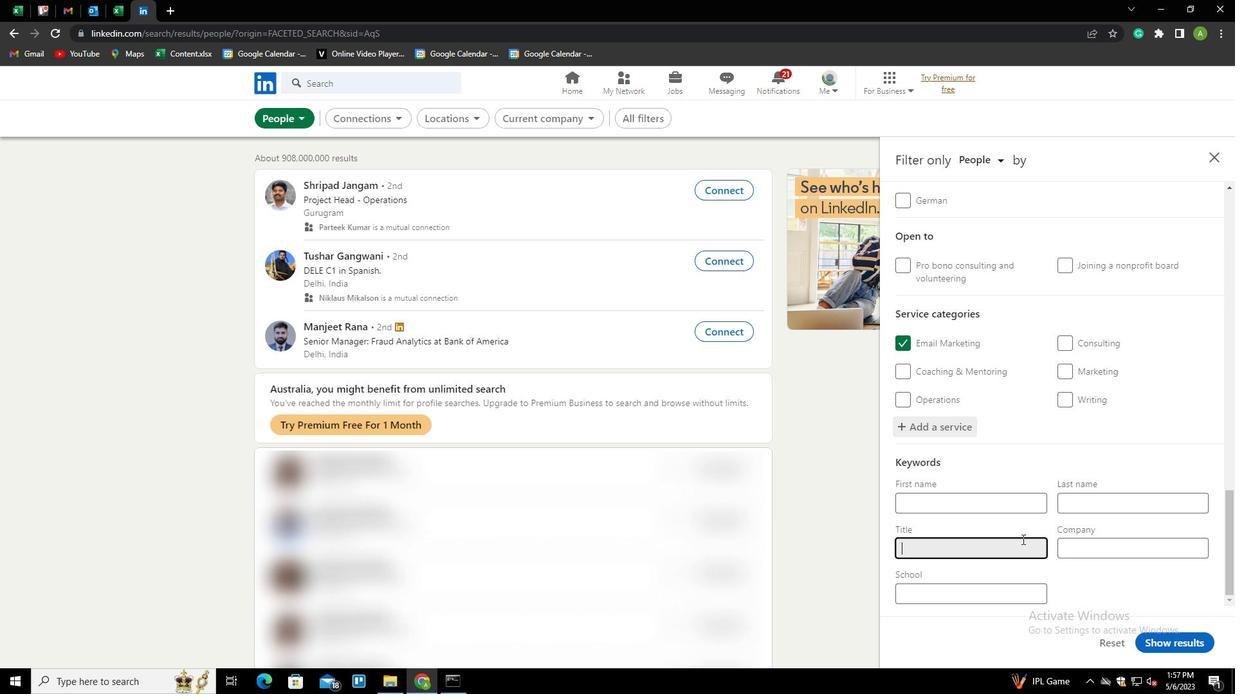 
Action: Key pressed <Key.shift>
Screenshot: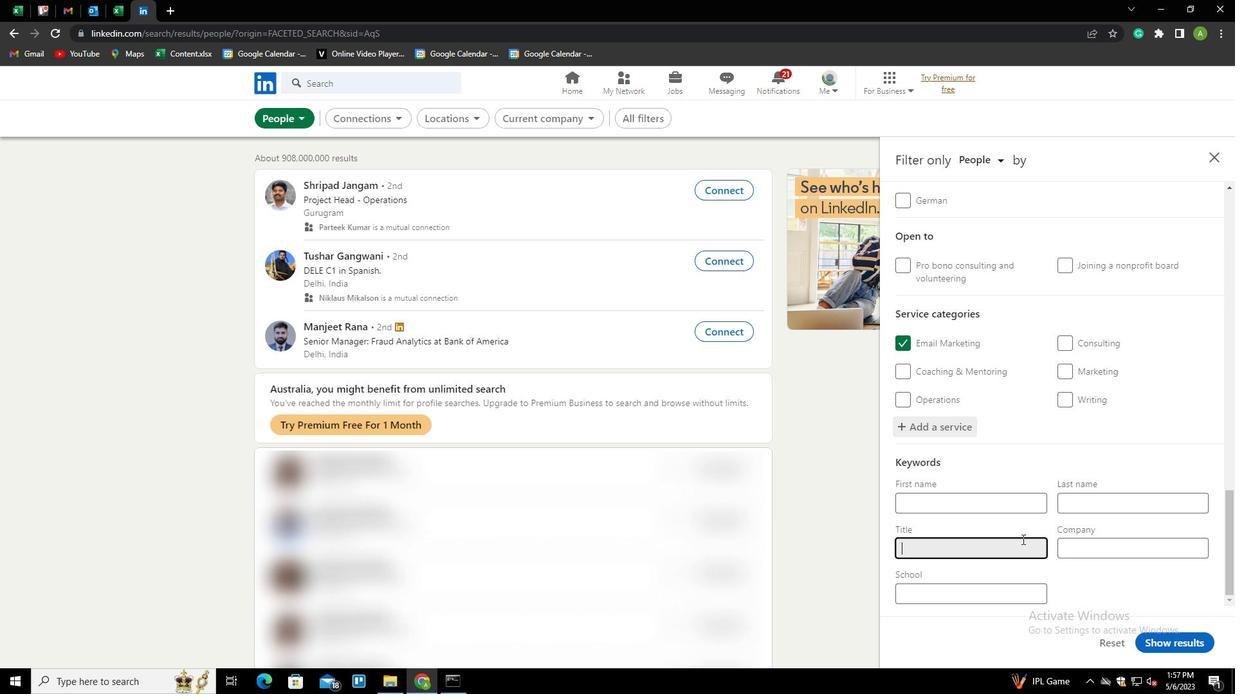 
Action: Mouse moved to (1022, 539)
Screenshot: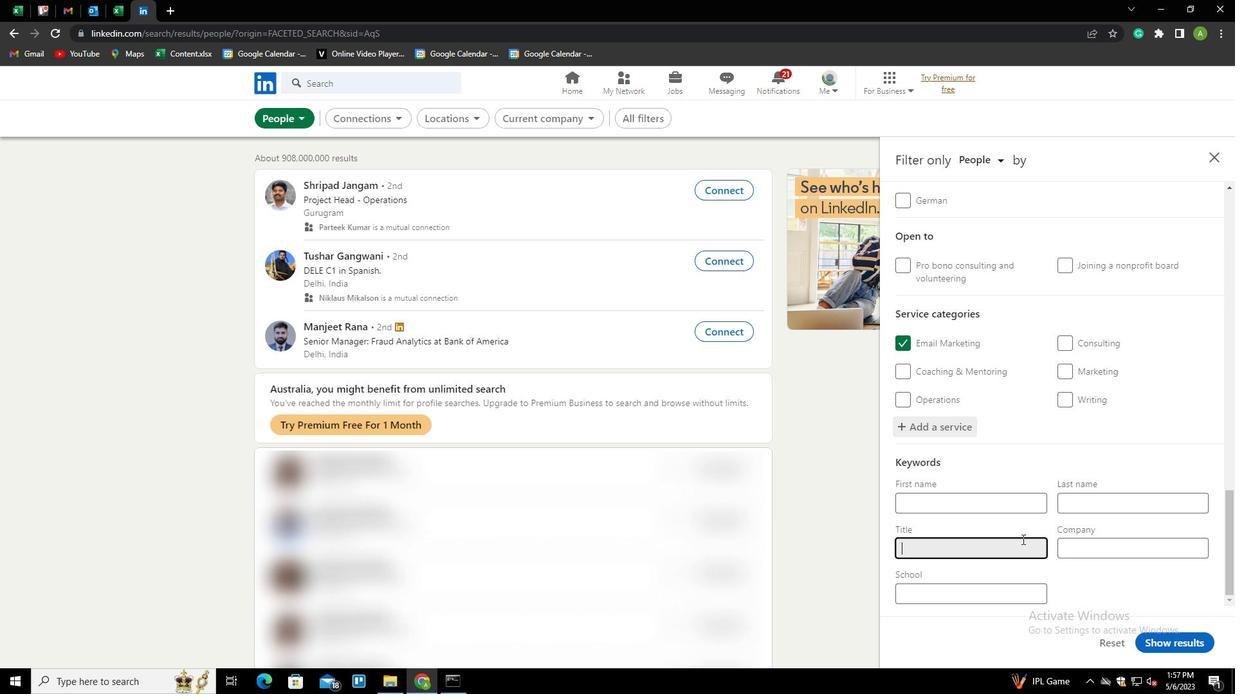 
Action: Key pressed BOILER<Key.space><Key.backspace>MAKER
Screenshot: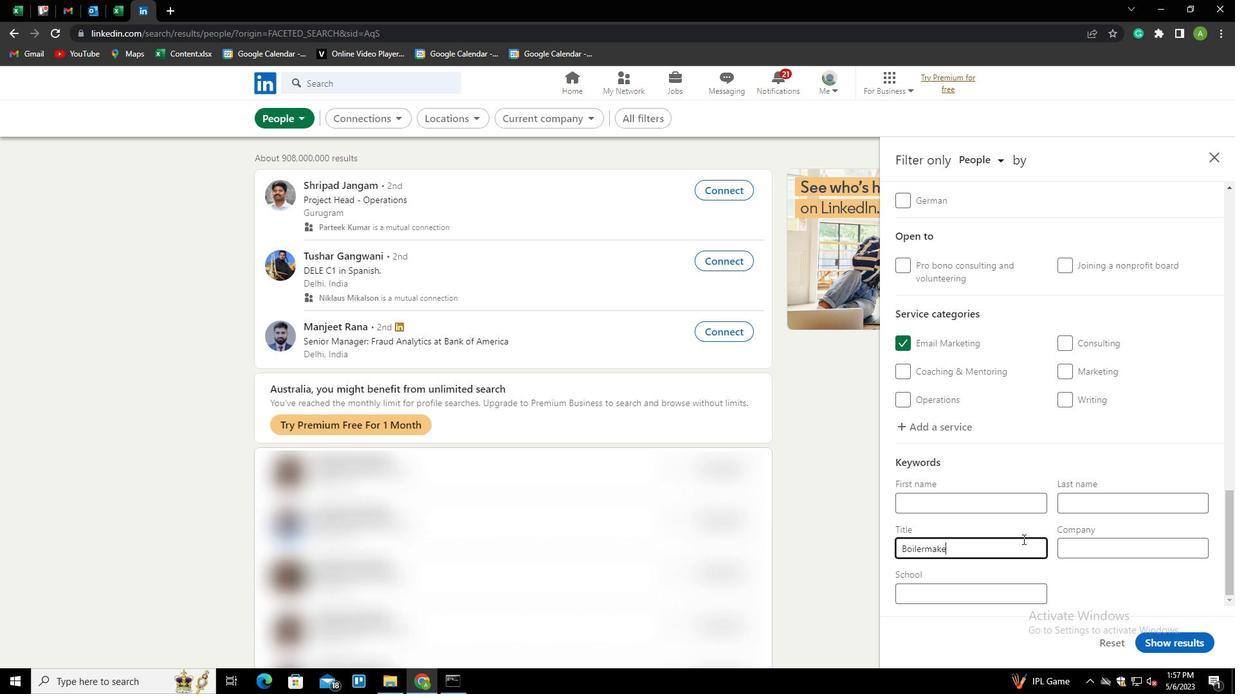 
Action: Mouse moved to (1165, 643)
Screenshot: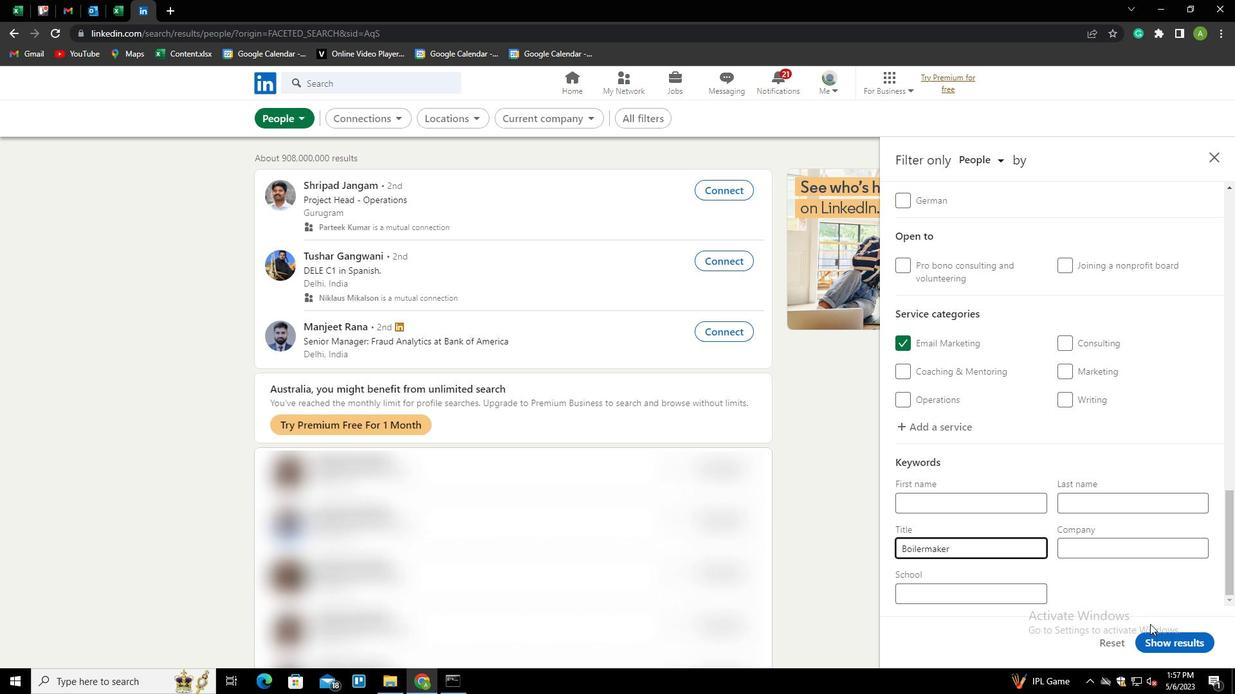 
Action: Mouse pressed left at (1165, 643)
Screenshot: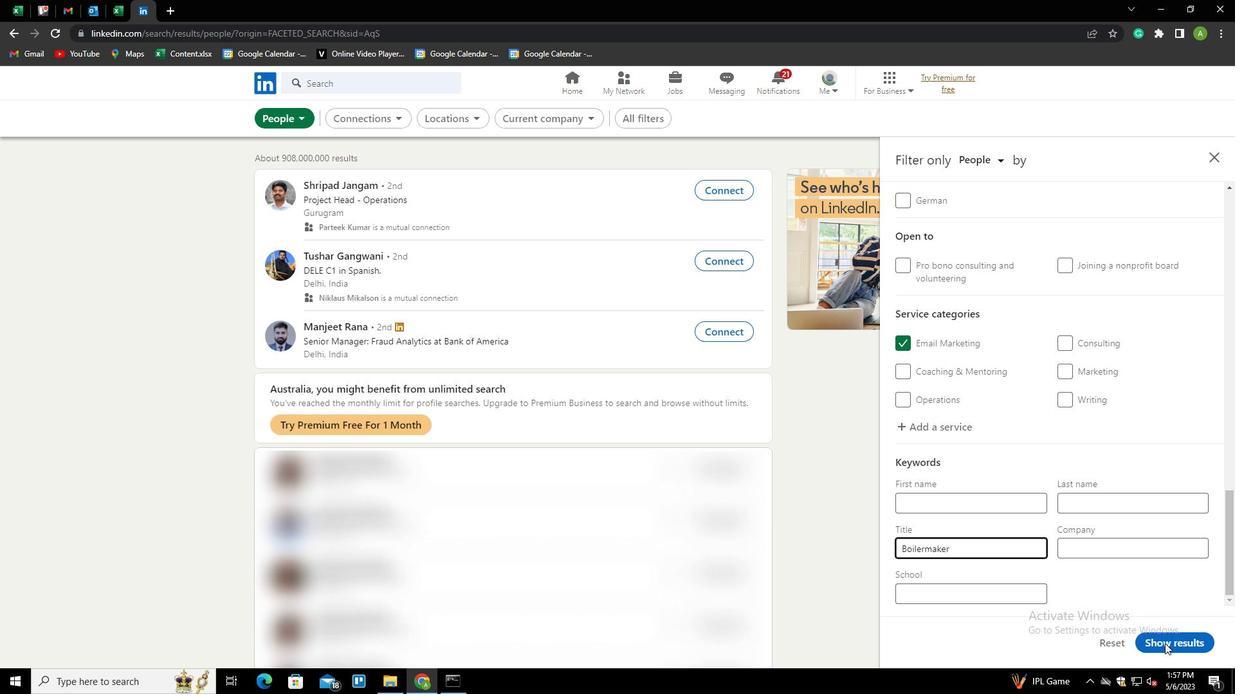 
Action: Mouse moved to (1151, 596)
Screenshot: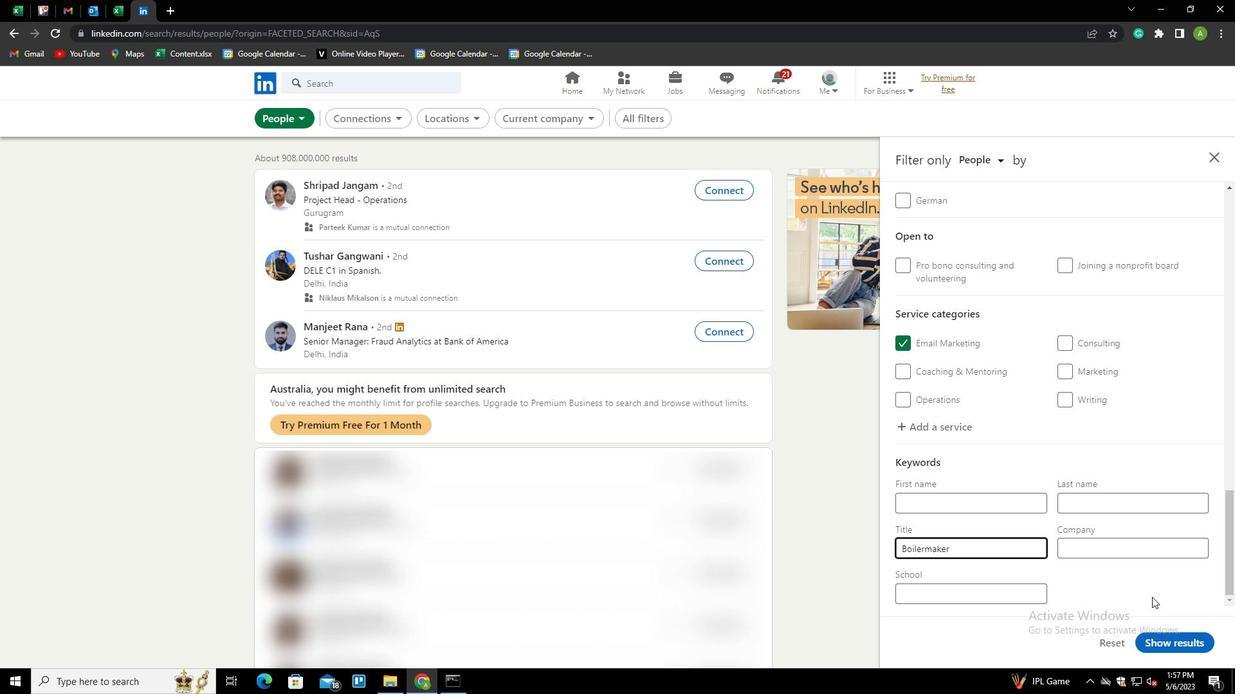
